 Task: Find connections with filter location Zhijiang with filter topic #managementwith filter profile language Spanish with filter current company Columbia Asia Hospitals Pvt. Ltd. with filter school Rajasthan Technical University with filter industry Real Estate Agents and Brokers with filter service category Wedding Planning with filter keywords title Operations Director
Action: Mouse moved to (312, 249)
Screenshot: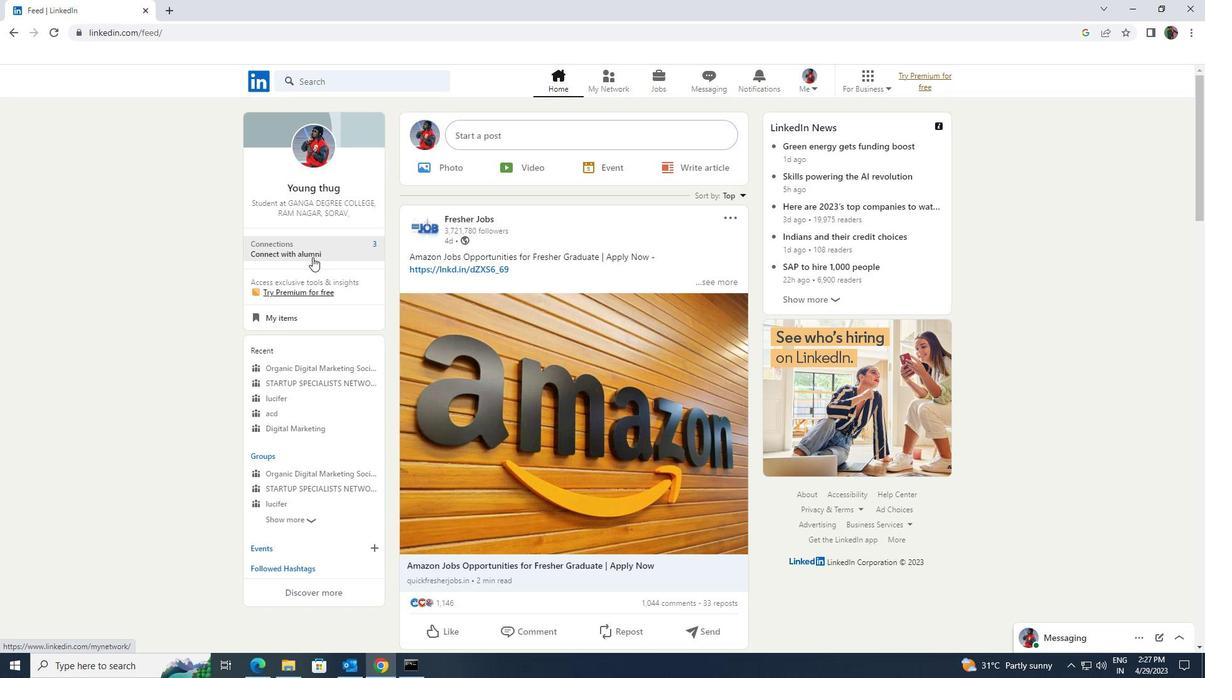 
Action: Mouse pressed left at (312, 249)
Screenshot: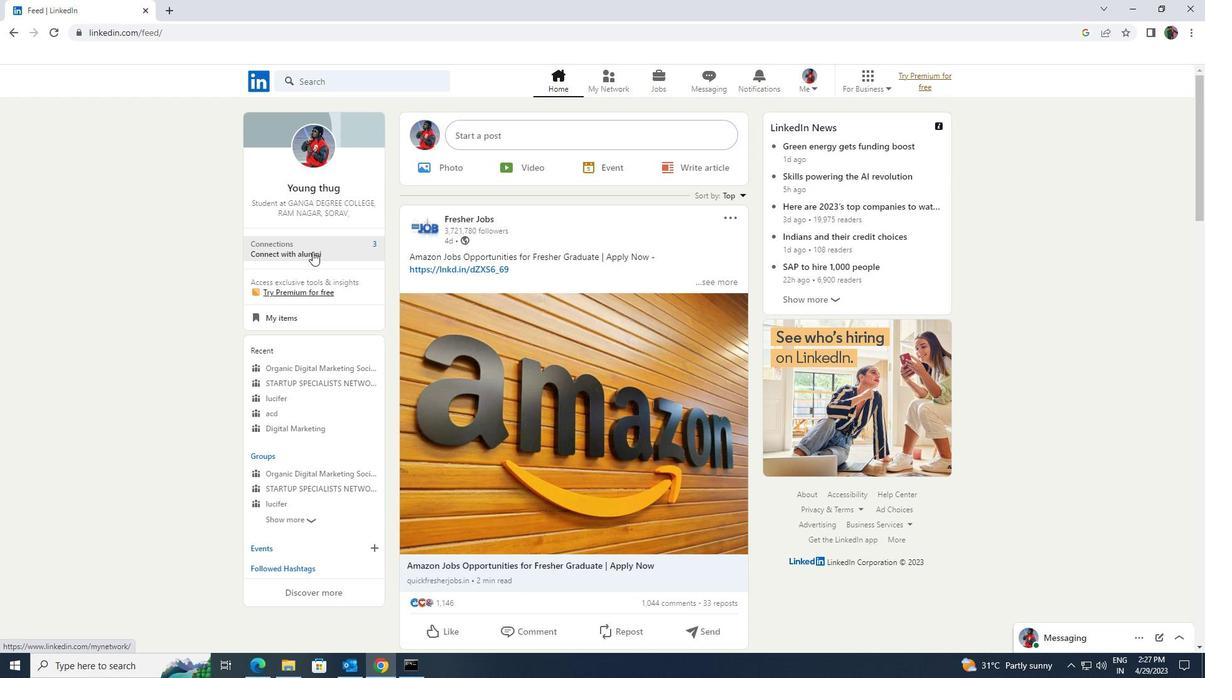 
Action: Mouse moved to (319, 139)
Screenshot: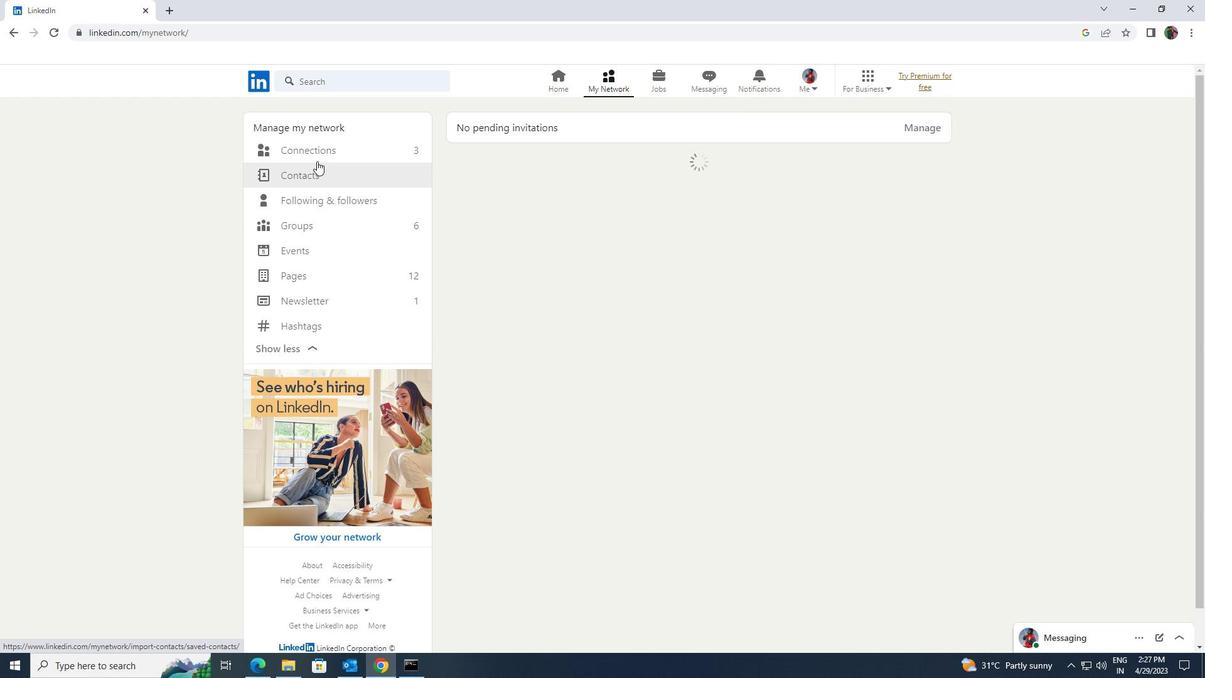 
Action: Mouse pressed left at (319, 139)
Screenshot: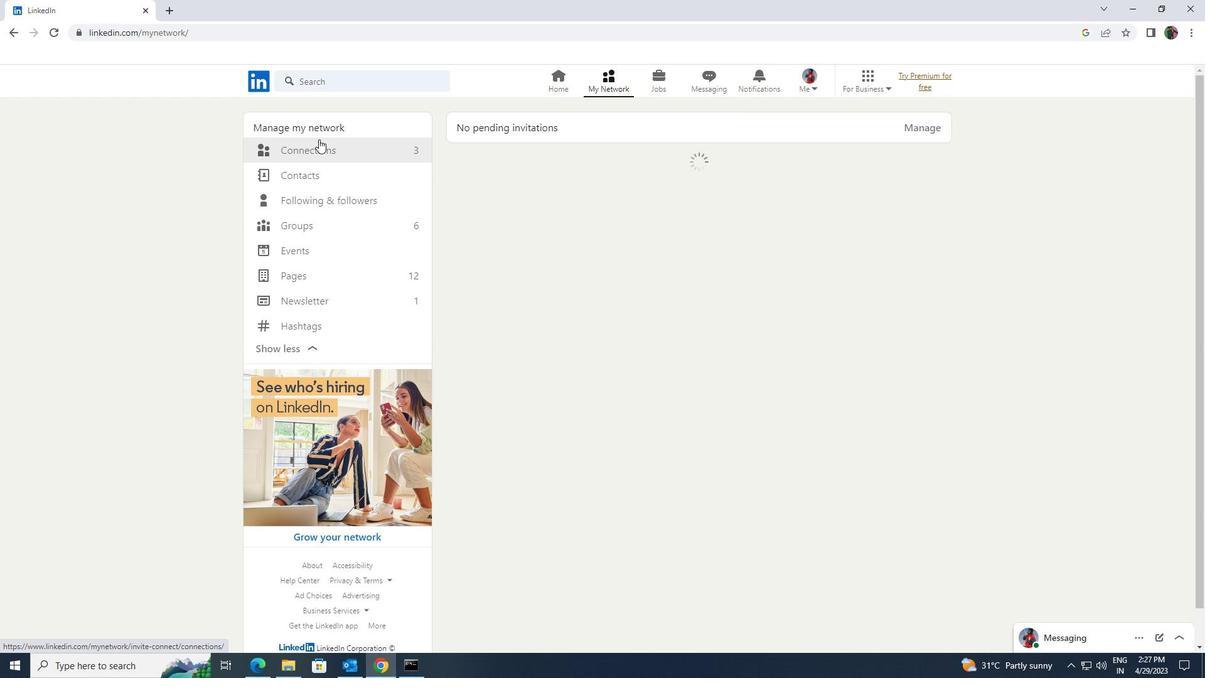 
Action: Mouse moved to (320, 148)
Screenshot: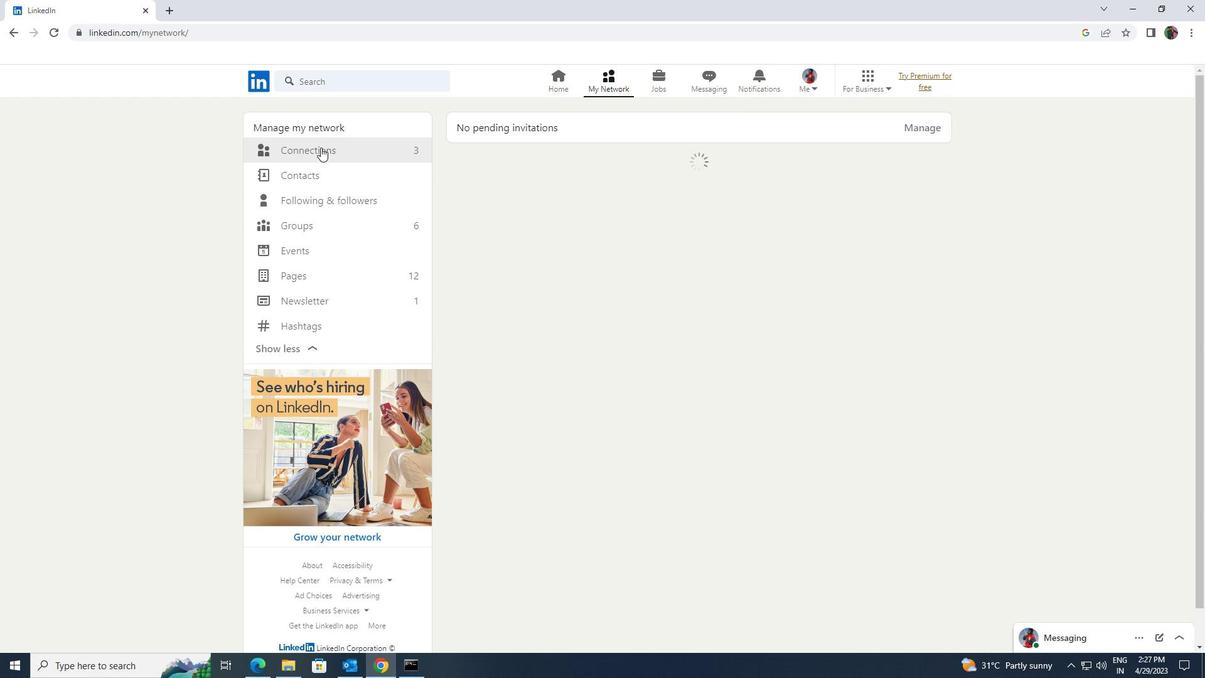 
Action: Mouse pressed left at (320, 148)
Screenshot: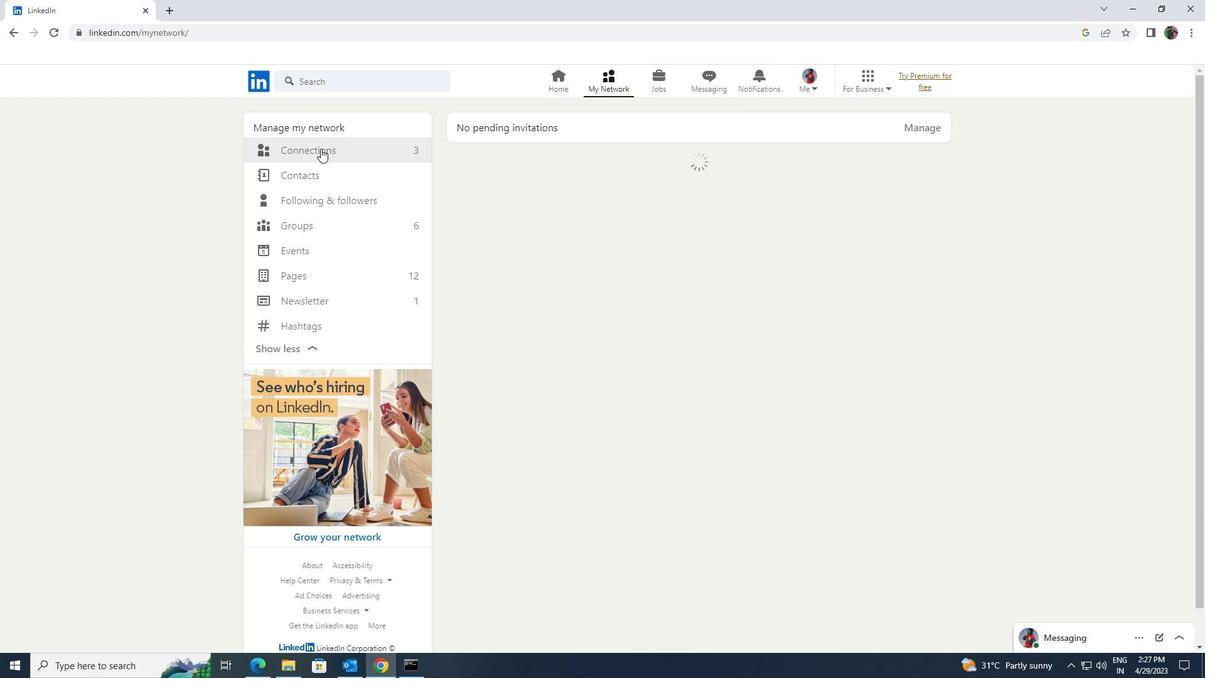 
Action: Mouse pressed left at (320, 148)
Screenshot: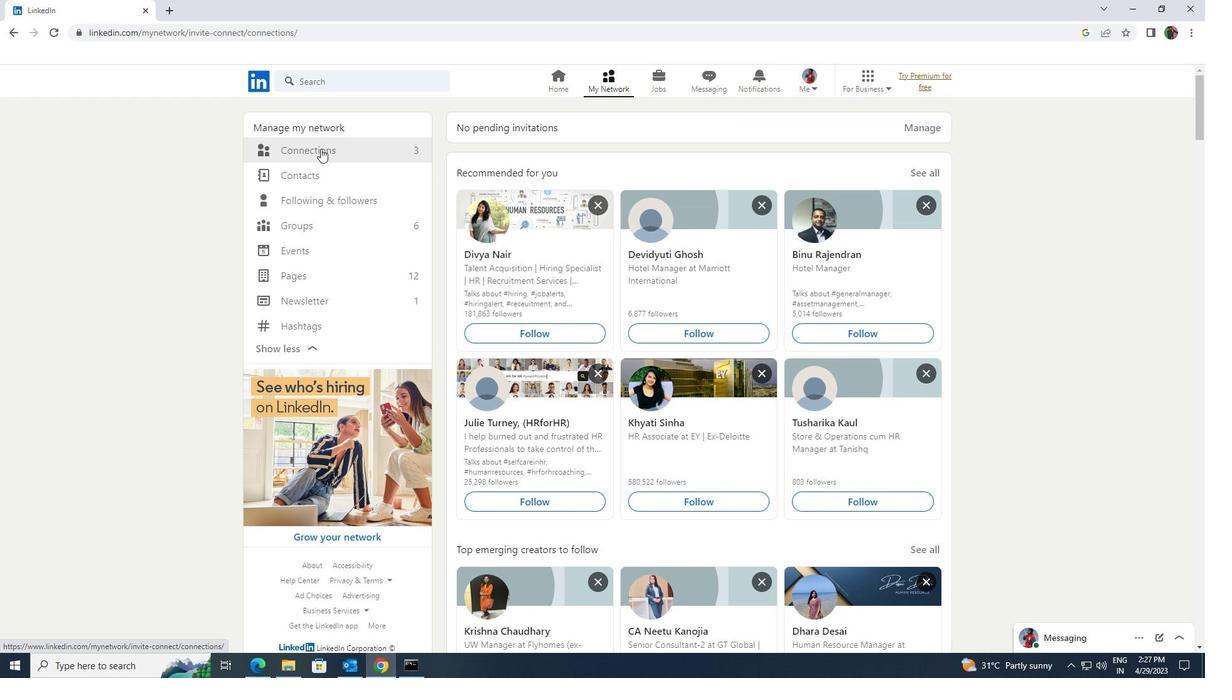 
Action: Mouse moved to (683, 152)
Screenshot: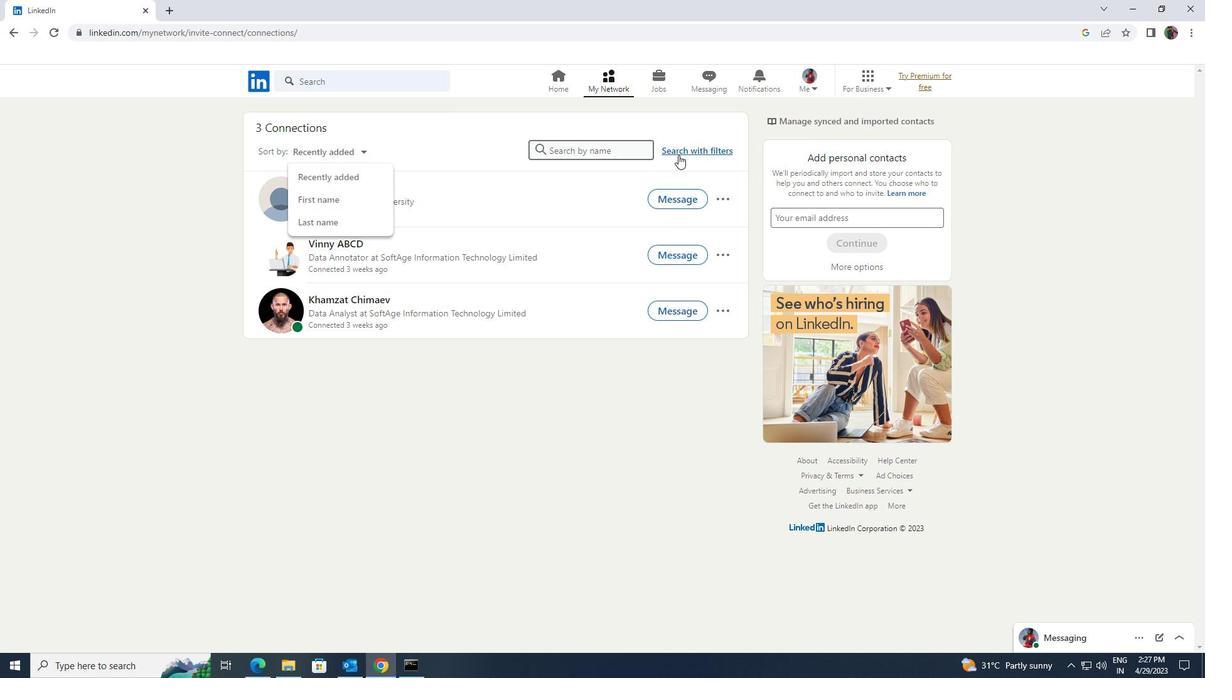 
Action: Mouse pressed left at (683, 152)
Screenshot: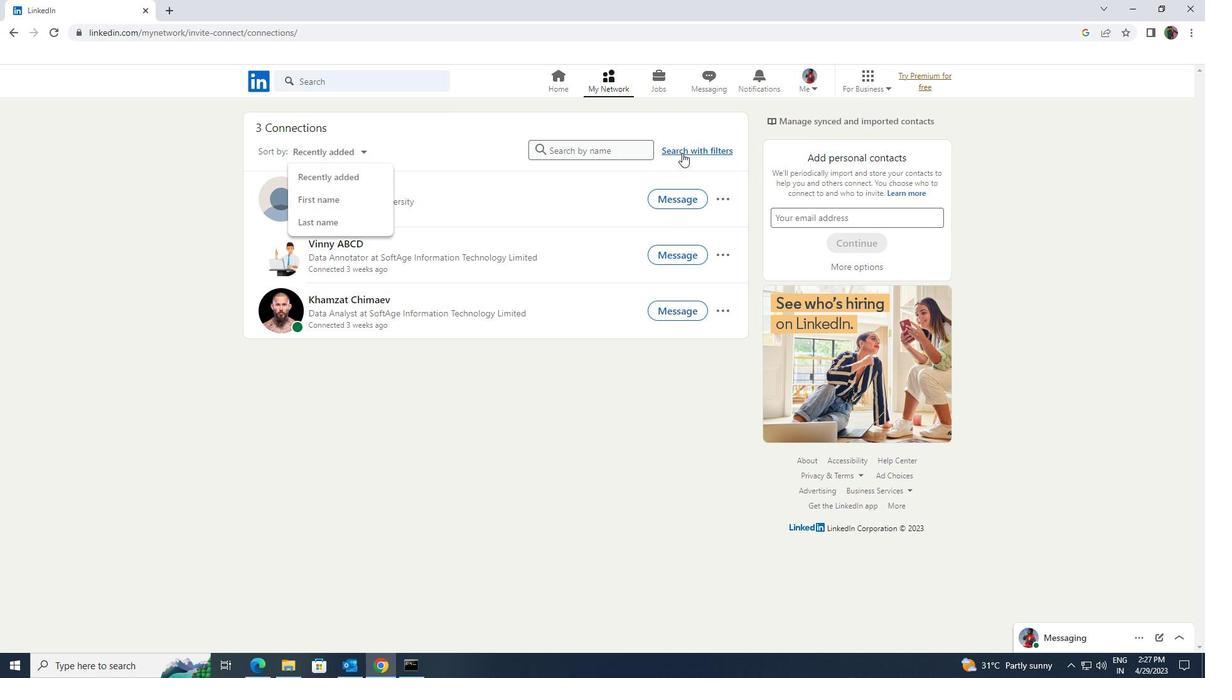 
Action: Mouse moved to (640, 116)
Screenshot: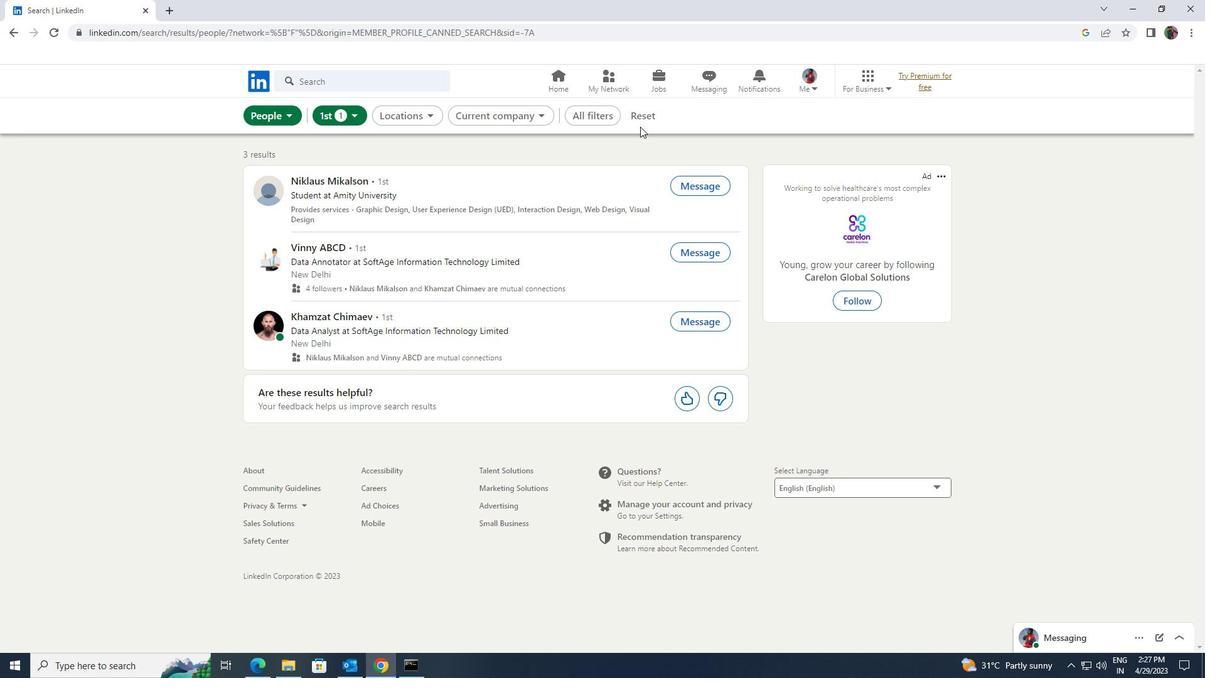 
Action: Mouse pressed left at (640, 116)
Screenshot: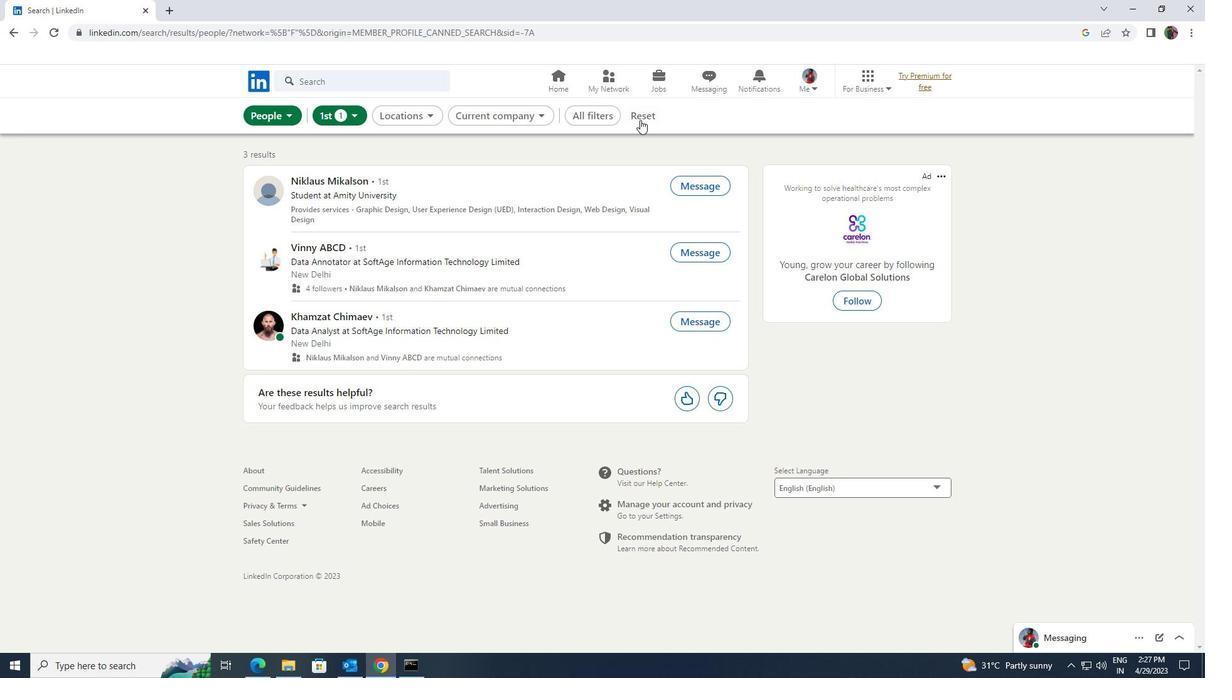 
Action: Mouse moved to (629, 115)
Screenshot: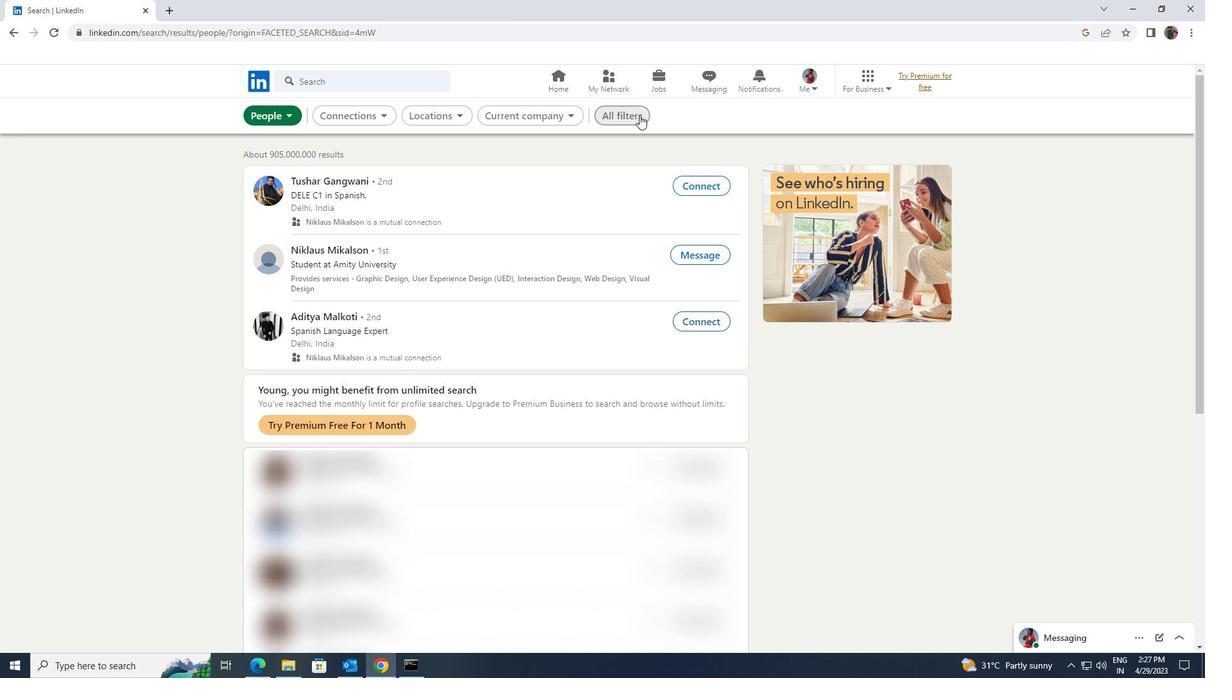 
Action: Mouse pressed left at (629, 115)
Screenshot: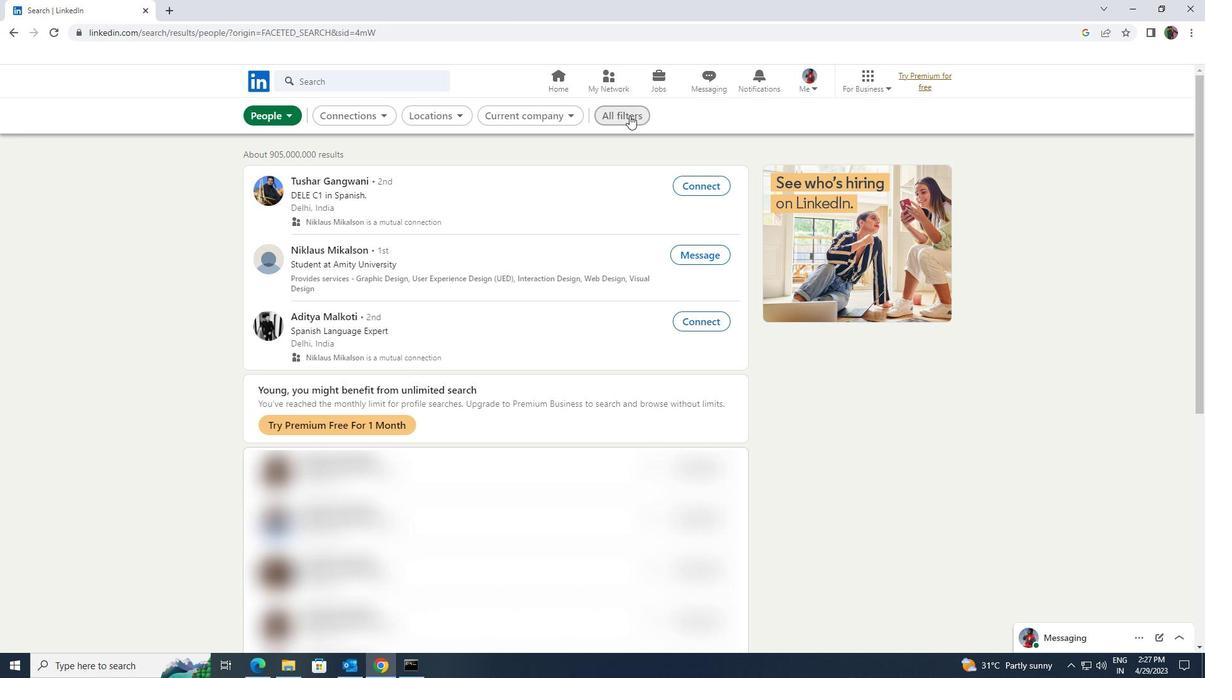 
Action: Mouse moved to (984, 384)
Screenshot: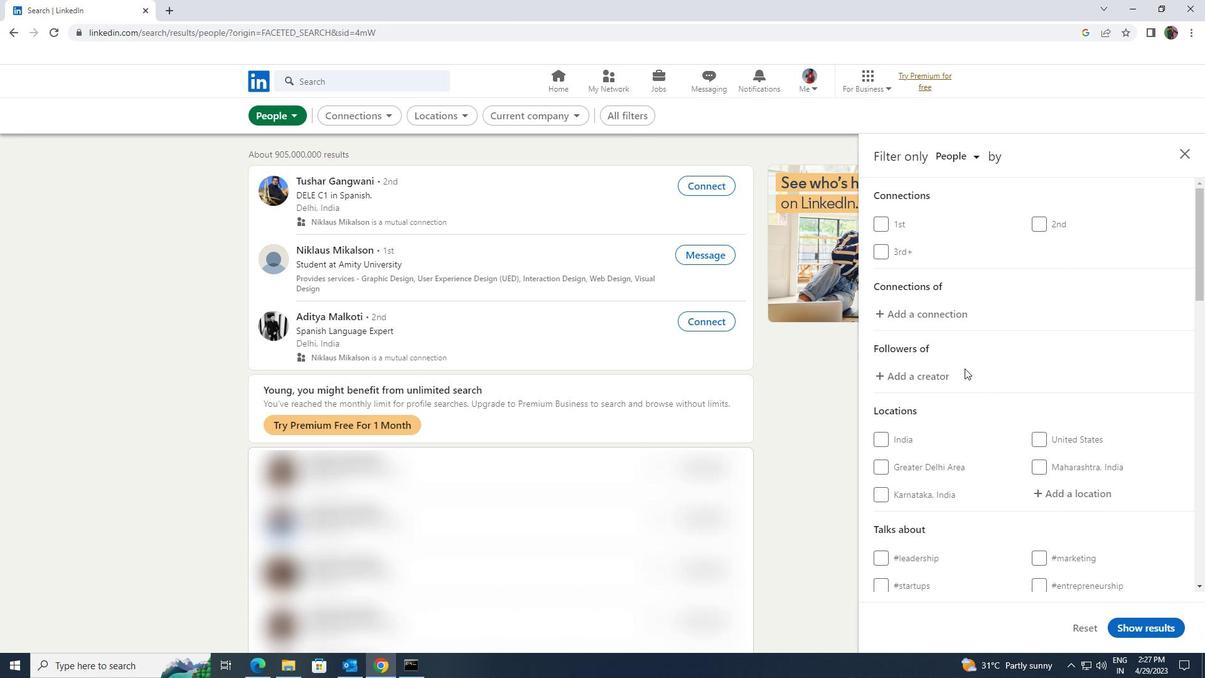 
Action: Mouse scrolled (984, 384) with delta (0, 0)
Screenshot: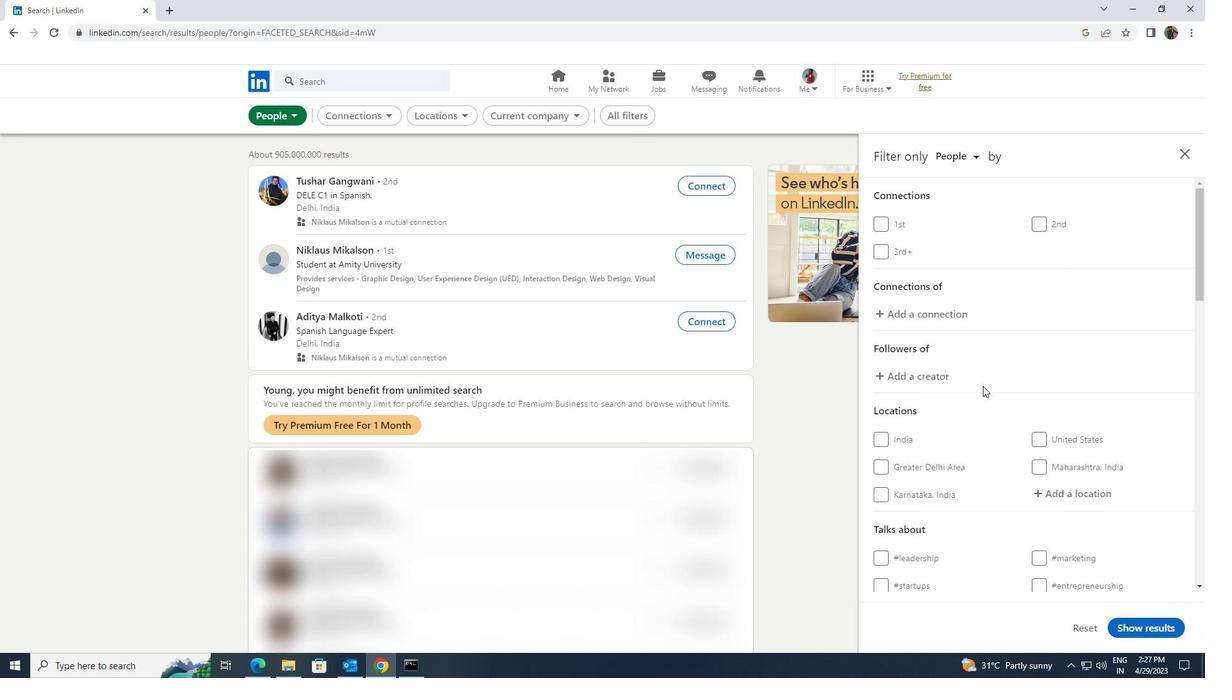 
Action: Mouse moved to (1035, 424)
Screenshot: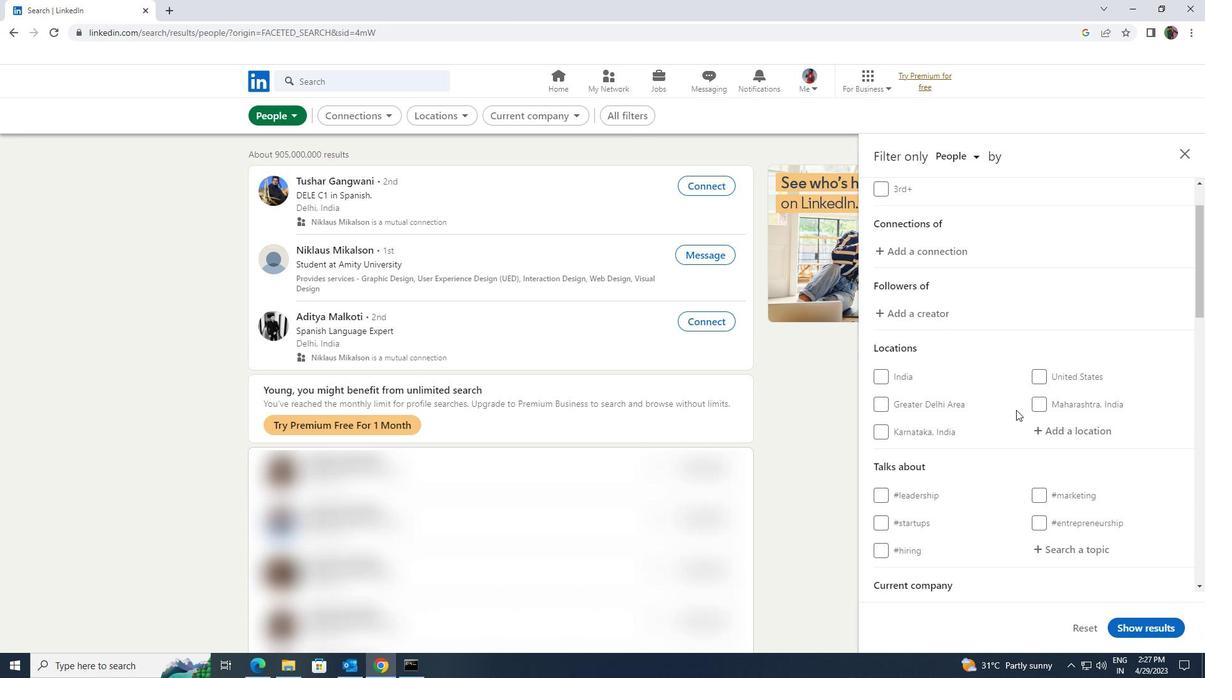 
Action: Mouse pressed left at (1035, 424)
Screenshot: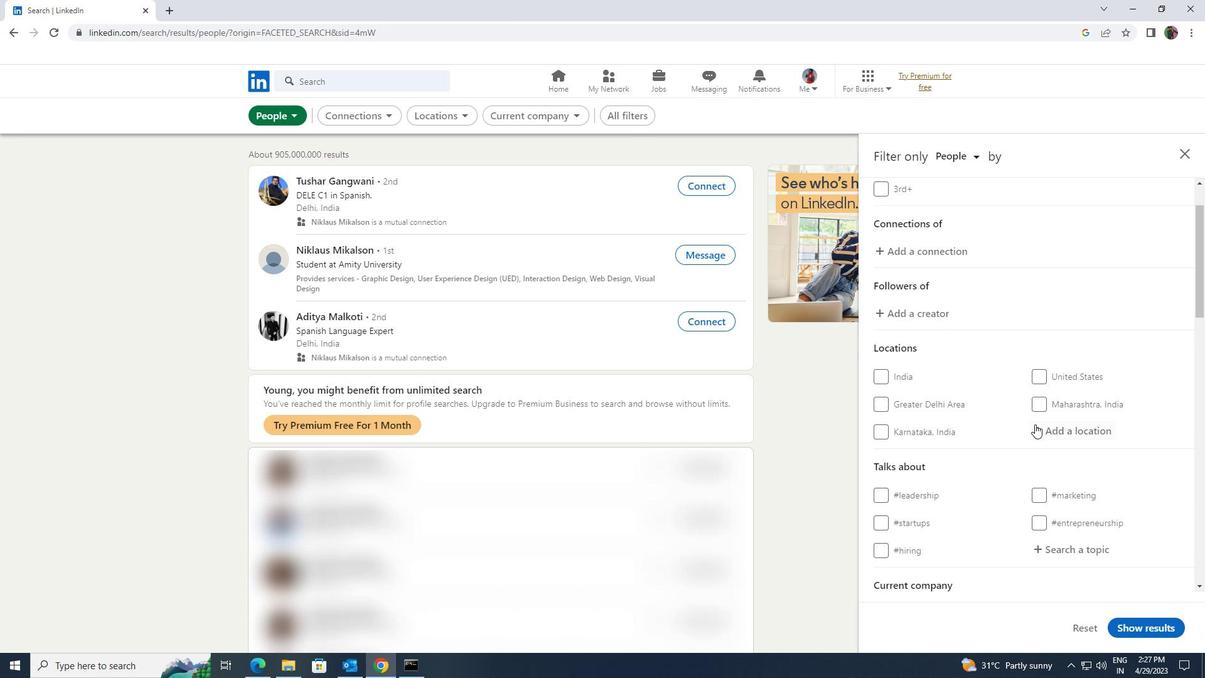 
Action: Key pressed <Key.shift>ZHIJI<Key.backspace><Key.backspace>JIANG<Key.enter>
Screenshot: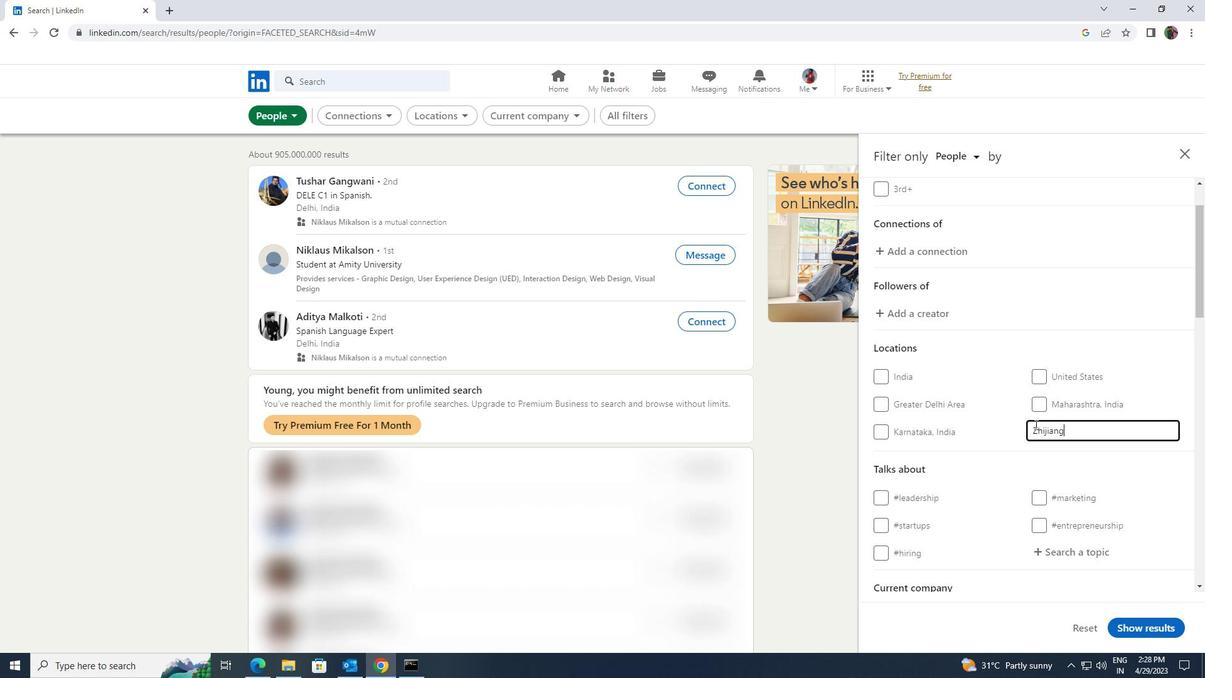 
Action: Mouse moved to (1058, 552)
Screenshot: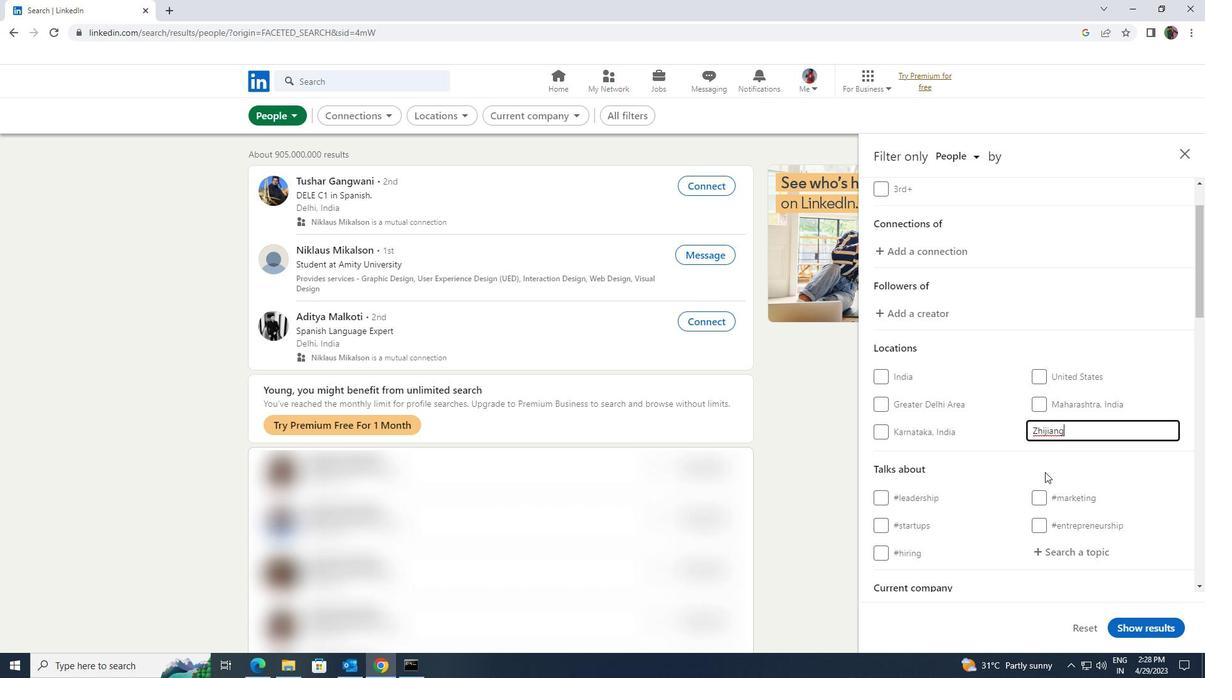 
Action: Mouse pressed left at (1058, 552)
Screenshot: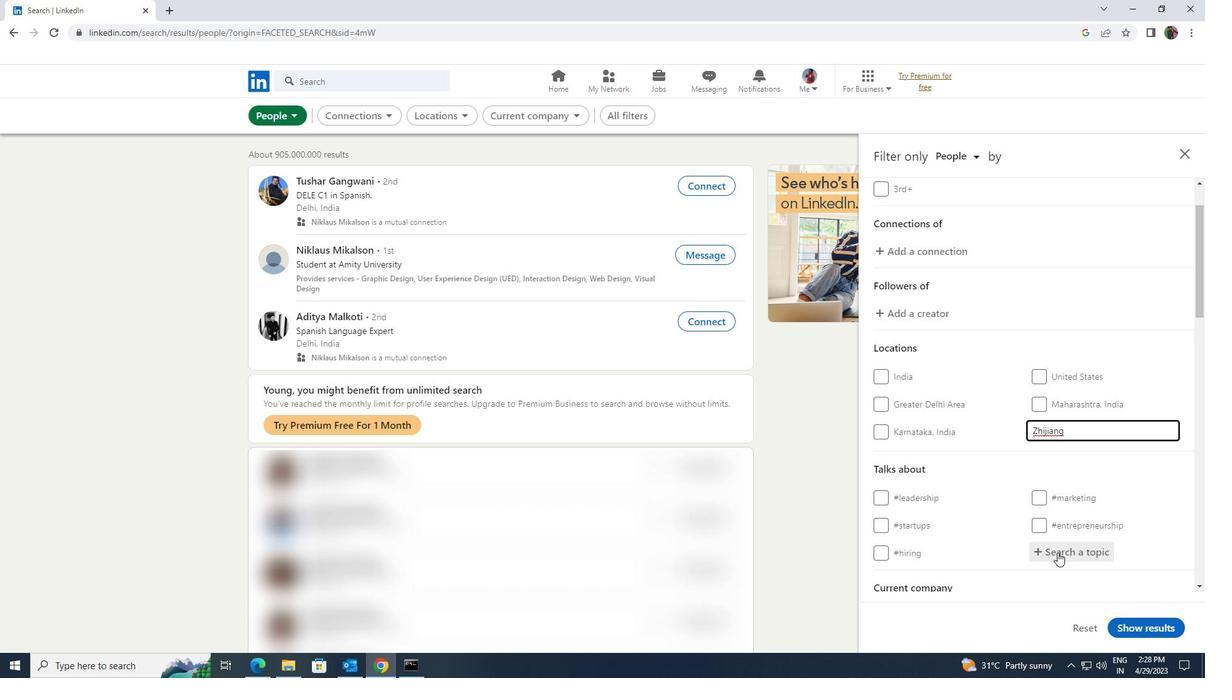 
Action: Key pressed MANAGEMENT
Screenshot: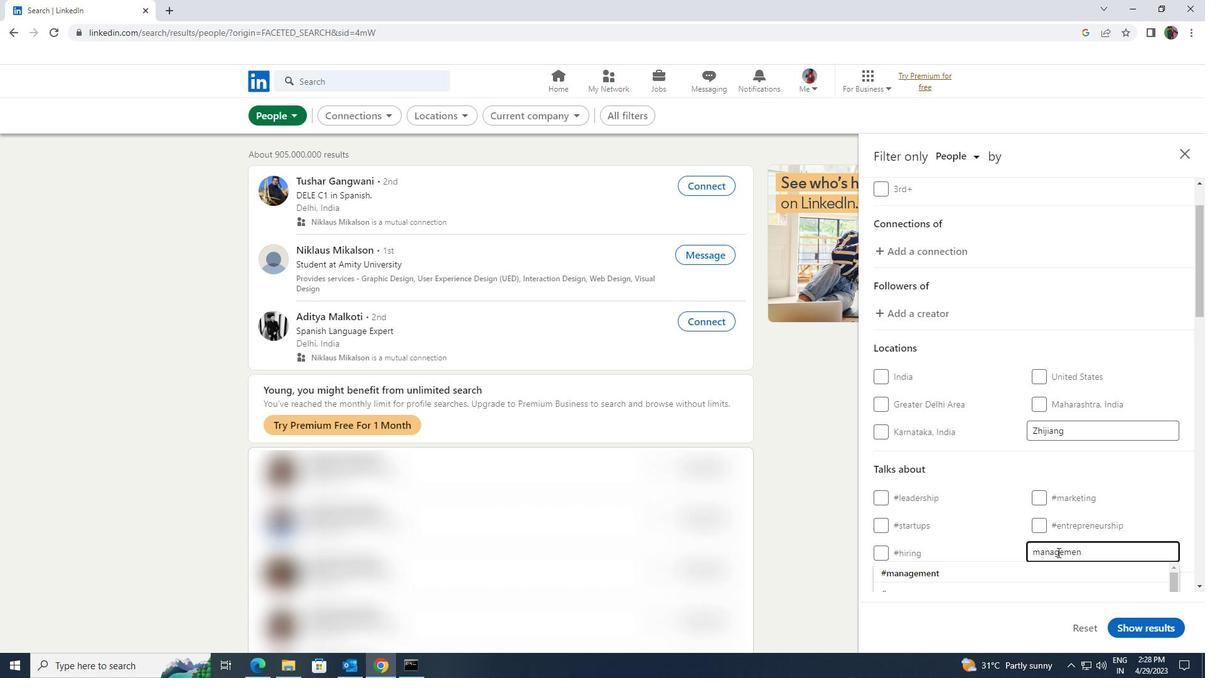 
Action: Mouse moved to (1033, 571)
Screenshot: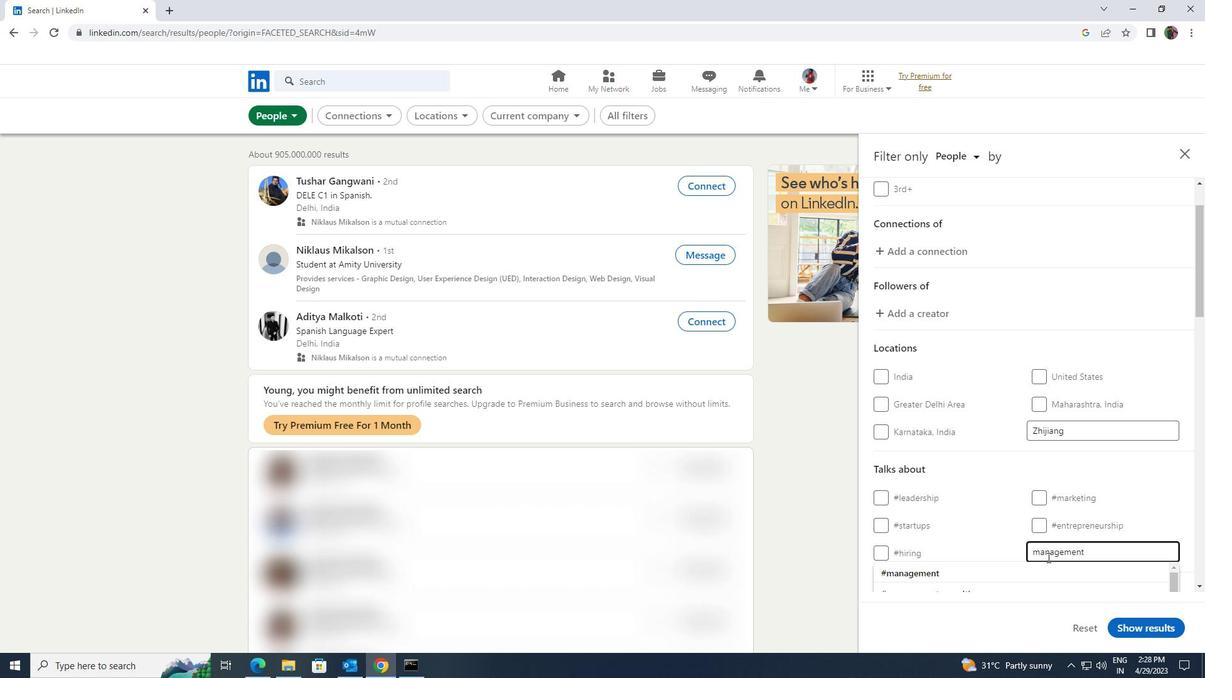 
Action: Mouse pressed left at (1033, 571)
Screenshot: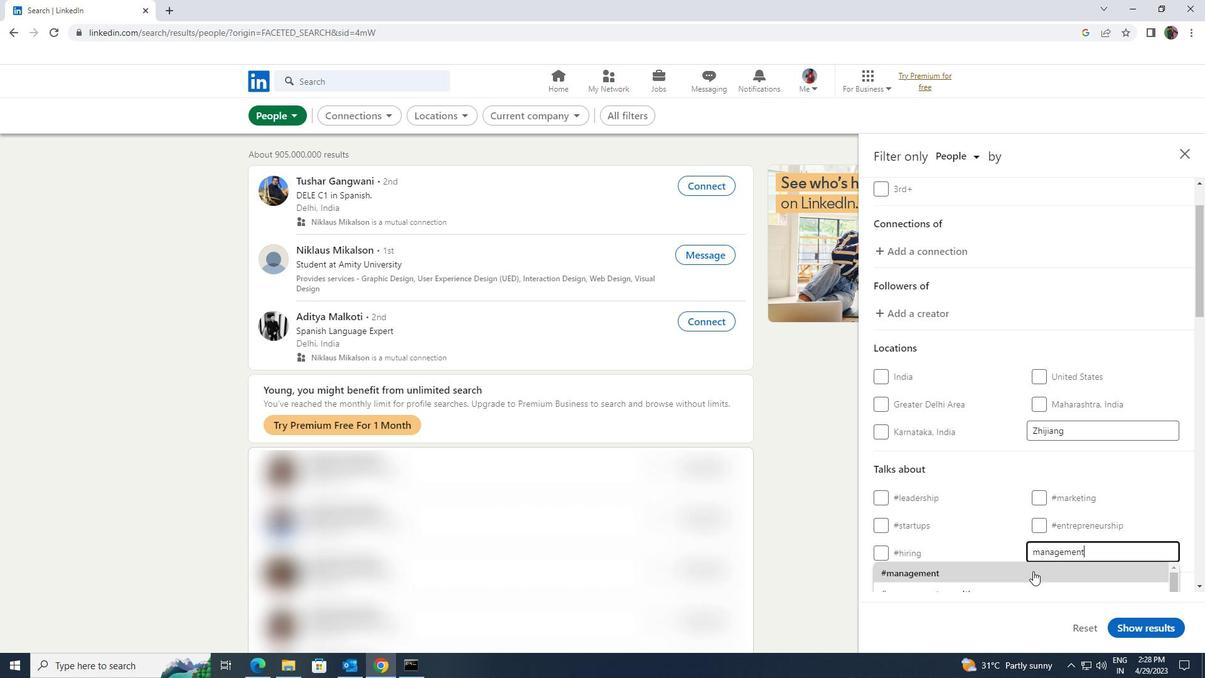 
Action: Mouse scrolled (1033, 570) with delta (0, 0)
Screenshot: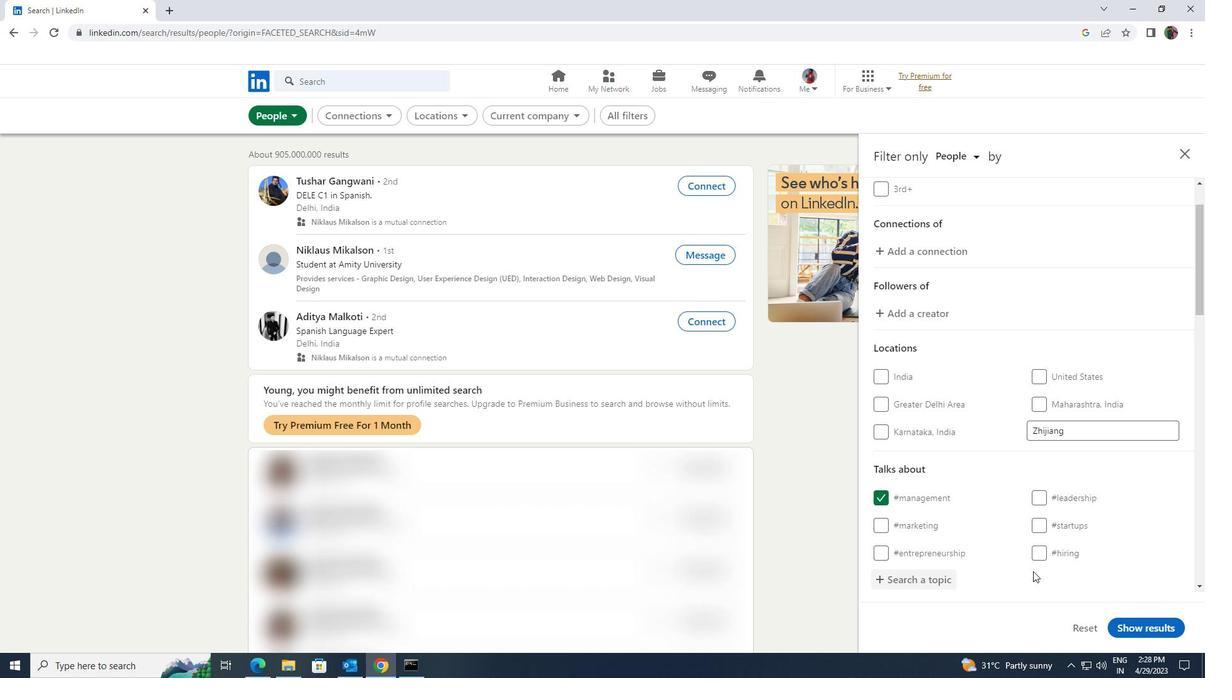 
Action: Mouse scrolled (1033, 570) with delta (0, 0)
Screenshot: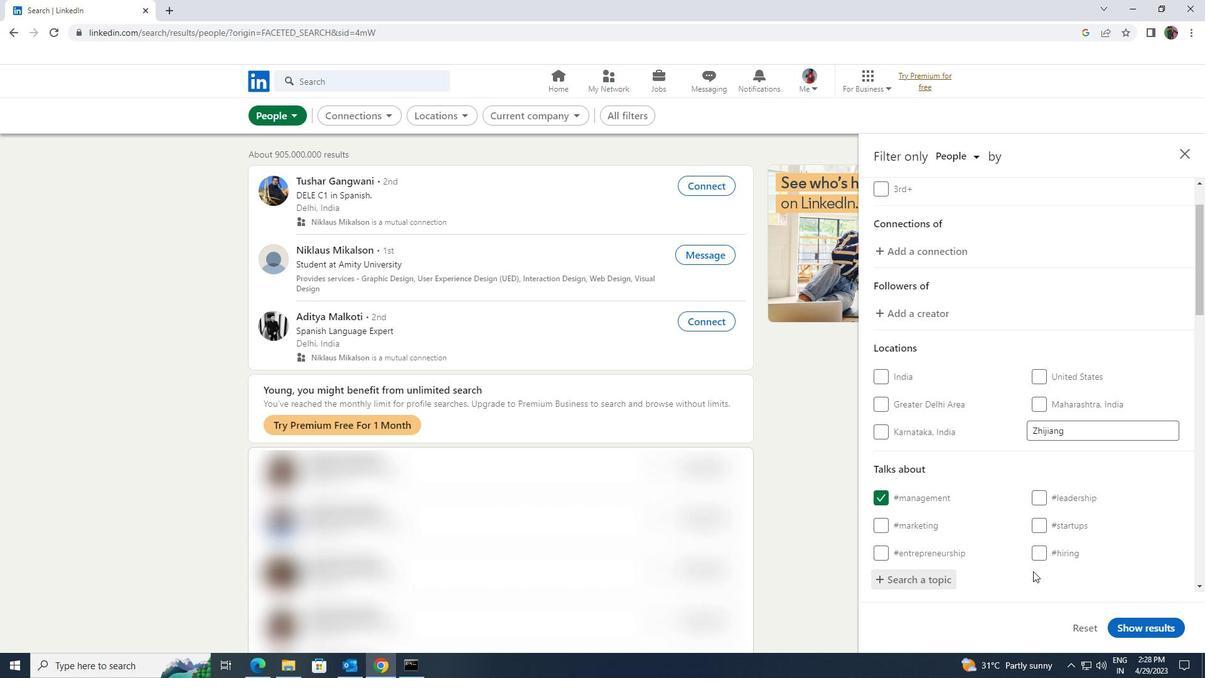 
Action: Mouse scrolled (1033, 570) with delta (0, 0)
Screenshot: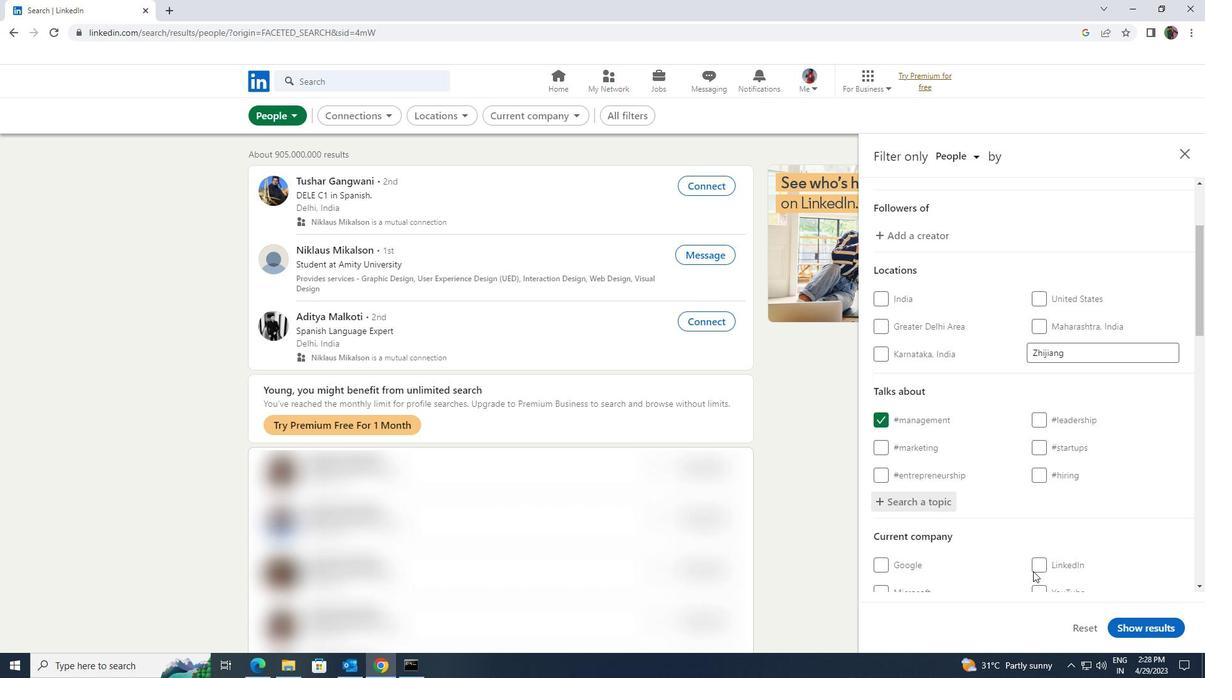 
Action: Mouse scrolled (1033, 570) with delta (0, 0)
Screenshot: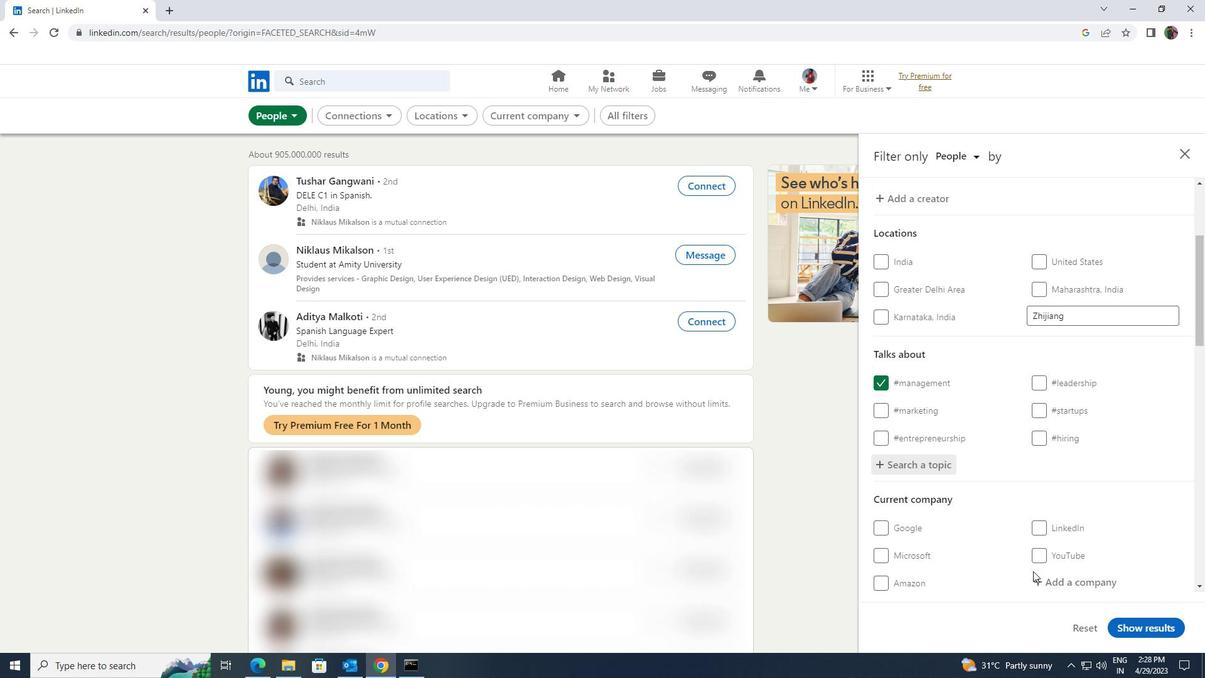 
Action: Mouse scrolled (1033, 570) with delta (0, 0)
Screenshot: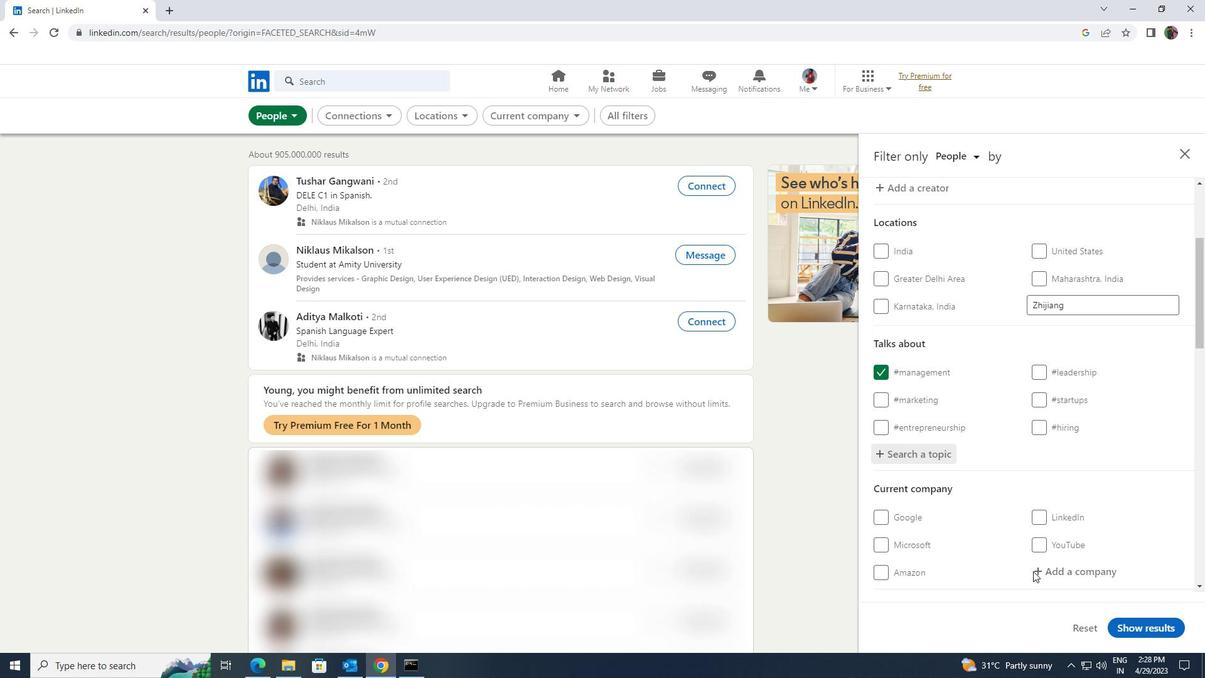
Action: Mouse moved to (1033, 572)
Screenshot: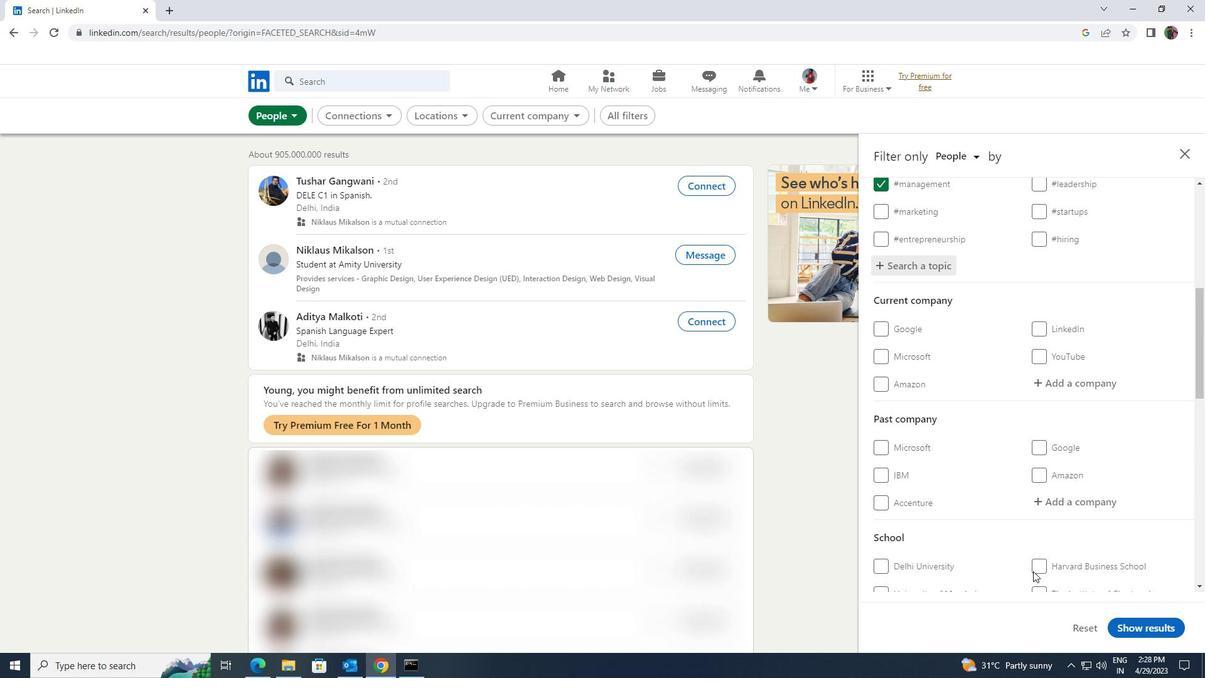 
Action: Mouse scrolled (1033, 571) with delta (0, 0)
Screenshot: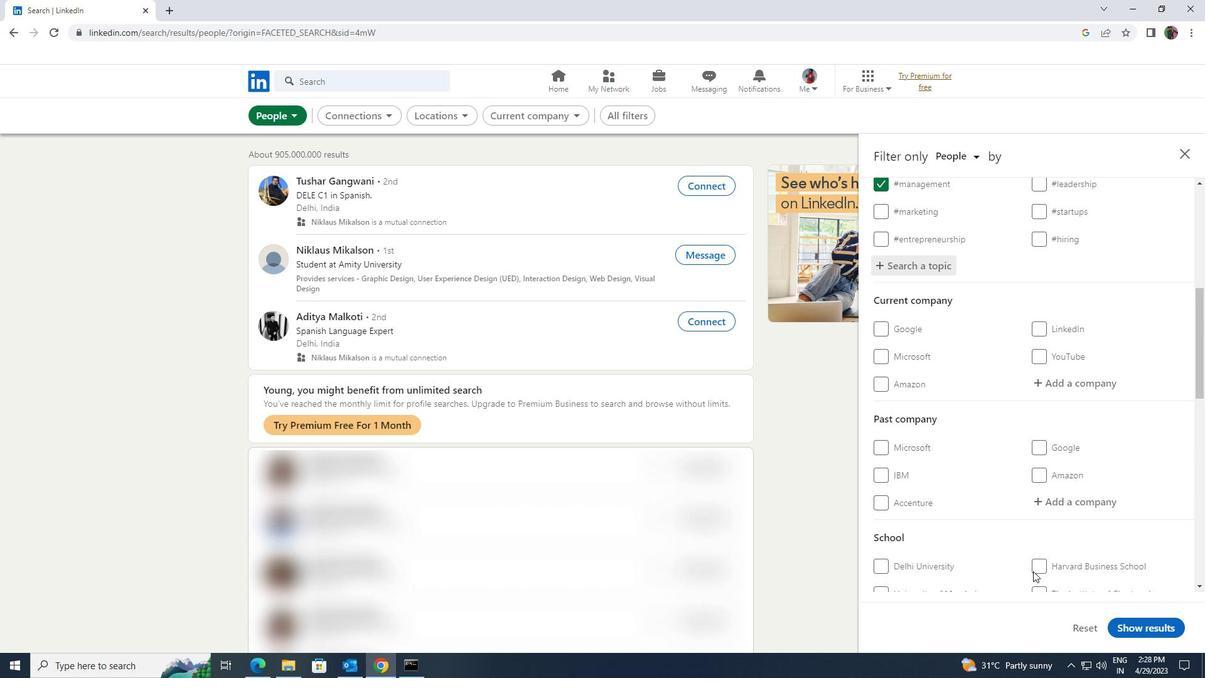 
Action: Mouse scrolled (1033, 571) with delta (0, 0)
Screenshot: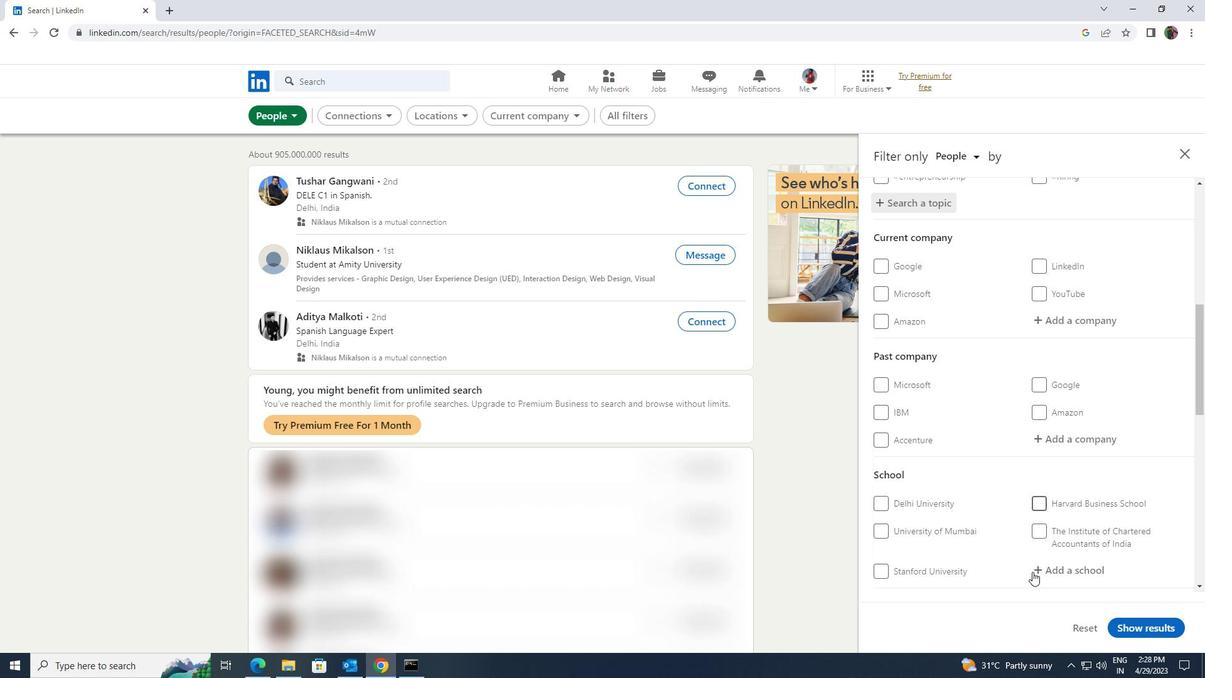 
Action: Mouse moved to (1031, 573)
Screenshot: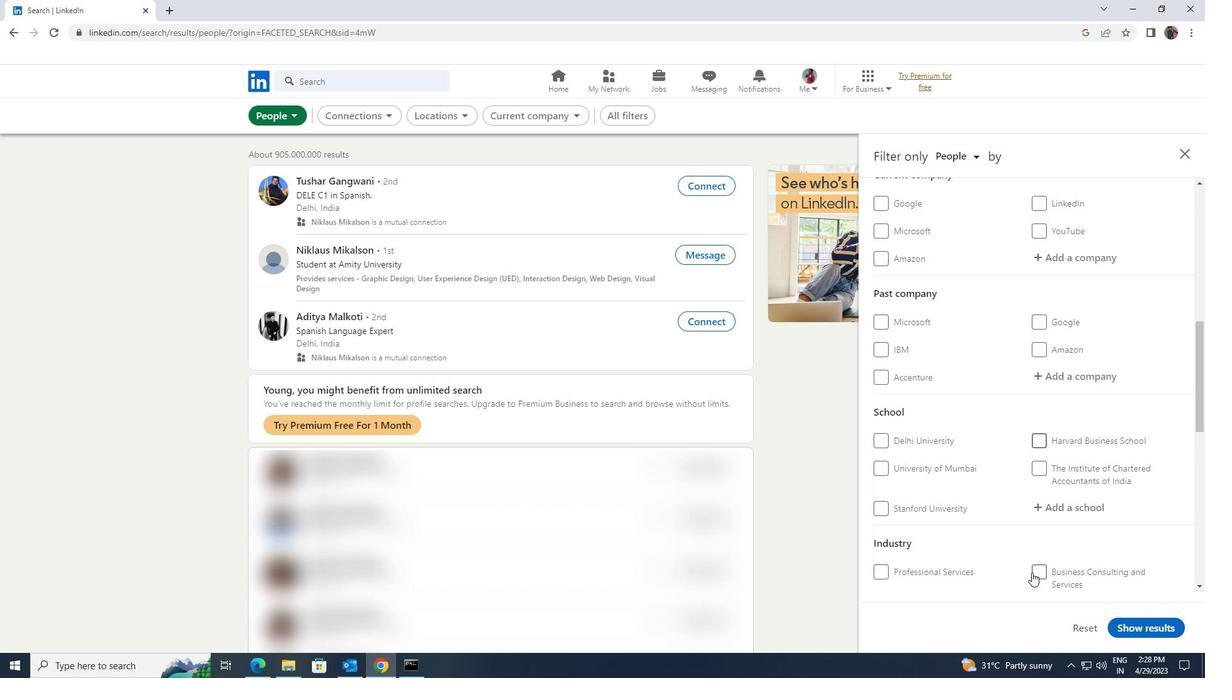 
Action: Mouse scrolled (1031, 572) with delta (0, 0)
Screenshot: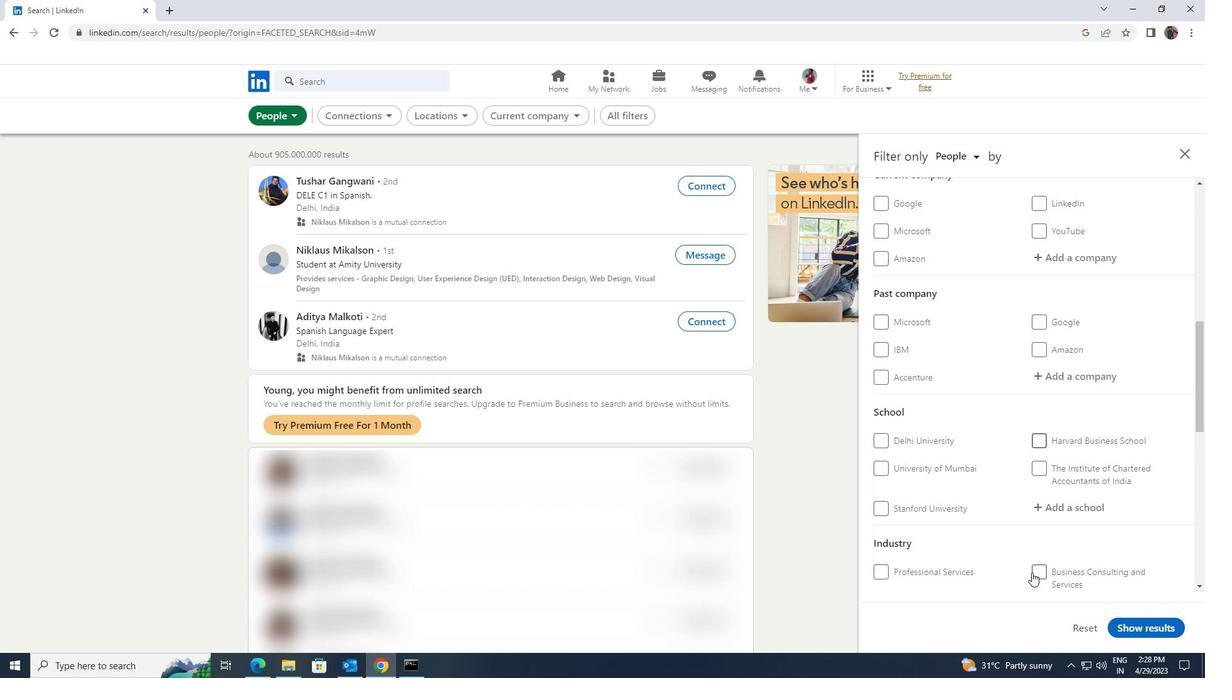 
Action: Mouse scrolled (1031, 572) with delta (0, 0)
Screenshot: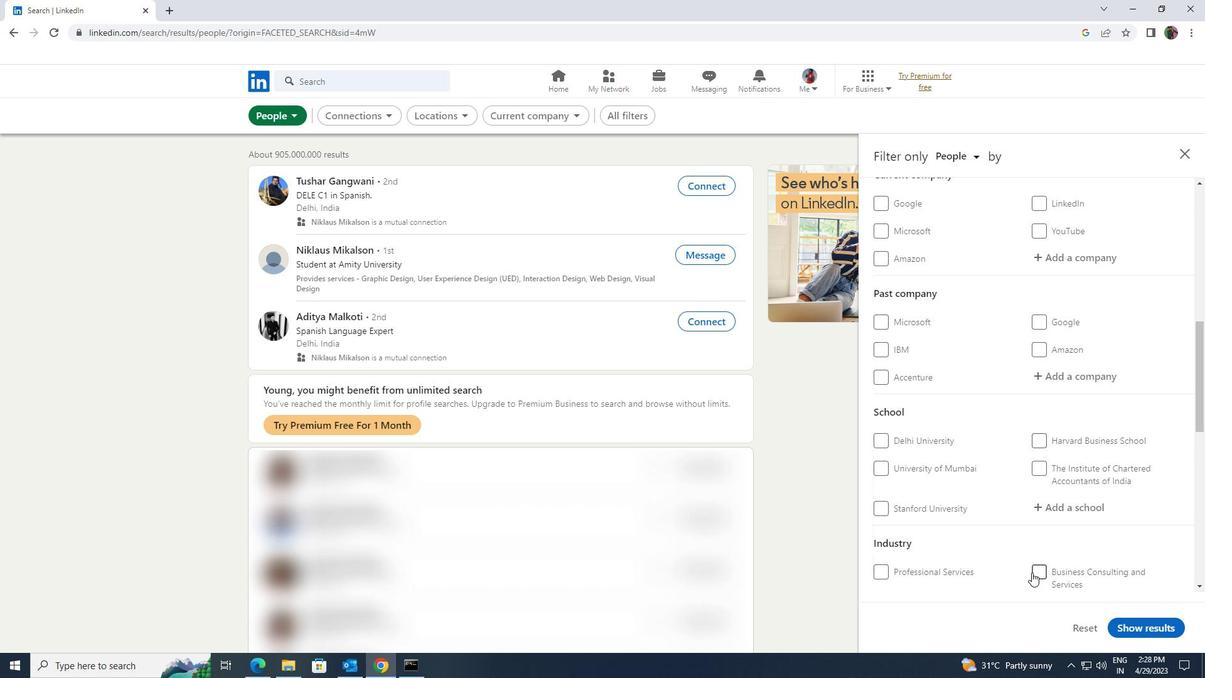 
Action: Mouse moved to (1031, 566)
Screenshot: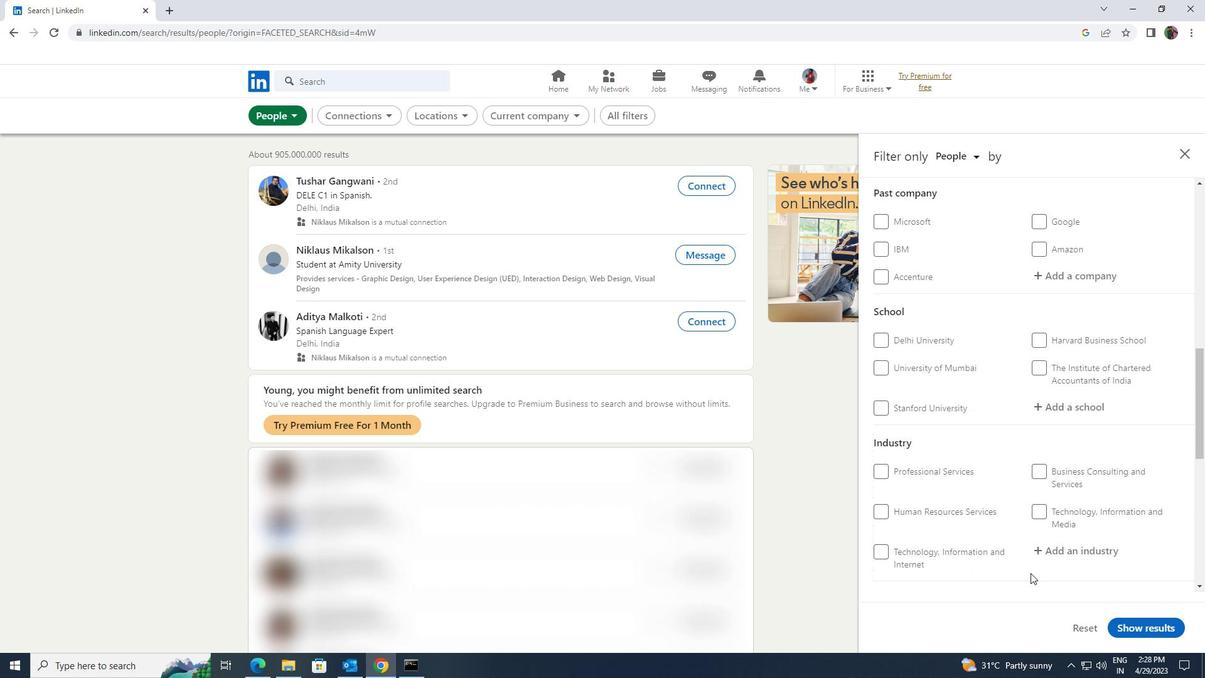 
Action: Mouse scrolled (1031, 565) with delta (0, 0)
Screenshot: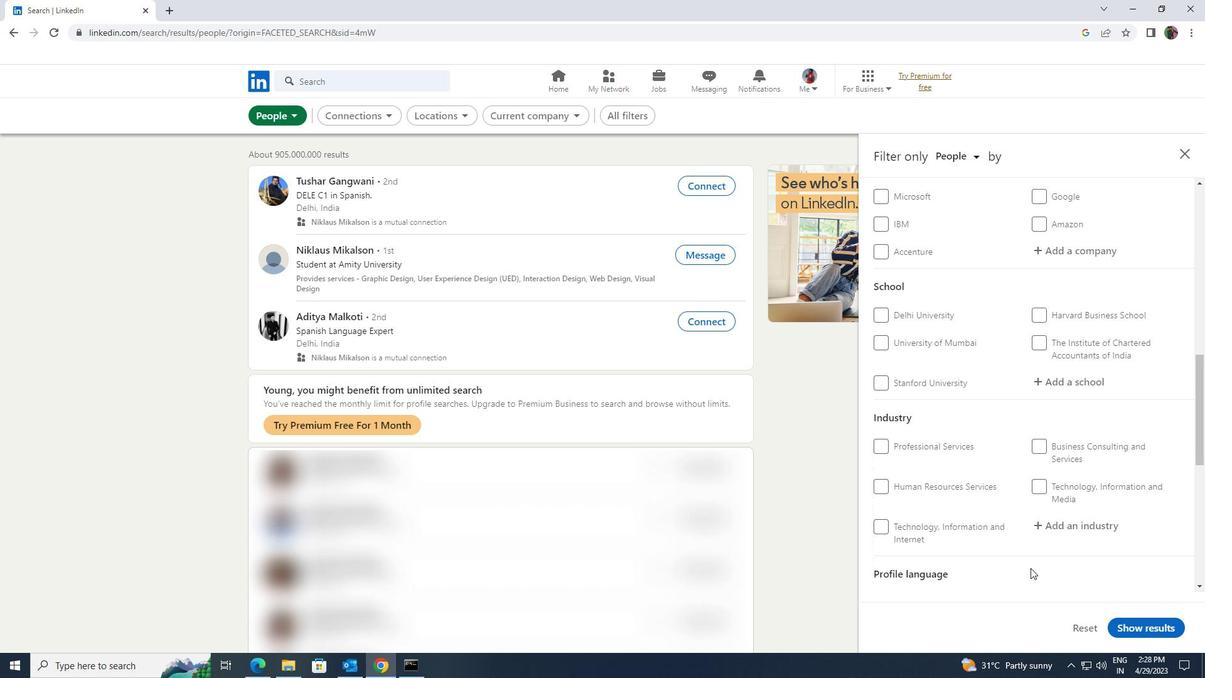 
Action: Mouse moved to (1032, 562)
Screenshot: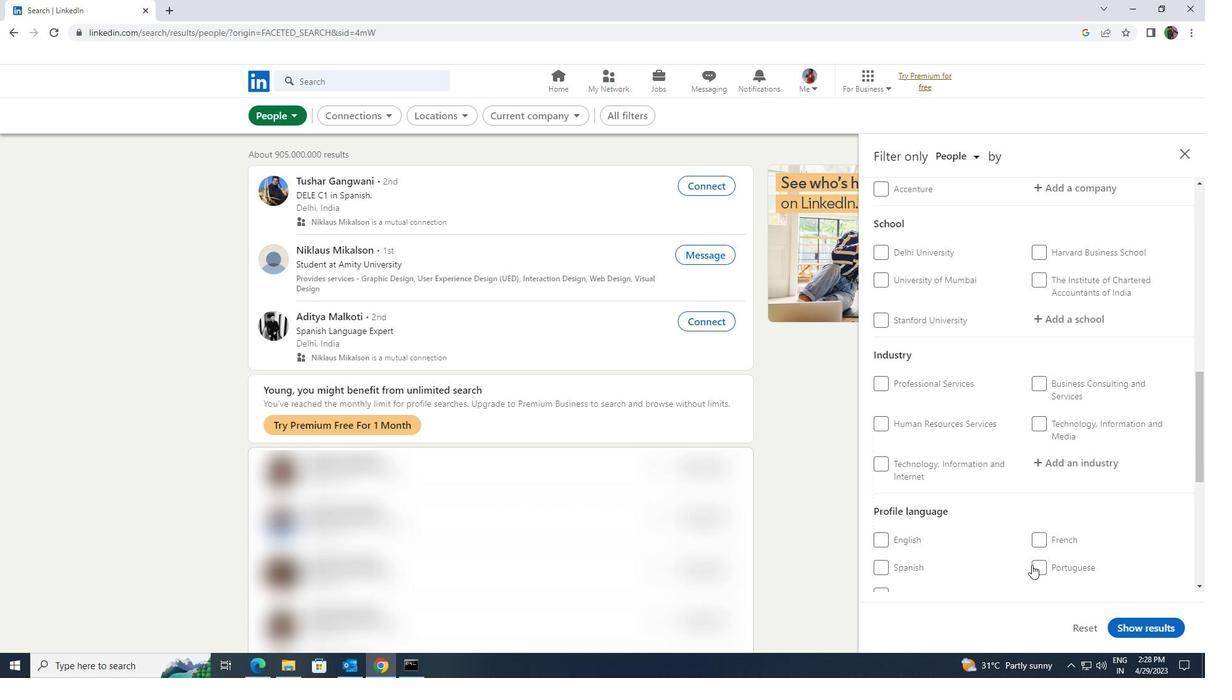 
Action: Mouse scrolled (1032, 562) with delta (0, 0)
Screenshot: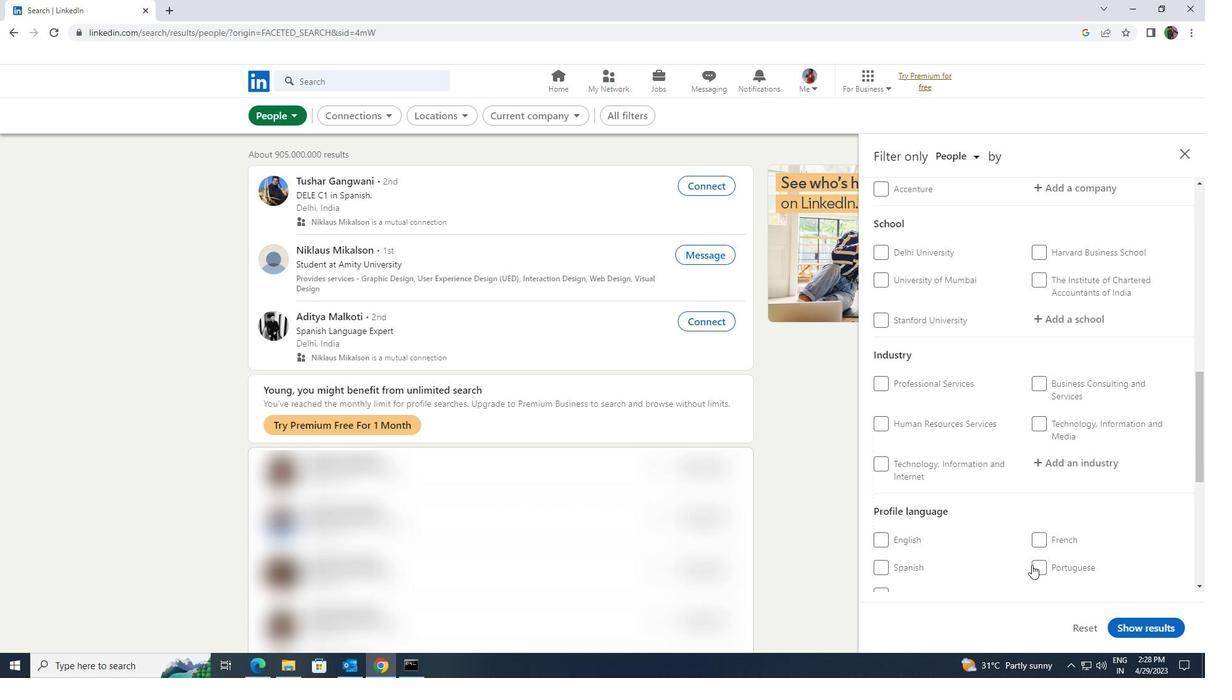 
Action: Mouse scrolled (1032, 561) with delta (0, 0)
Screenshot: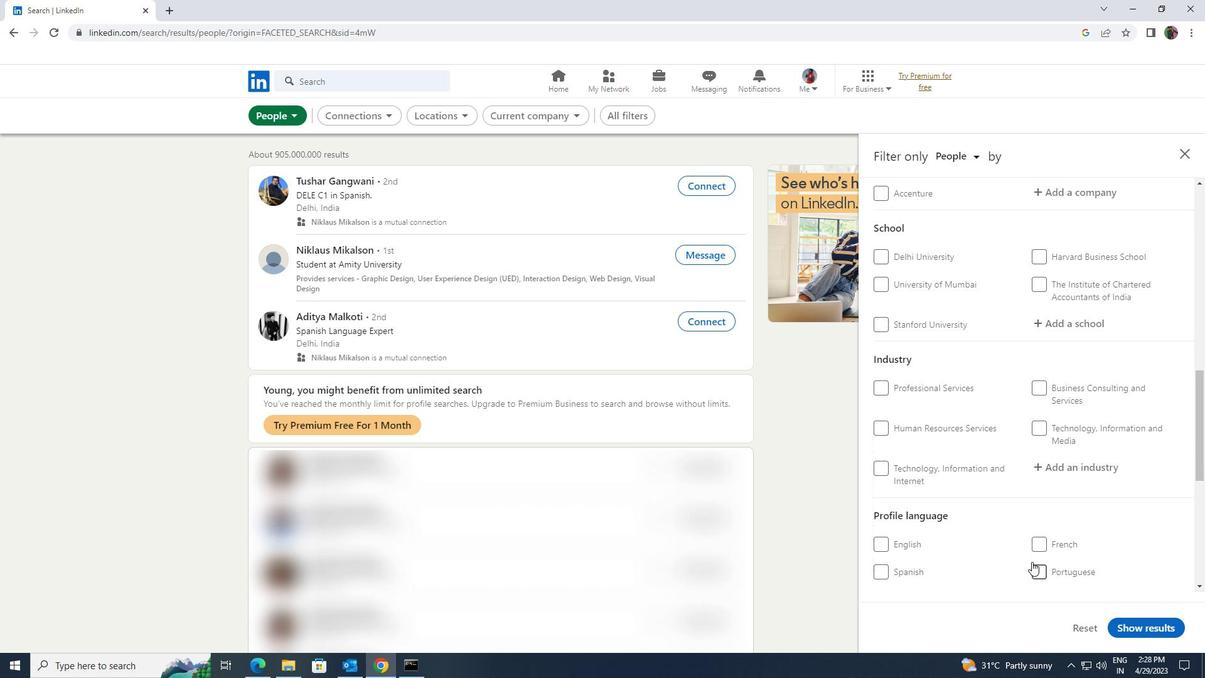 
Action: Mouse scrolled (1032, 561) with delta (0, 0)
Screenshot: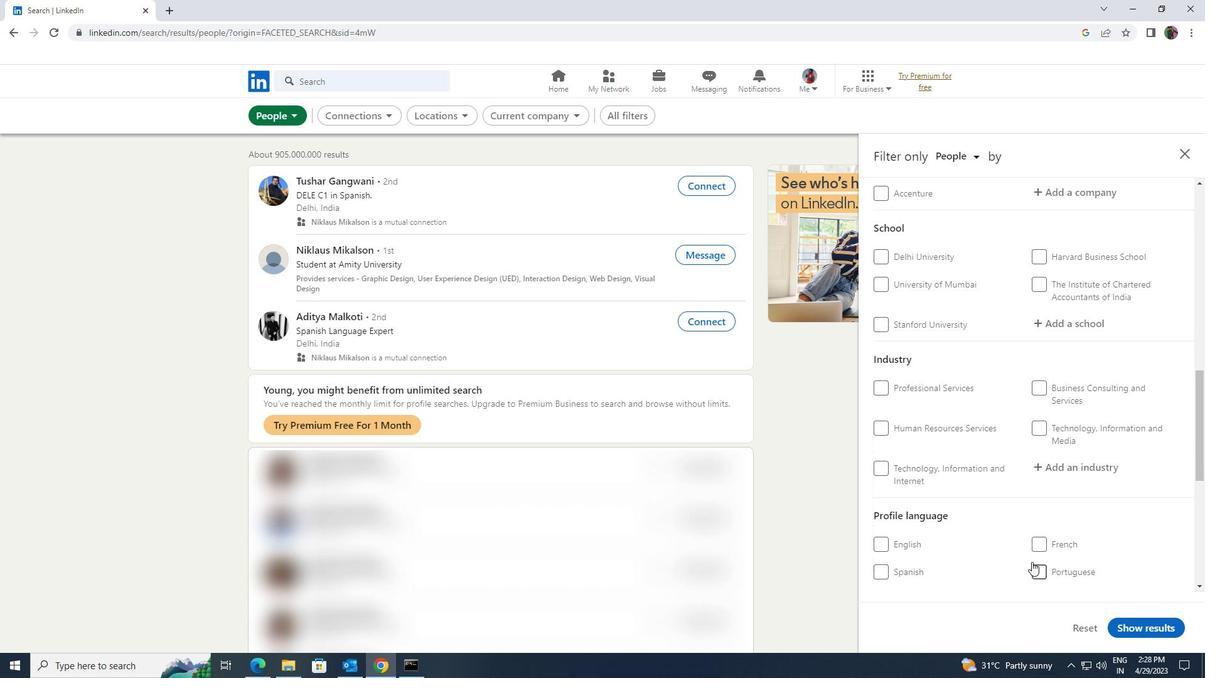 
Action: Mouse moved to (890, 509)
Screenshot: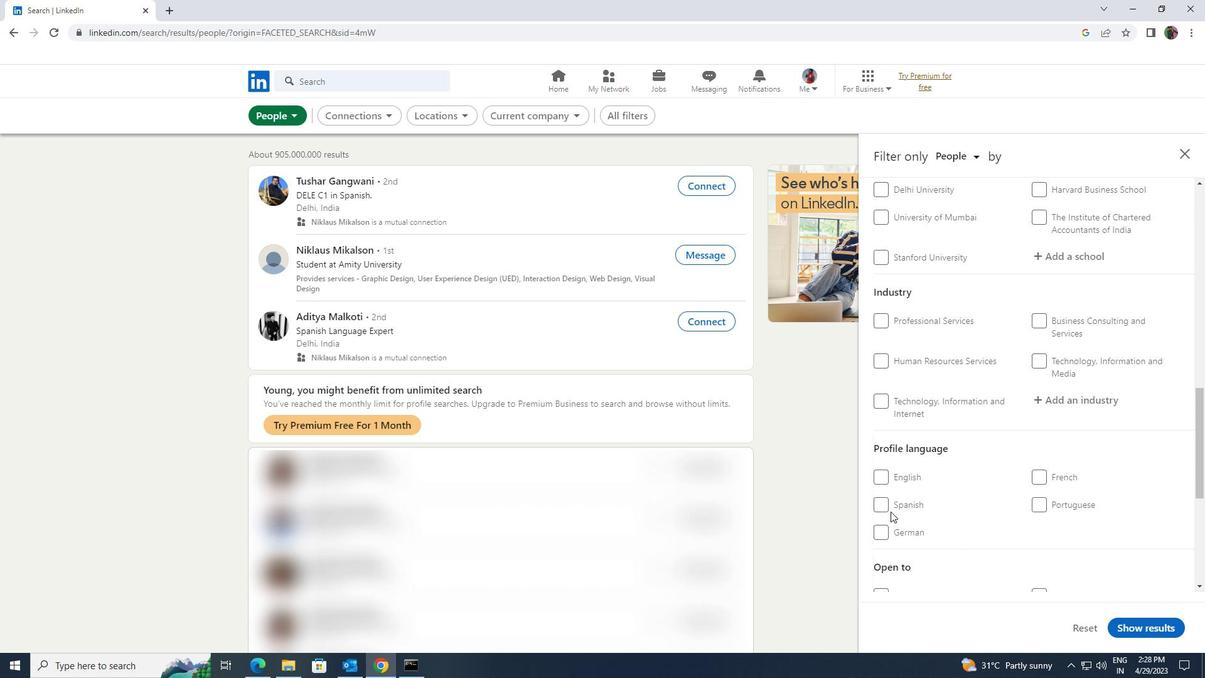 
Action: Mouse pressed left at (890, 509)
Screenshot: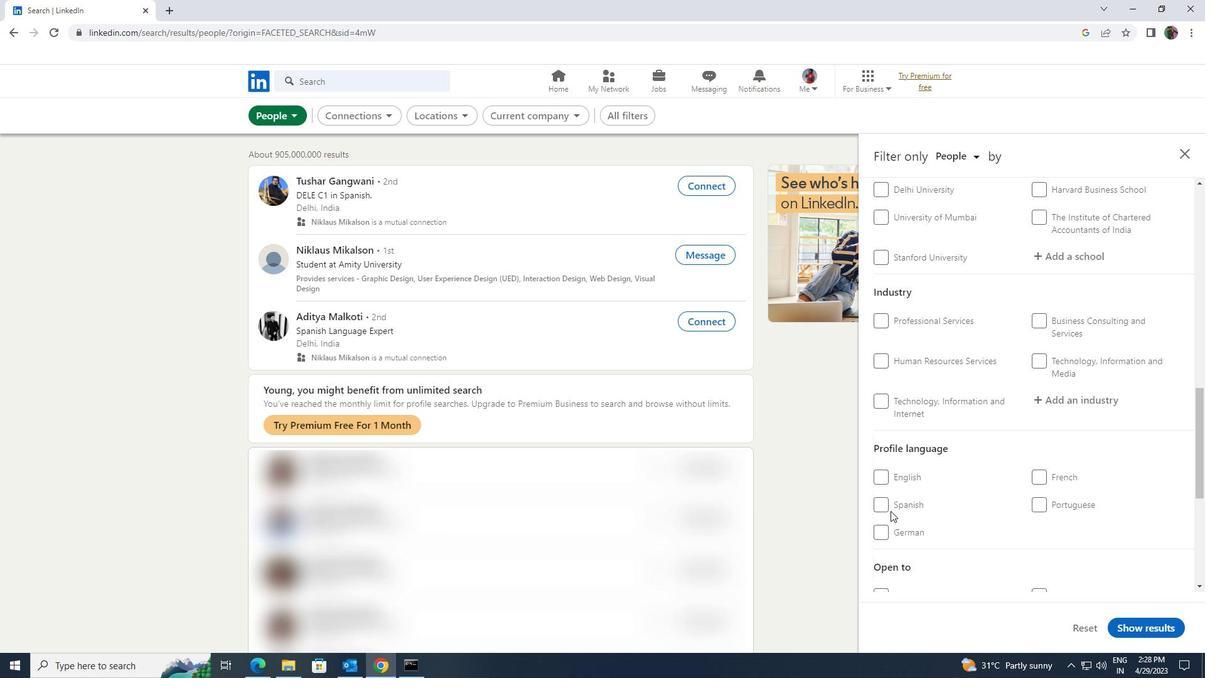 
Action: Mouse moved to (937, 509)
Screenshot: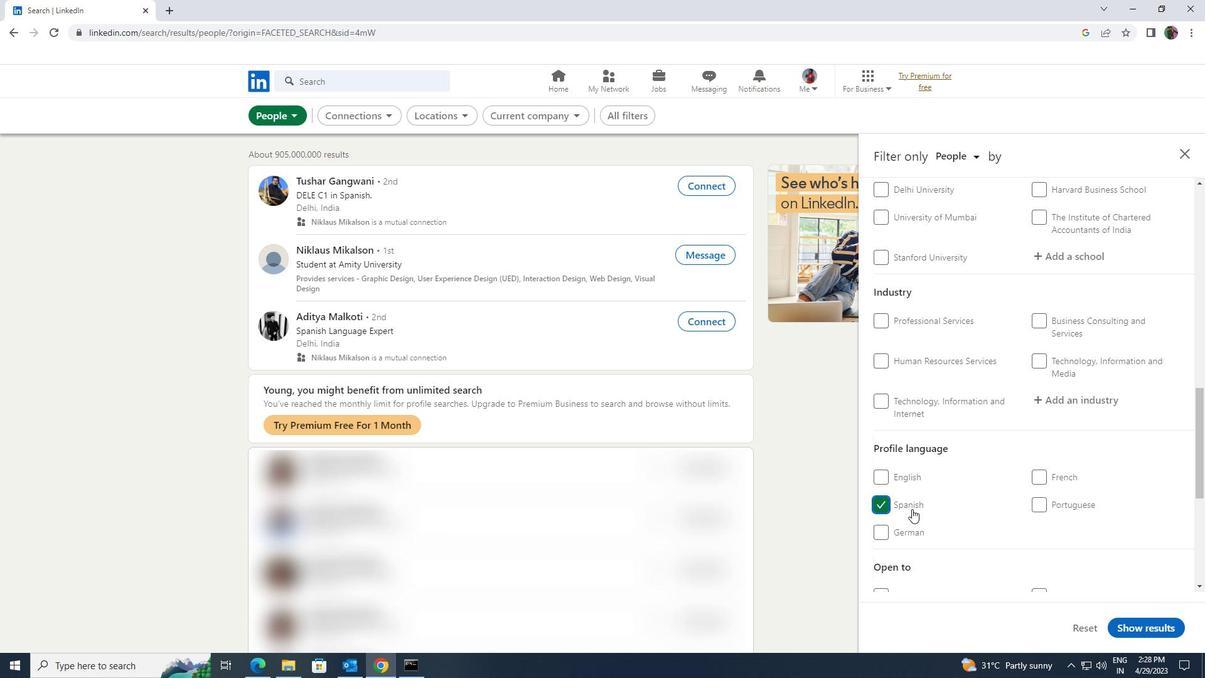 
Action: Mouse scrolled (937, 509) with delta (0, 0)
Screenshot: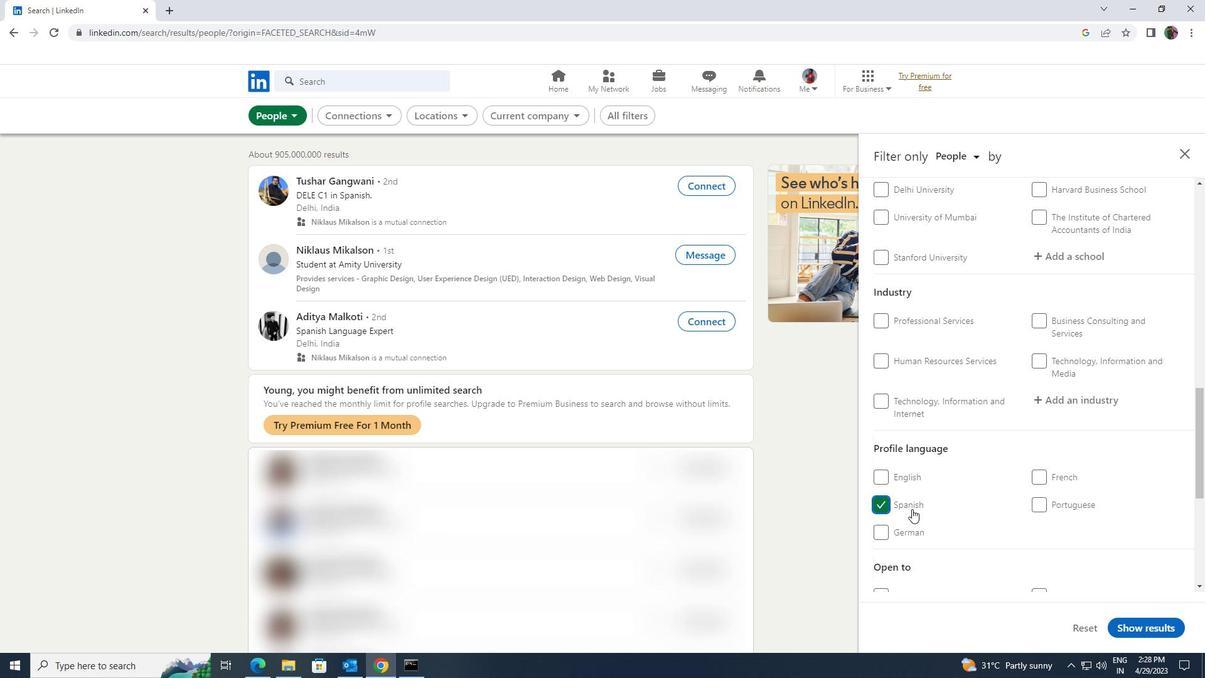 
Action: Mouse scrolled (937, 509) with delta (0, 0)
Screenshot: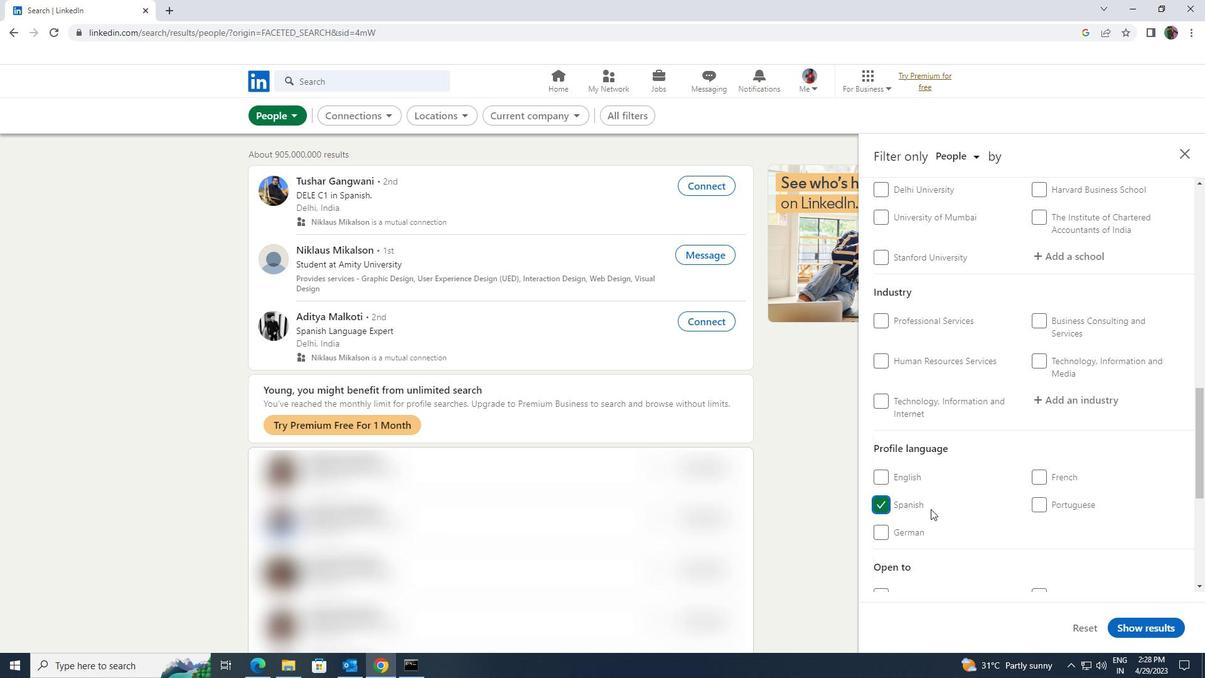 
Action: Mouse moved to (937, 509)
Screenshot: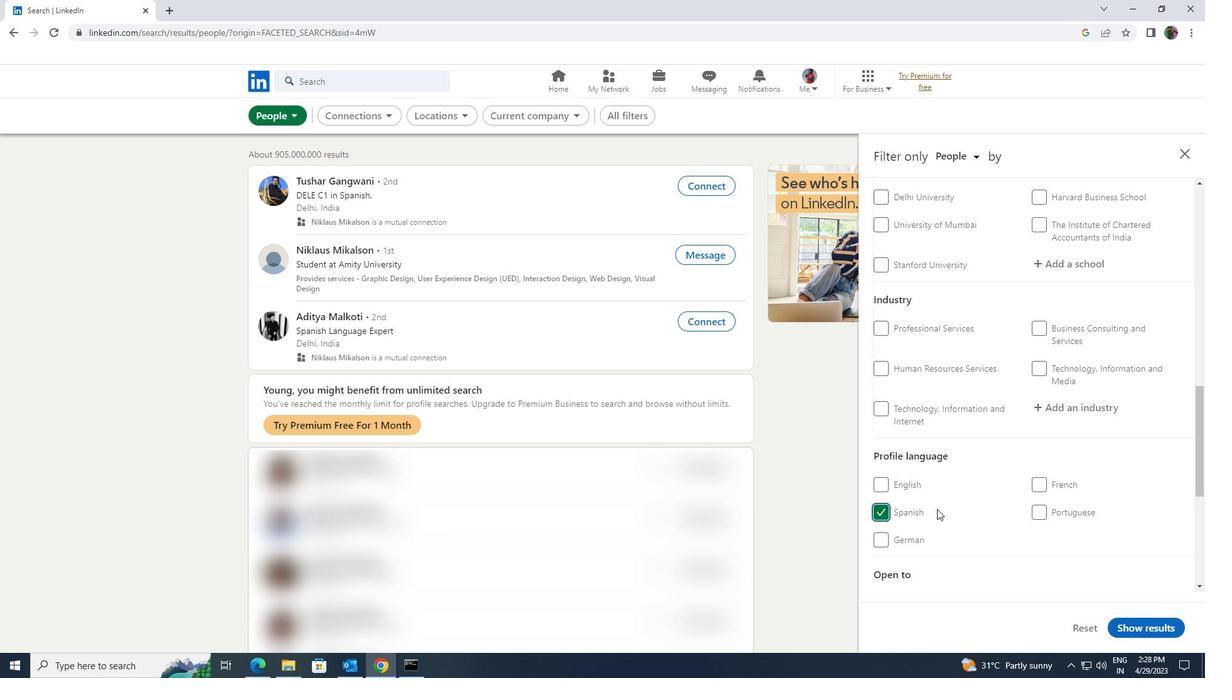
Action: Mouse scrolled (937, 509) with delta (0, 0)
Screenshot: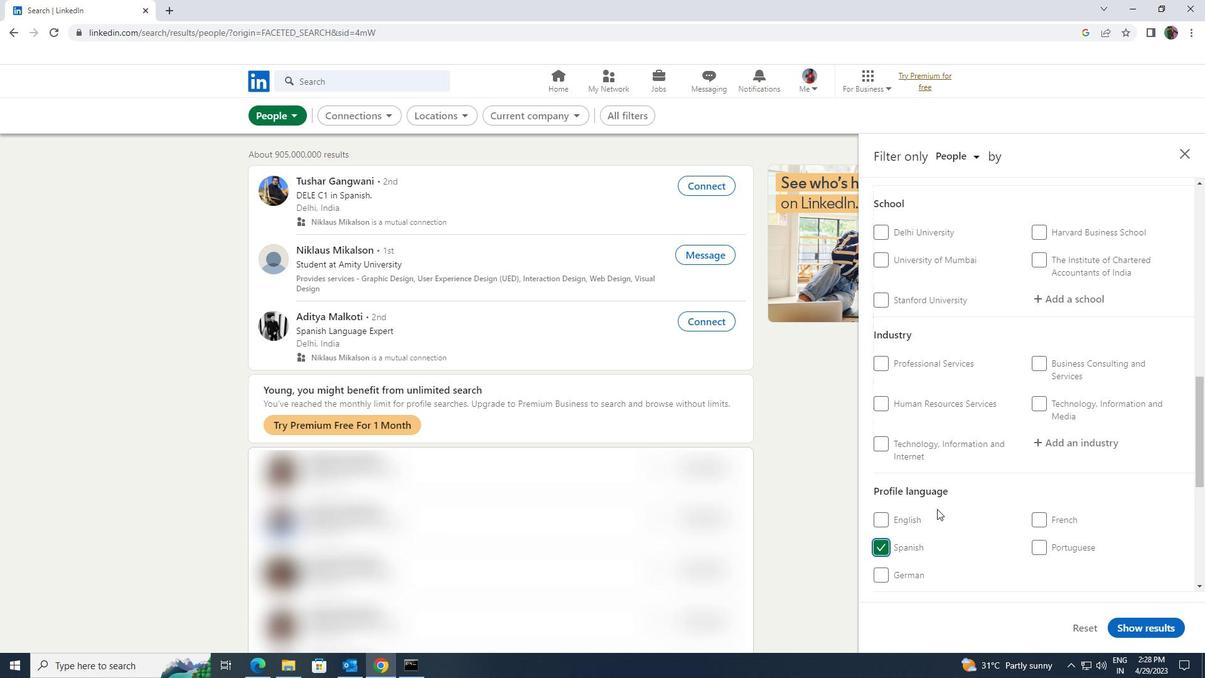 
Action: Mouse scrolled (937, 509) with delta (0, 0)
Screenshot: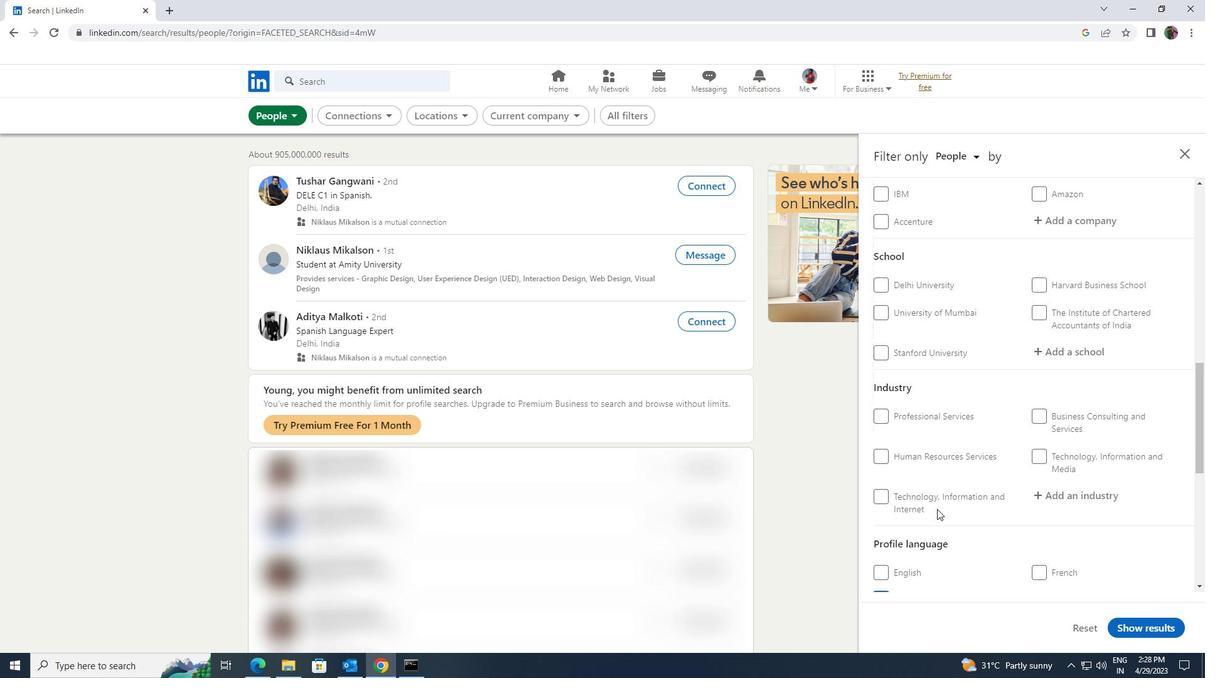 
Action: Mouse scrolled (937, 509) with delta (0, 0)
Screenshot: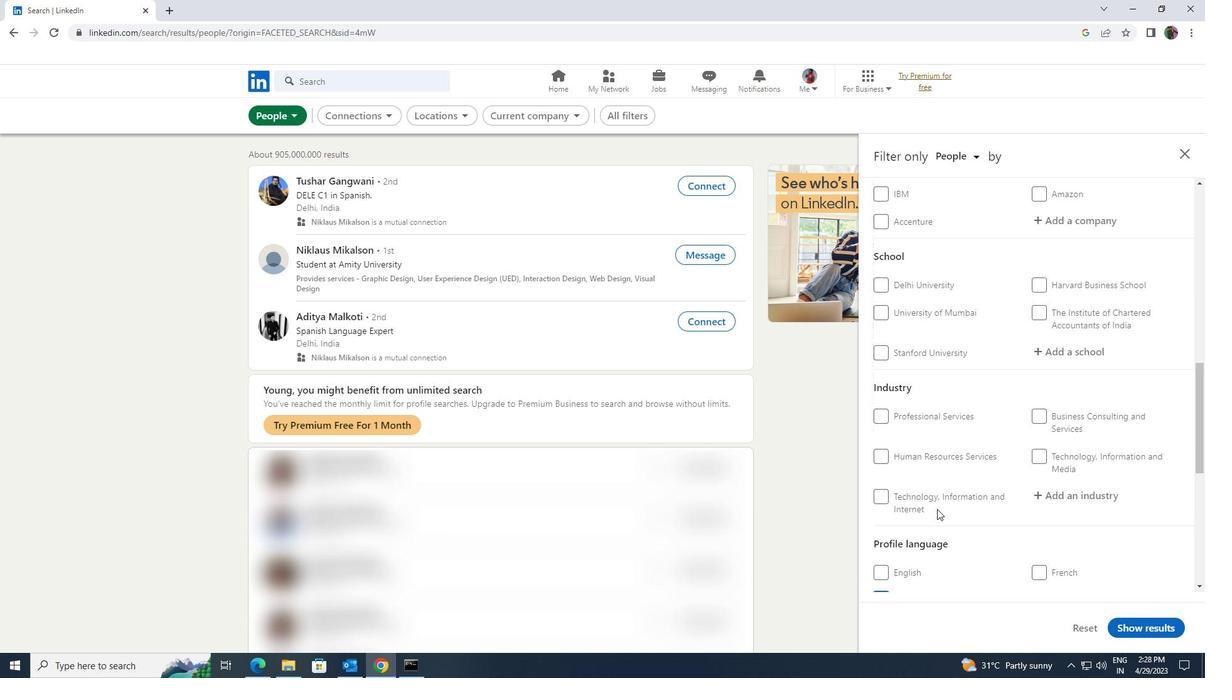 
Action: Mouse moved to (938, 509)
Screenshot: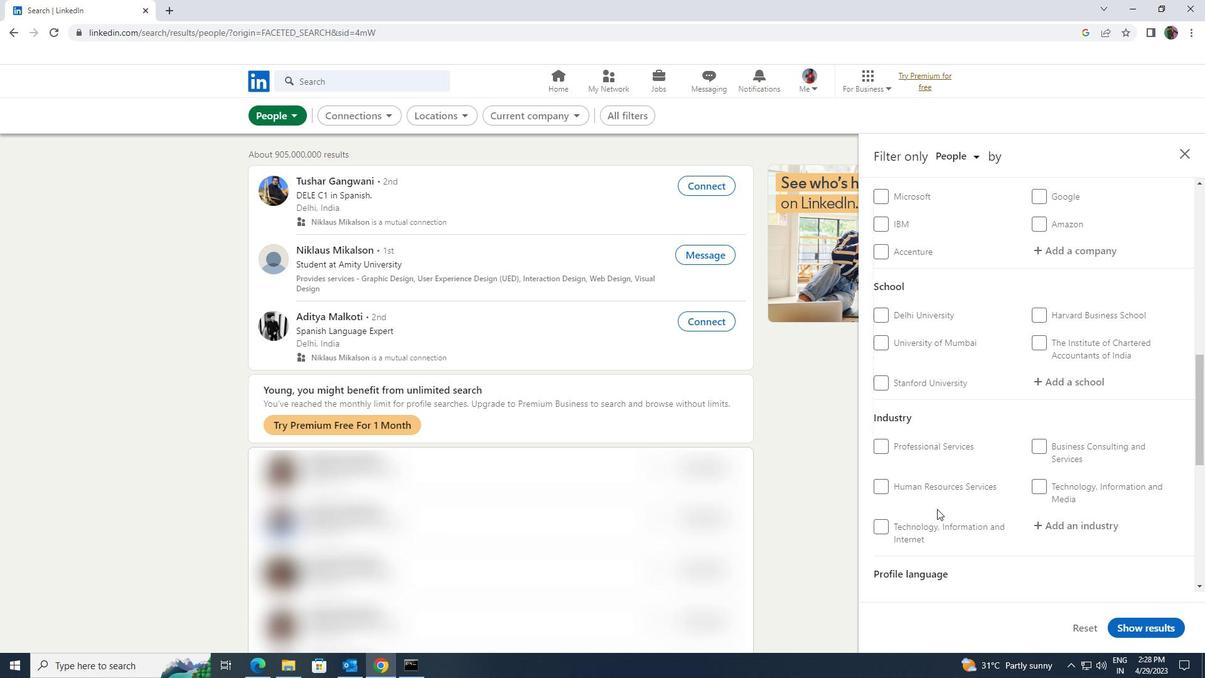 
Action: Mouse scrolled (938, 510) with delta (0, 0)
Screenshot: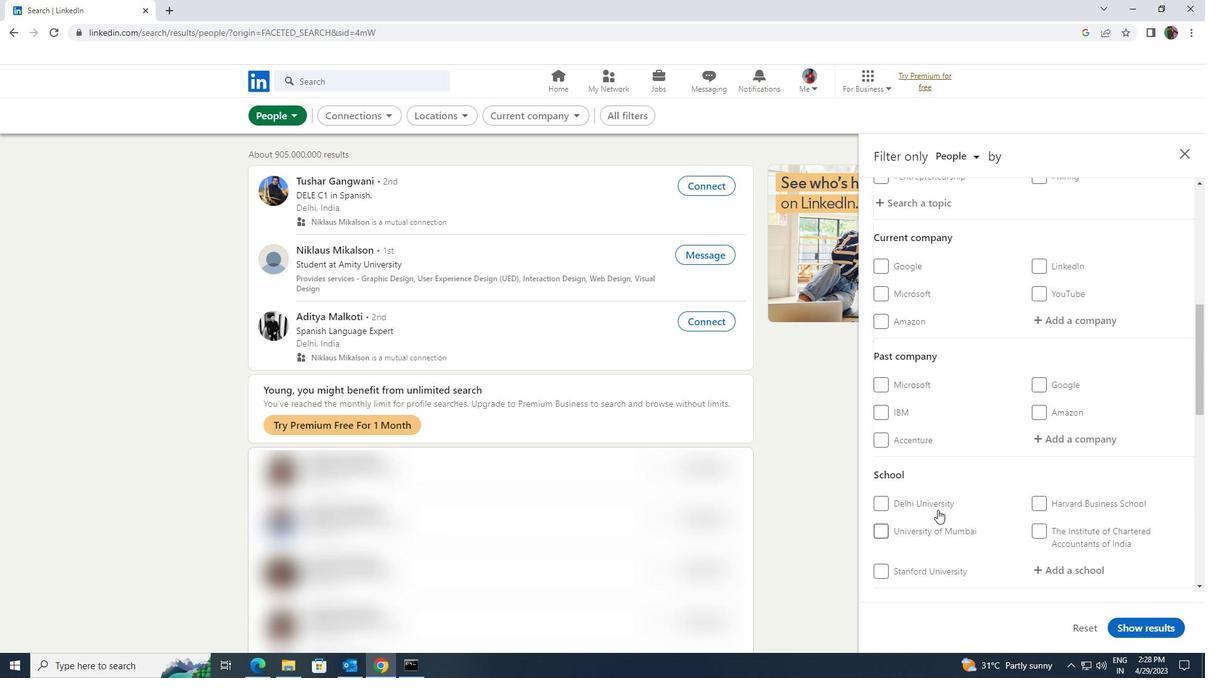 
Action: Mouse scrolled (938, 510) with delta (0, 0)
Screenshot: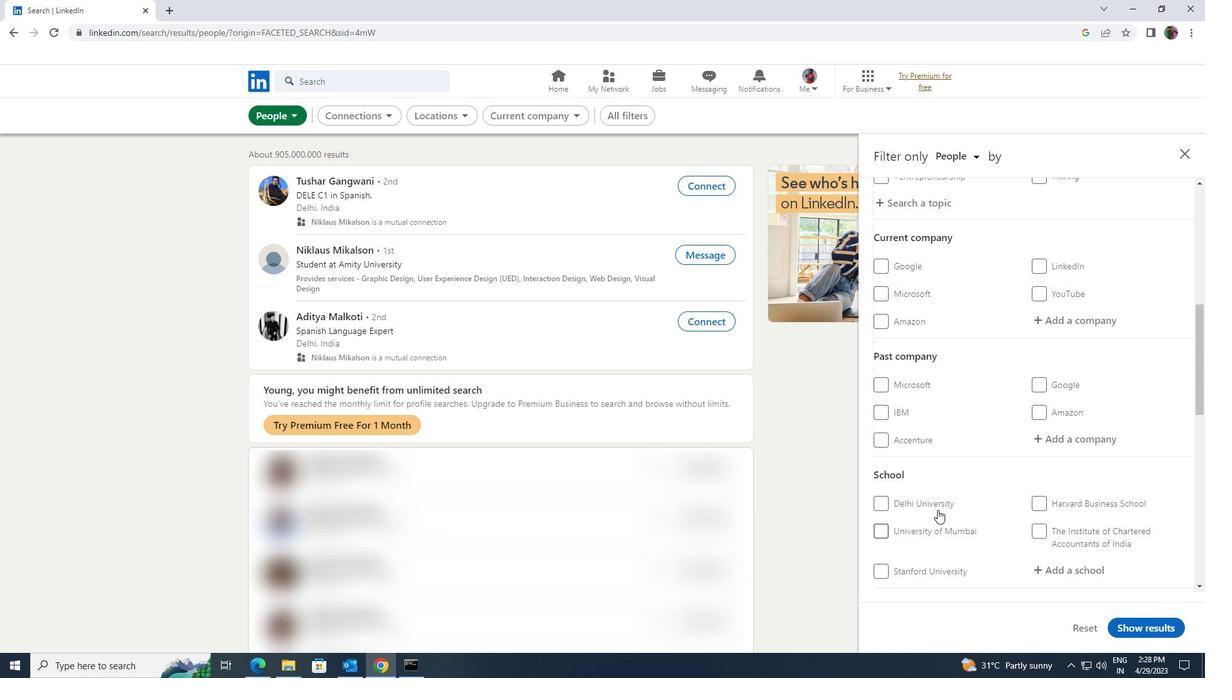 
Action: Mouse moved to (1049, 448)
Screenshot: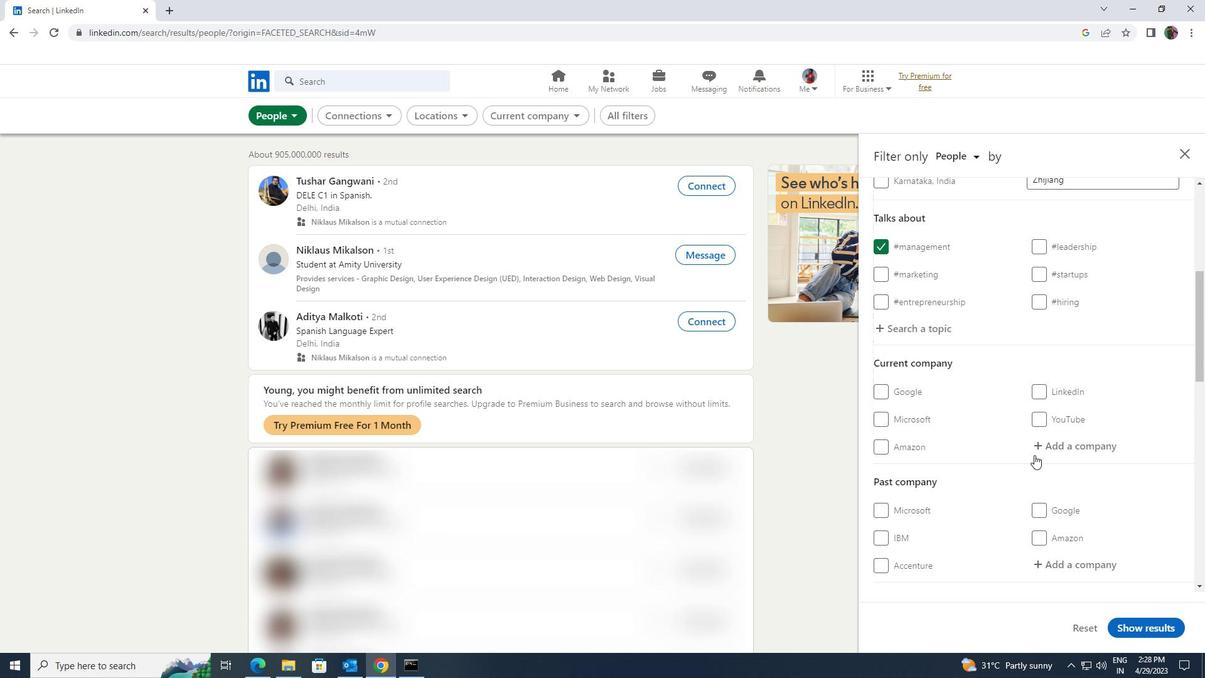 
Action: Mouse pressed left at (1049, 448)
Screenshot: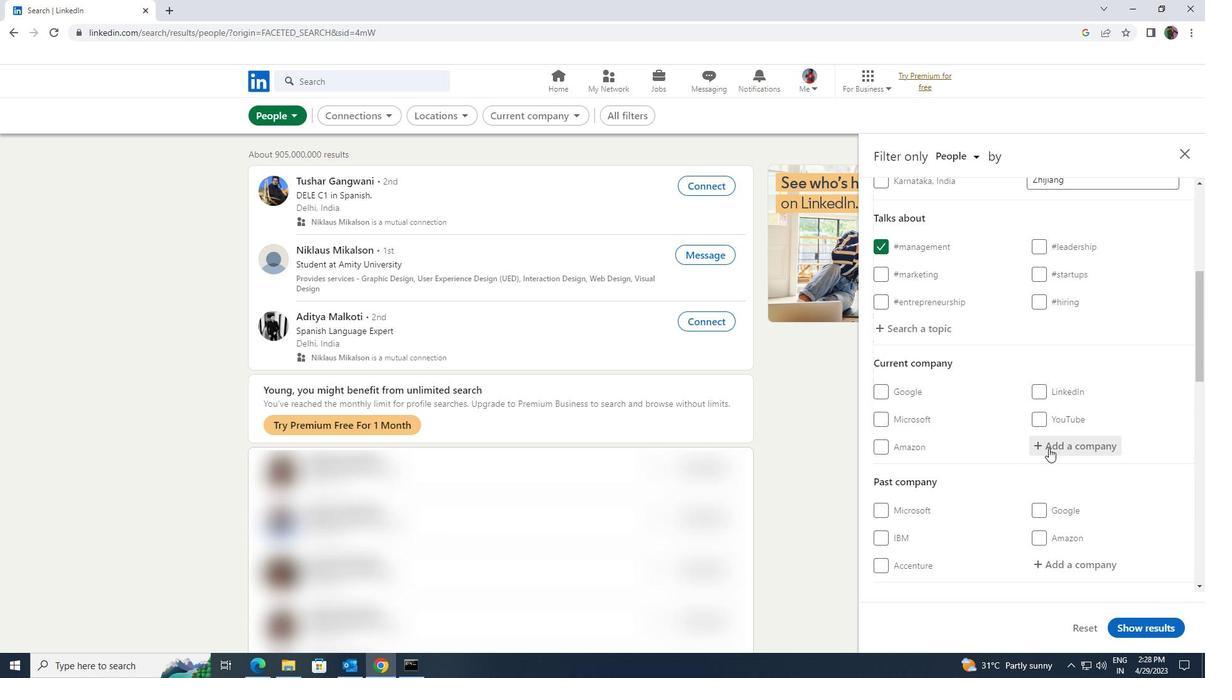 
Action: Mouse moved to (1047, 448)
Screenshot: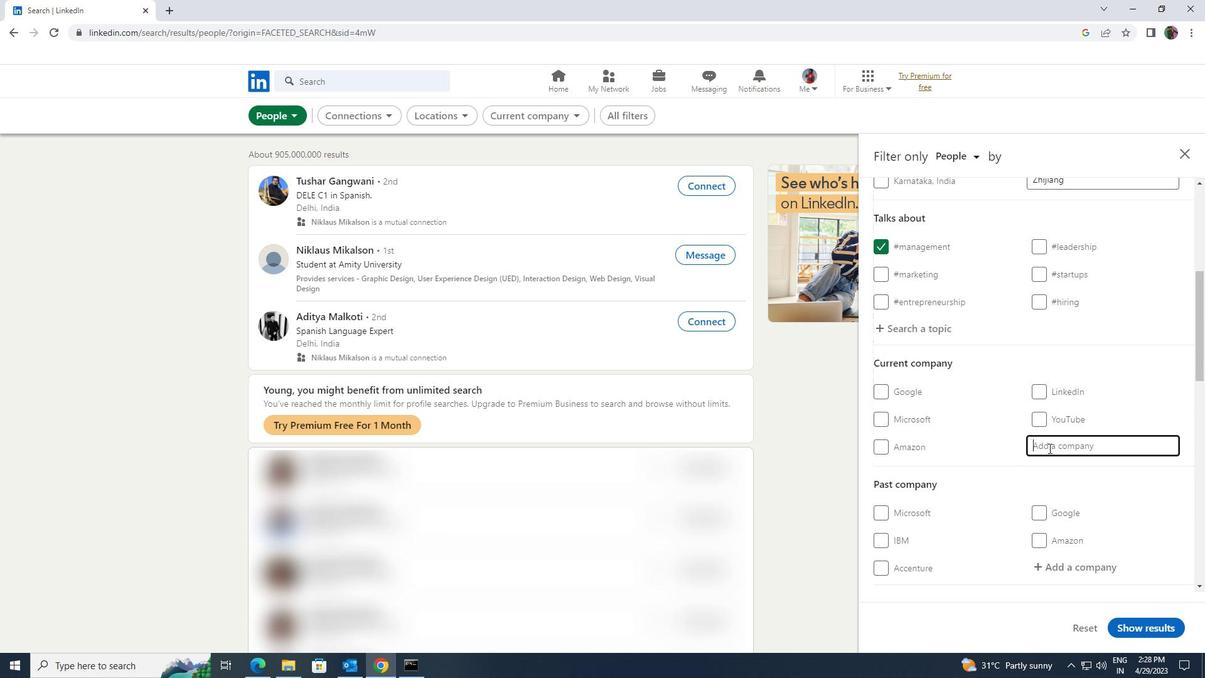 
Action: Key pressed <Key.shift>COLUMBIA<Key.space><Key.shift>UNIVERSITY<Key.space>OF<Key.space><Key.shift><Key.shift>HOSP
Screenshot: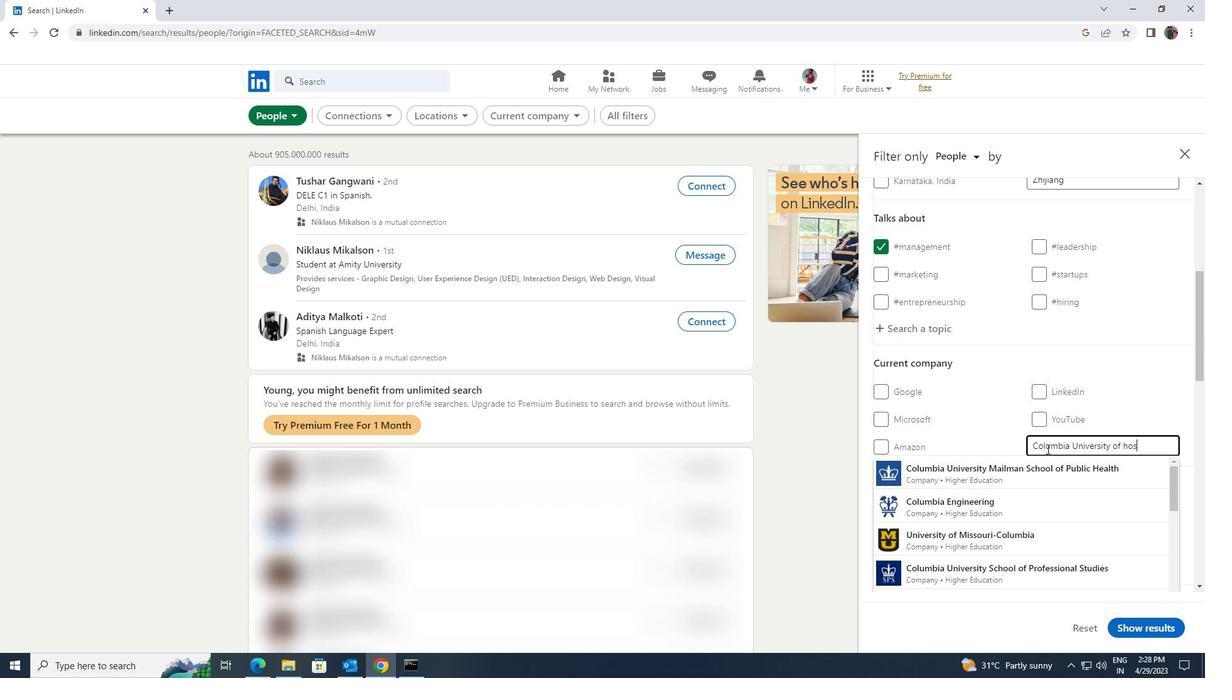 
Action: Mouse moved to (1041, 462)
Screenshot: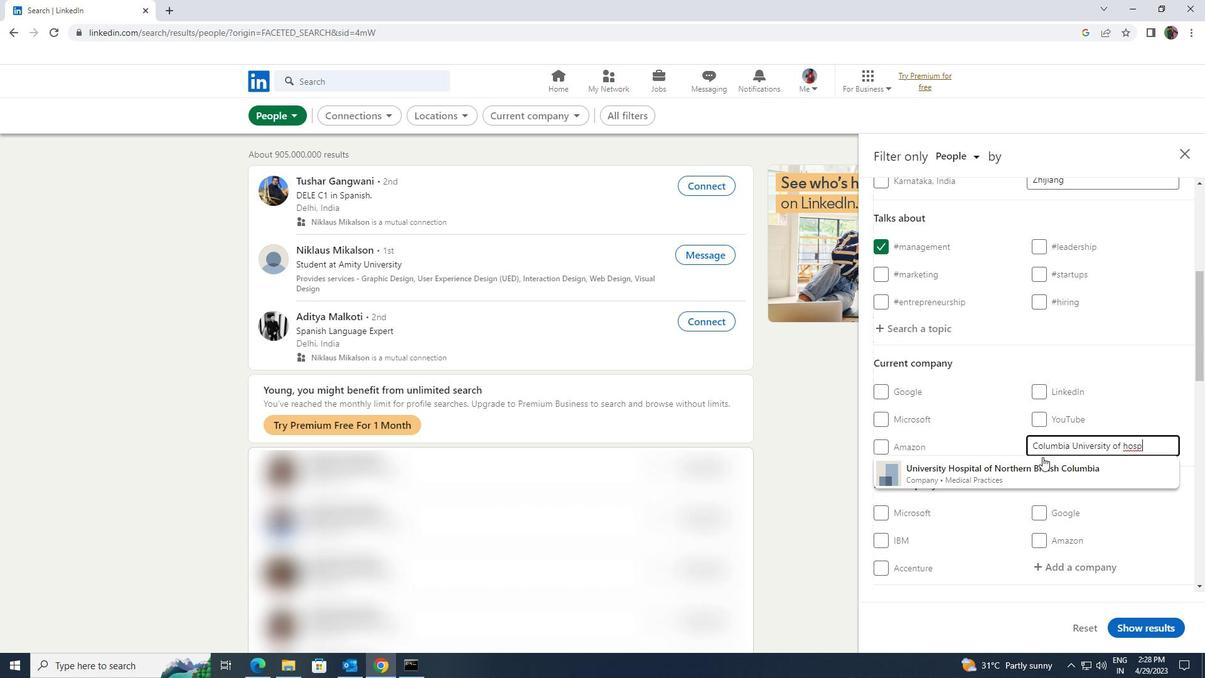 
Action: Mouse pressed left at (1041, 462)
Screenshot: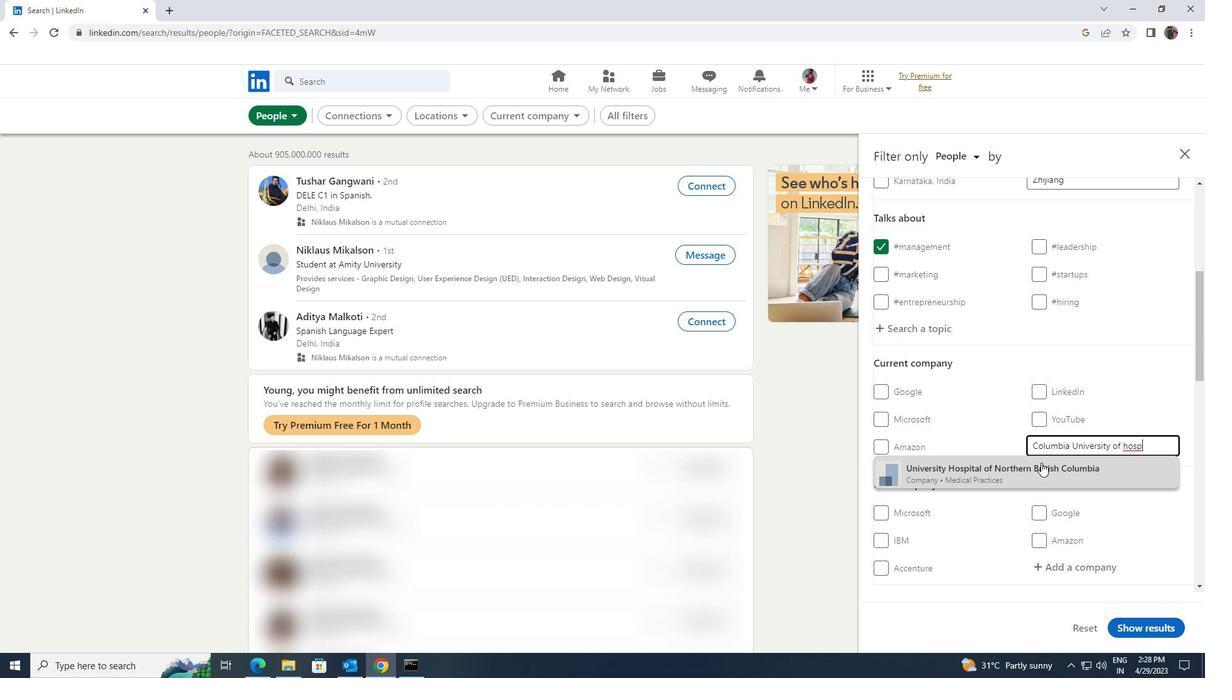 
Action: Mouse moved to (1039, 463)
Screenshot: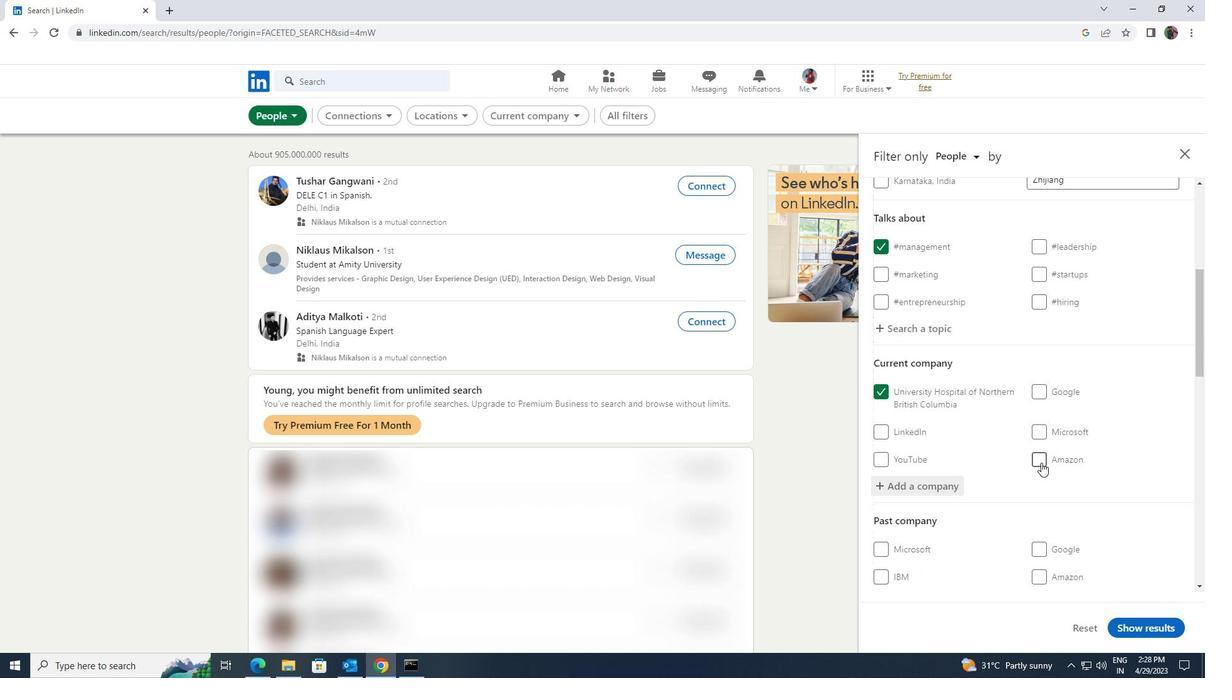 
Action: Mouse scrolled (1039, 462) with delta (0, 0)
Screenshot: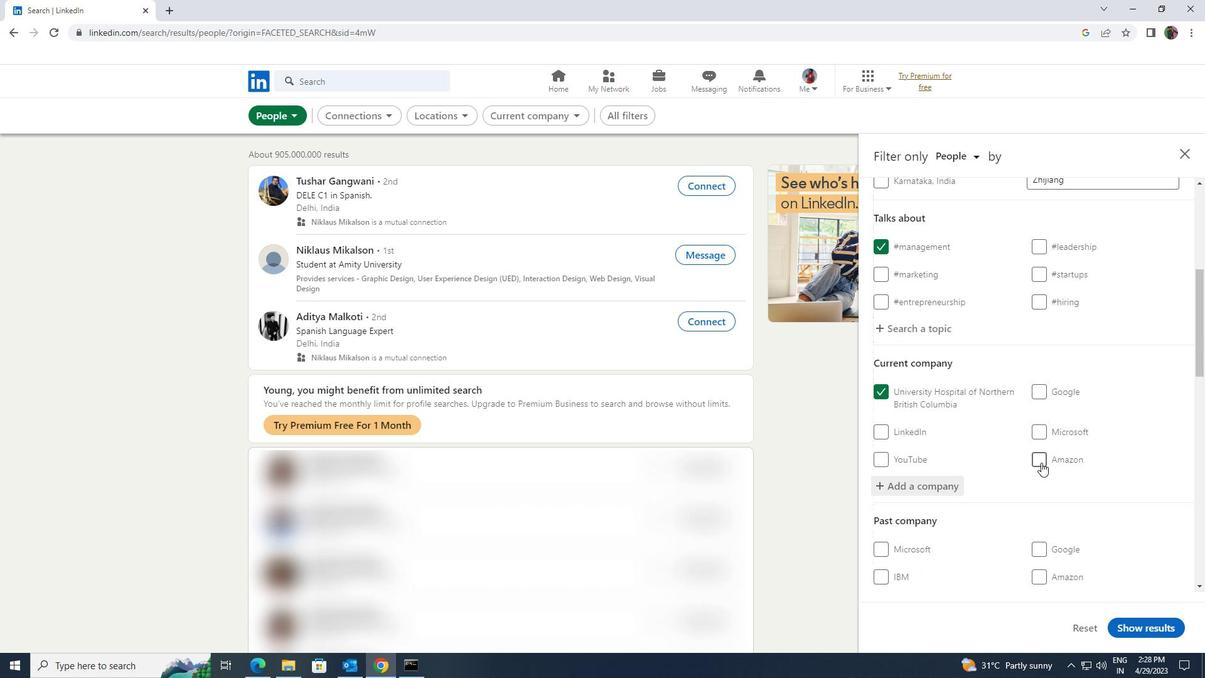 
Action: Mouse moved to (1034, 467)
Screenshot: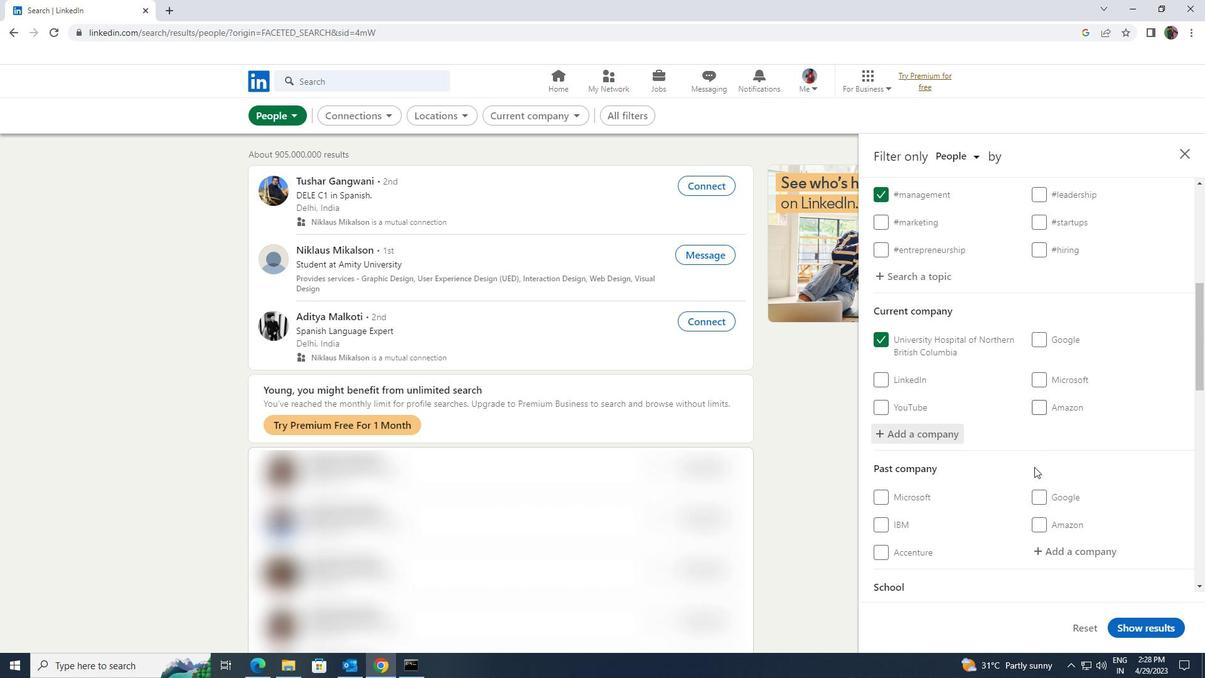 
Action: Mouse scrolled (1034, 466) with delta (0, 0)
Screenshot: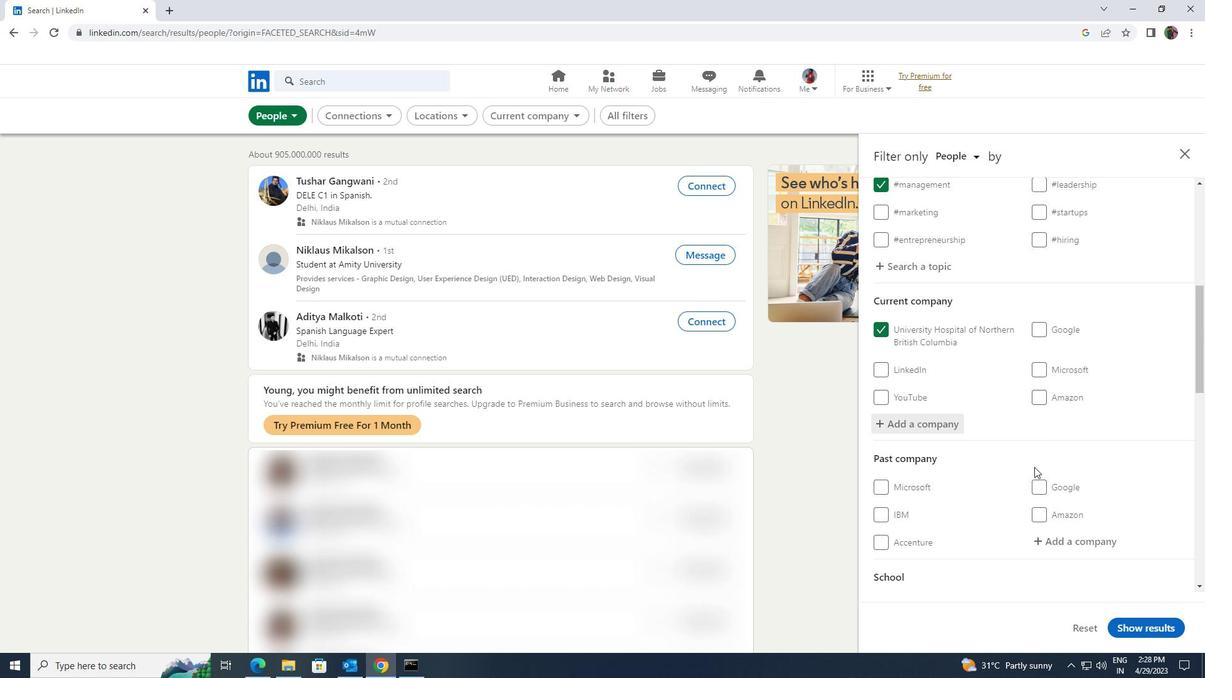 
Action: Mouse moved to (1033, 467)
Screenshot: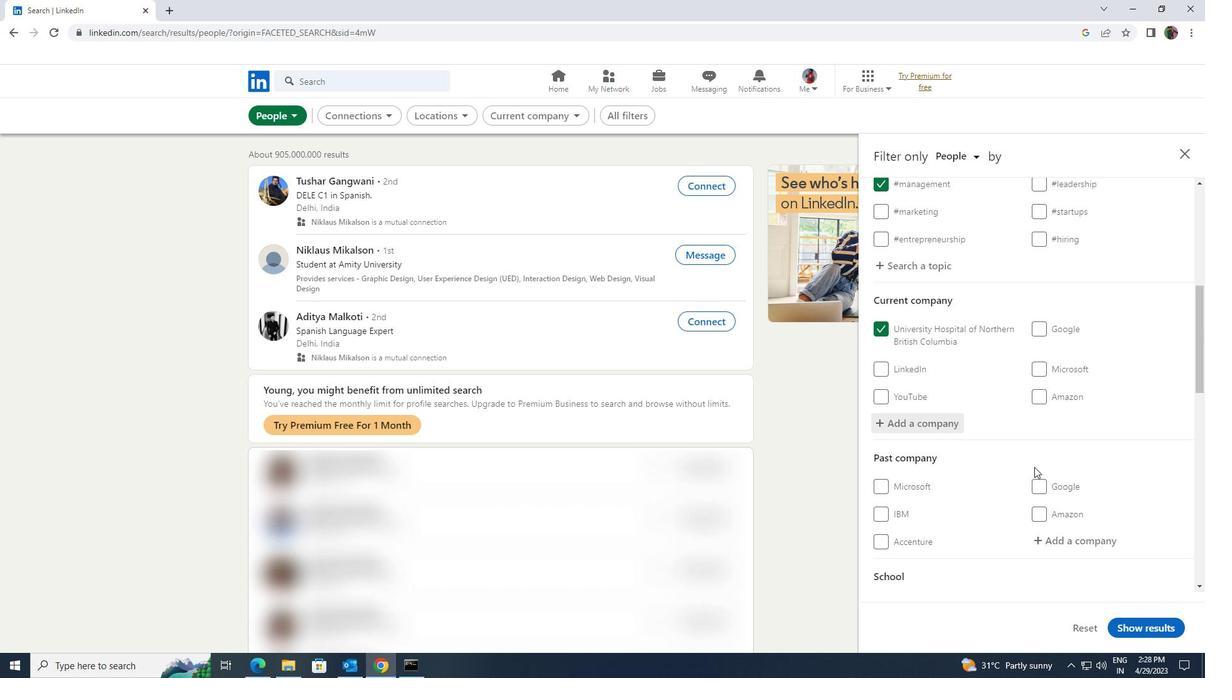 
Action: Mouse scrolled (1033, 467) with delta (0, 0)
Screenshot: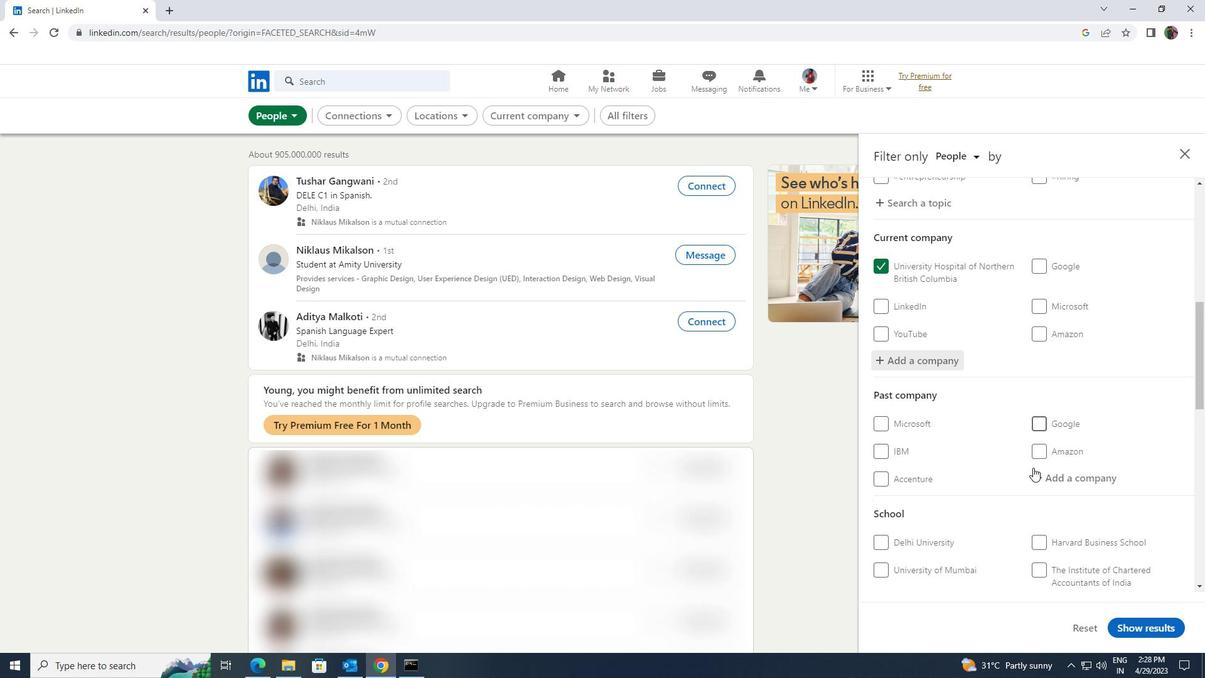 
Action: Mouse scrolled (1033, 467) with delta (0, 0)
Screenshot: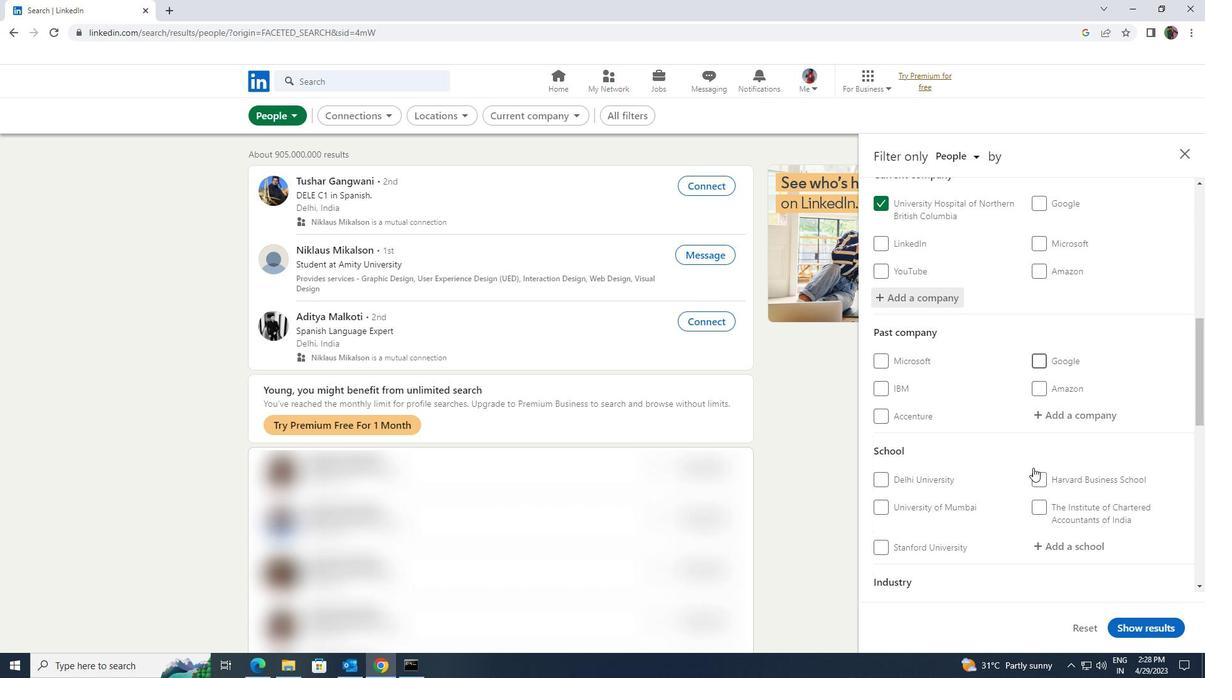 
Action: Mouse moved to (1036, 481)
Screenshot: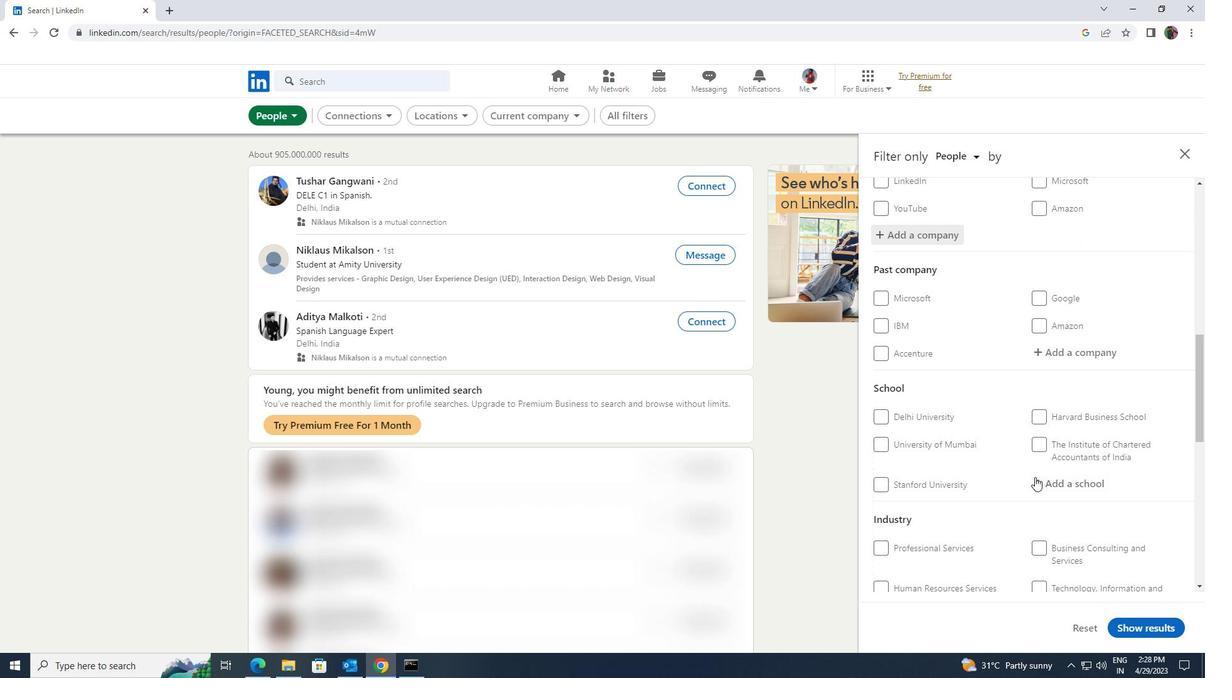 
Action: Mouse pressed left at (1036, 481)
Screenshot: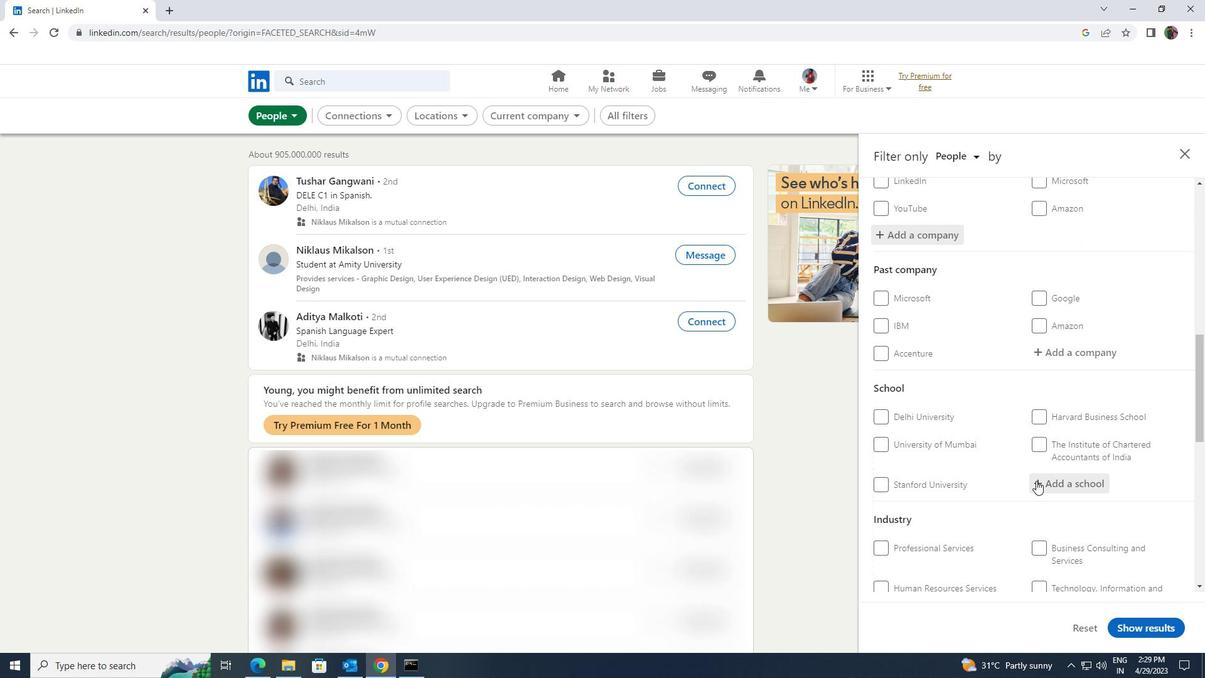 
Action: Mouse moved to (1037, 481)
Screenshot: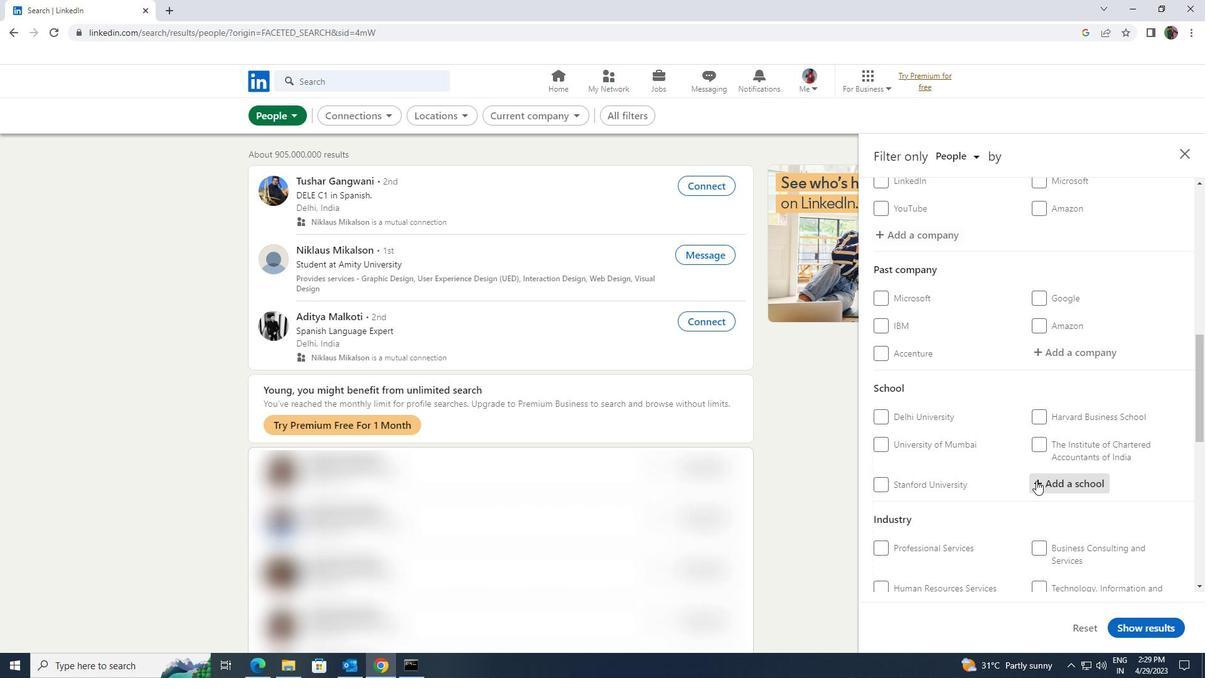 
Action: Key pressed <Key.shift>RAJASTHAN<Key.space><Key.shift>TECHNI
Screenshot: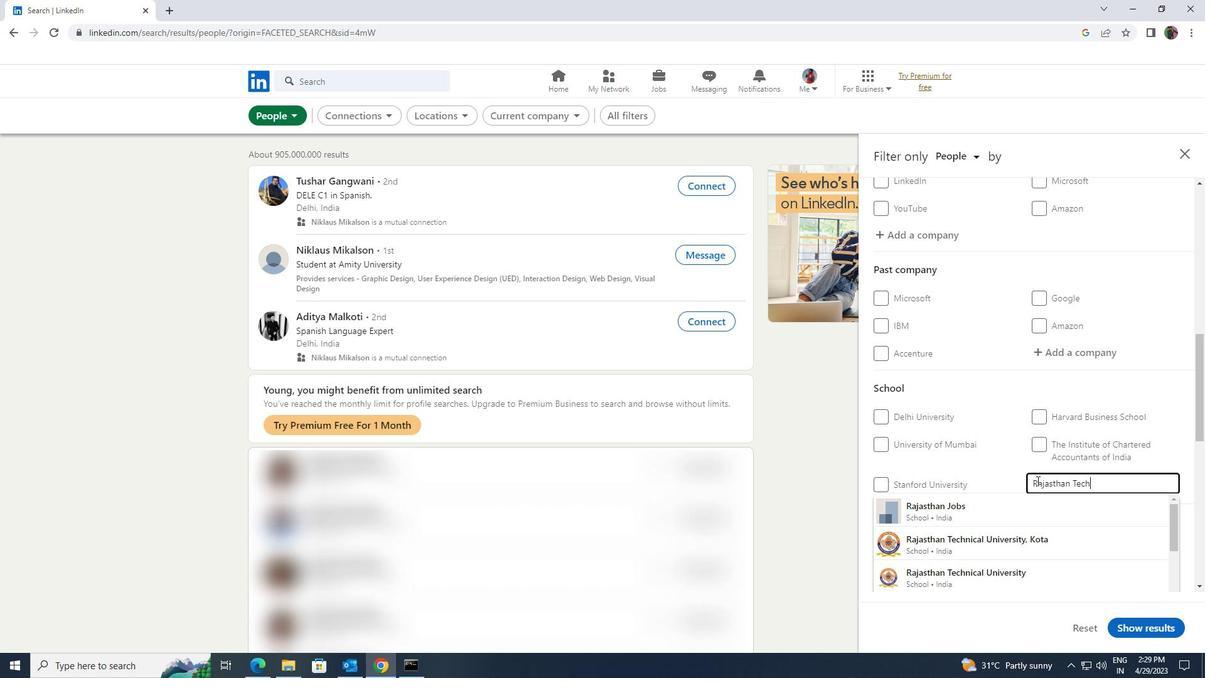 
Action: Mouse moved to (1010, 533)
Screenshot: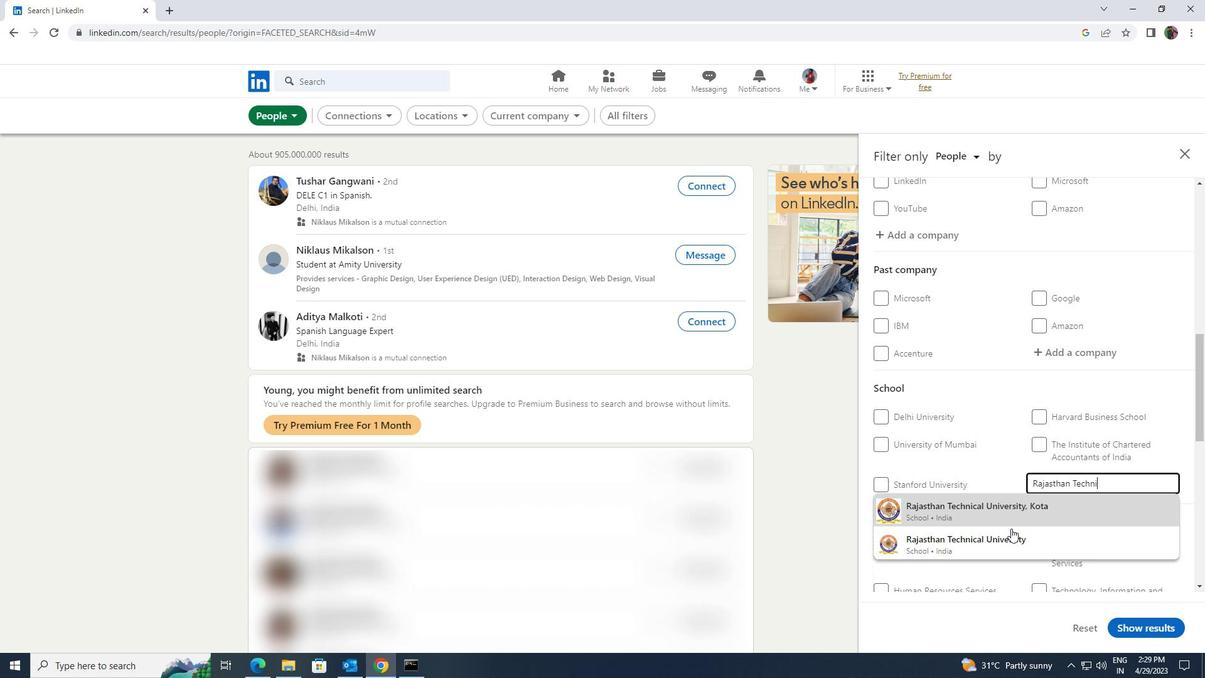 
Action: Mouse pressed left at (1010, 533)
Screenshot: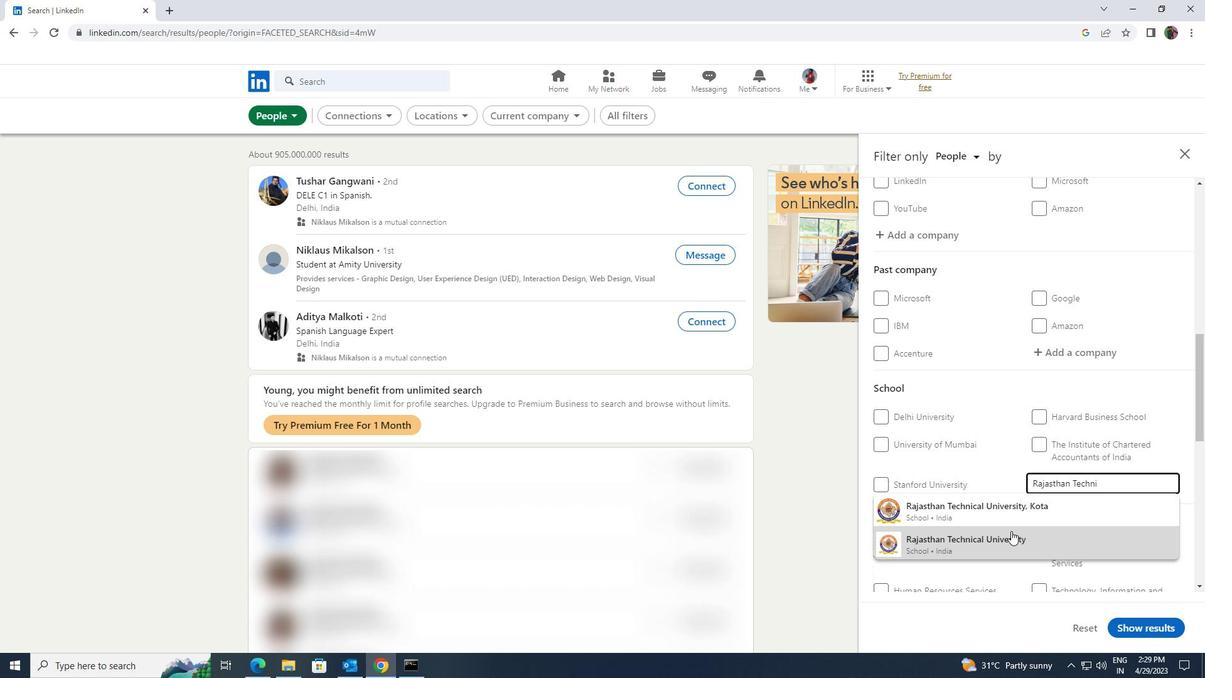 
Action: Mouse scrolled (1010, 533) with delta (0, 0)
Screenshot: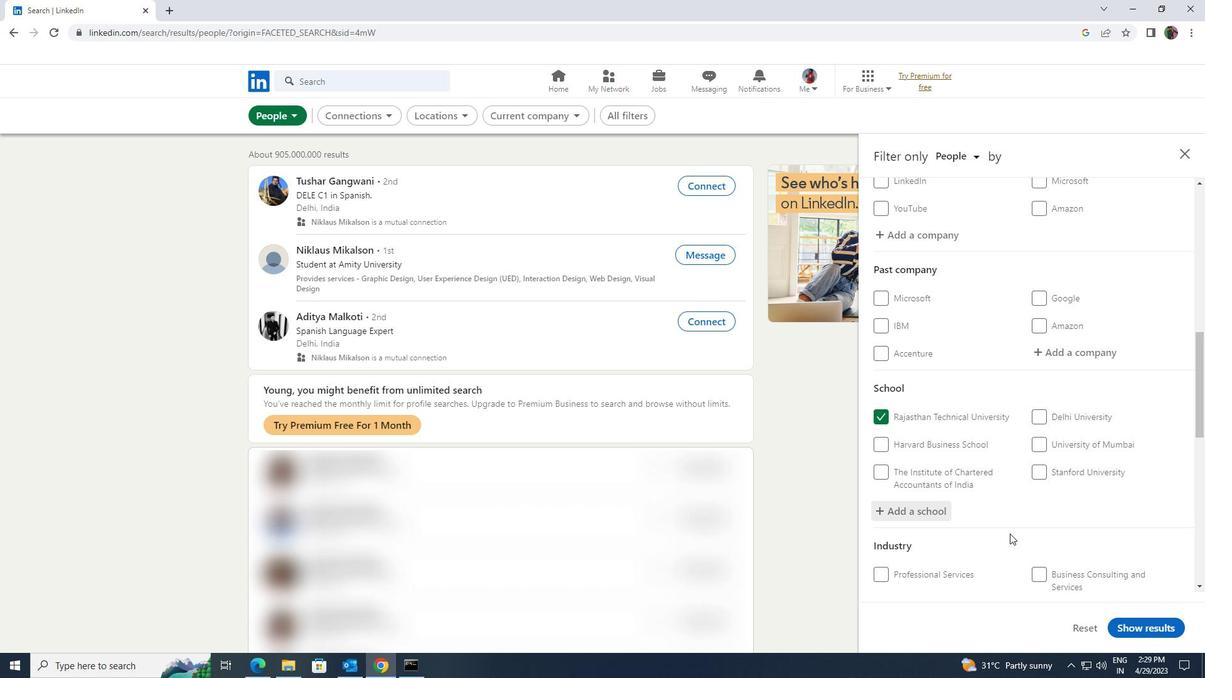 
Action: Mouse scrolled (1010, 533) with delta (0, 0)
Screenshot: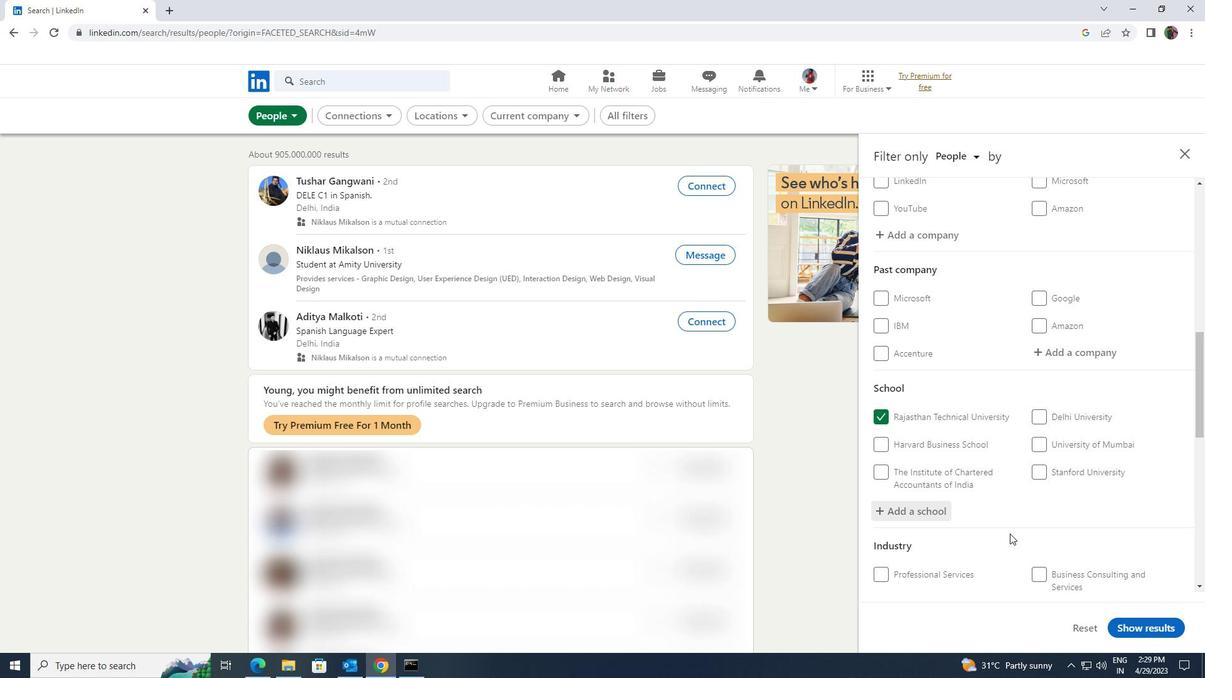 
Action: Mouse moved to (1053, 535)
Screenshot: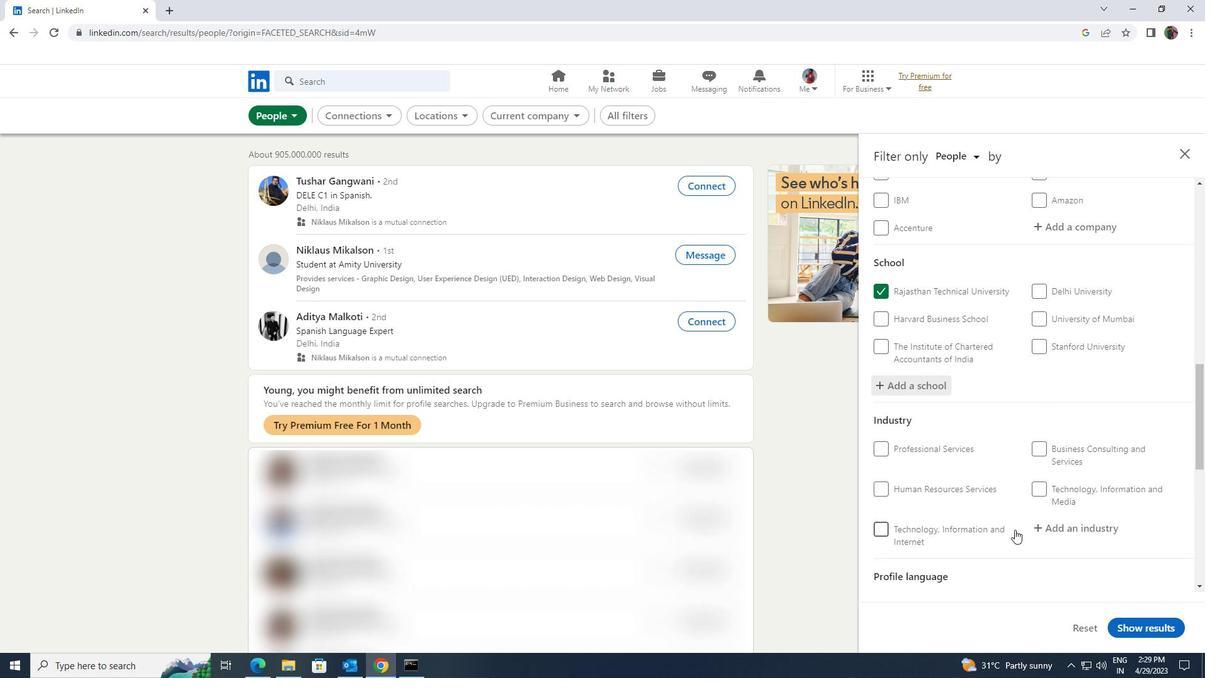 
Action: Mouse pressed left at (1053, 535)
Screenshot: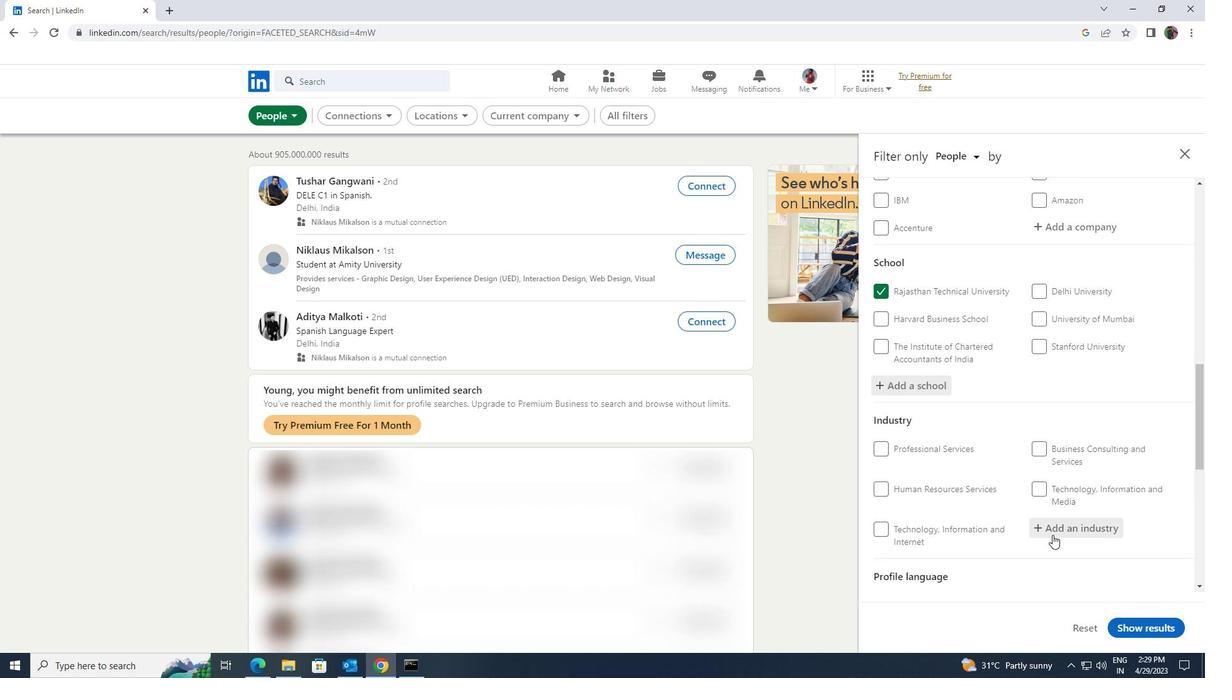 
Action: Mouse moved to (1049, 521)
Screenshot: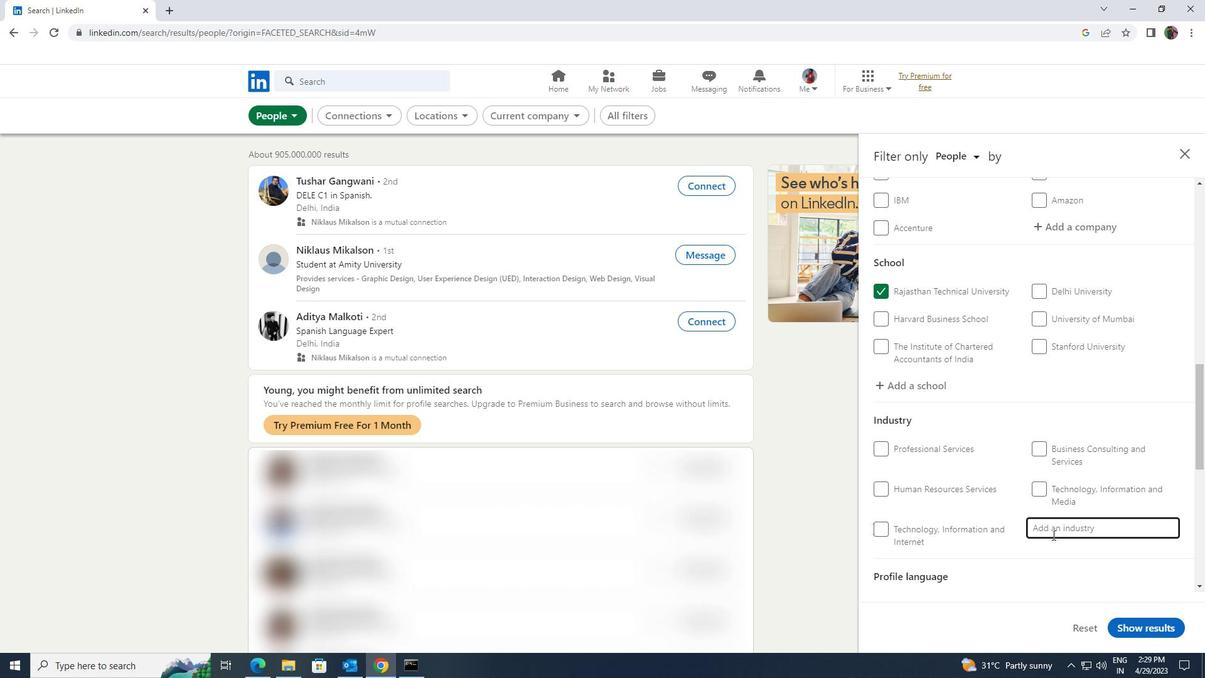 
Action: Key pressed <Key.shift>REAL<Key.space><Key.shift>ESTATE<Key.space><Key.shift>AG
Screenshot: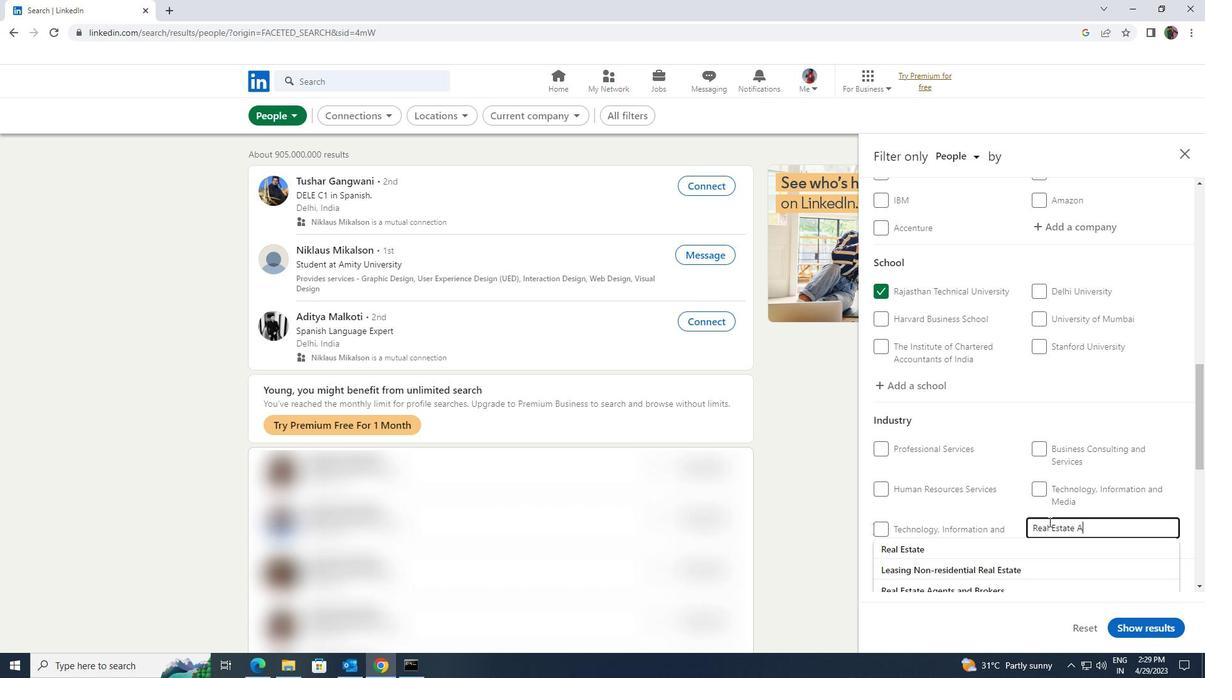 
Action: Mouse moved to (1038, 543)
Screenshot: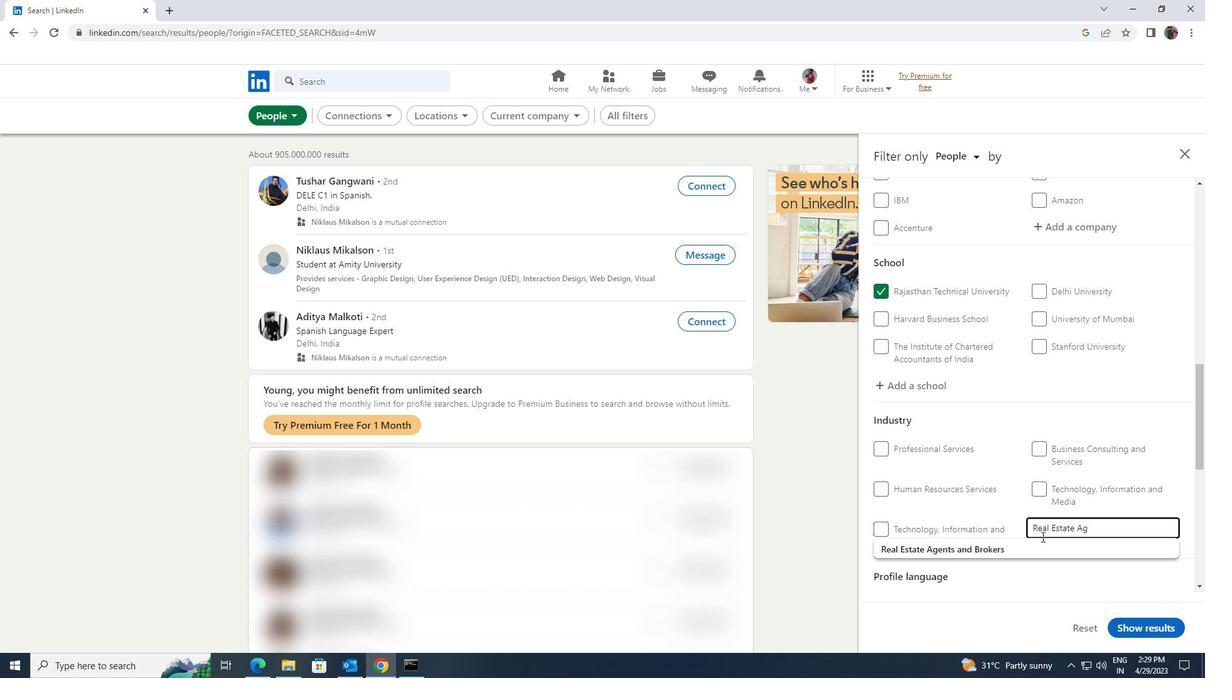 
Action: Mouse pressed left at (1038, 543)
Screenshot: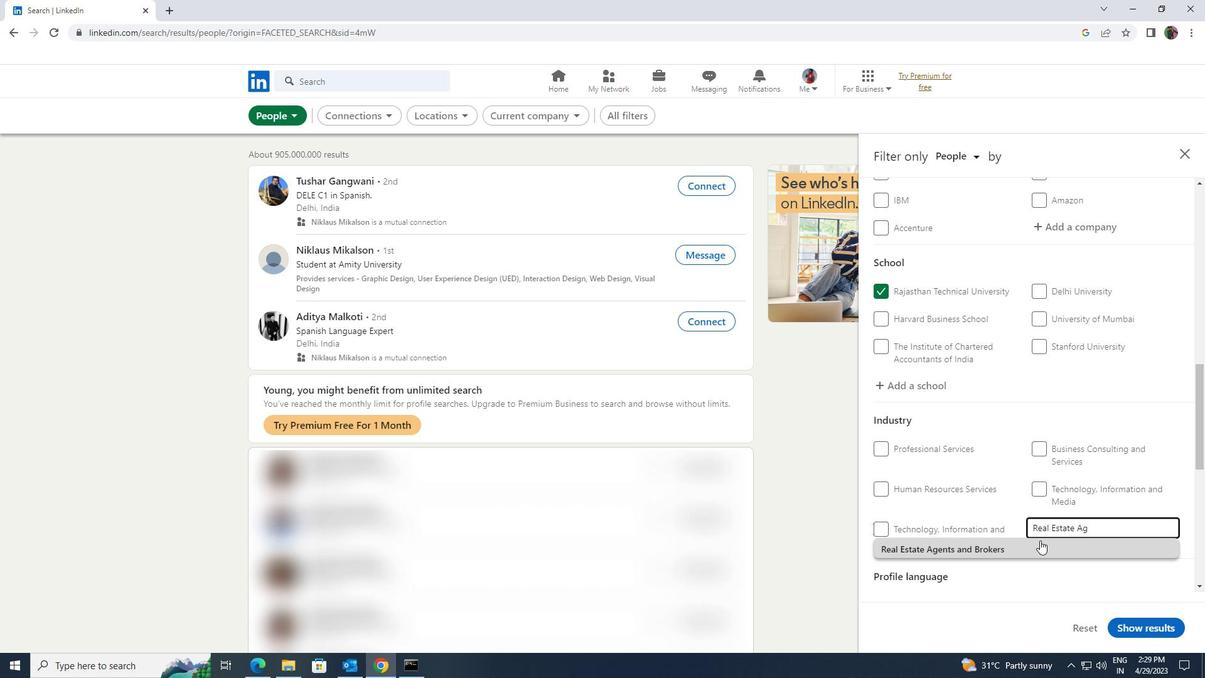 
Action: Mouse moved to (1039, 540)
Screenshot: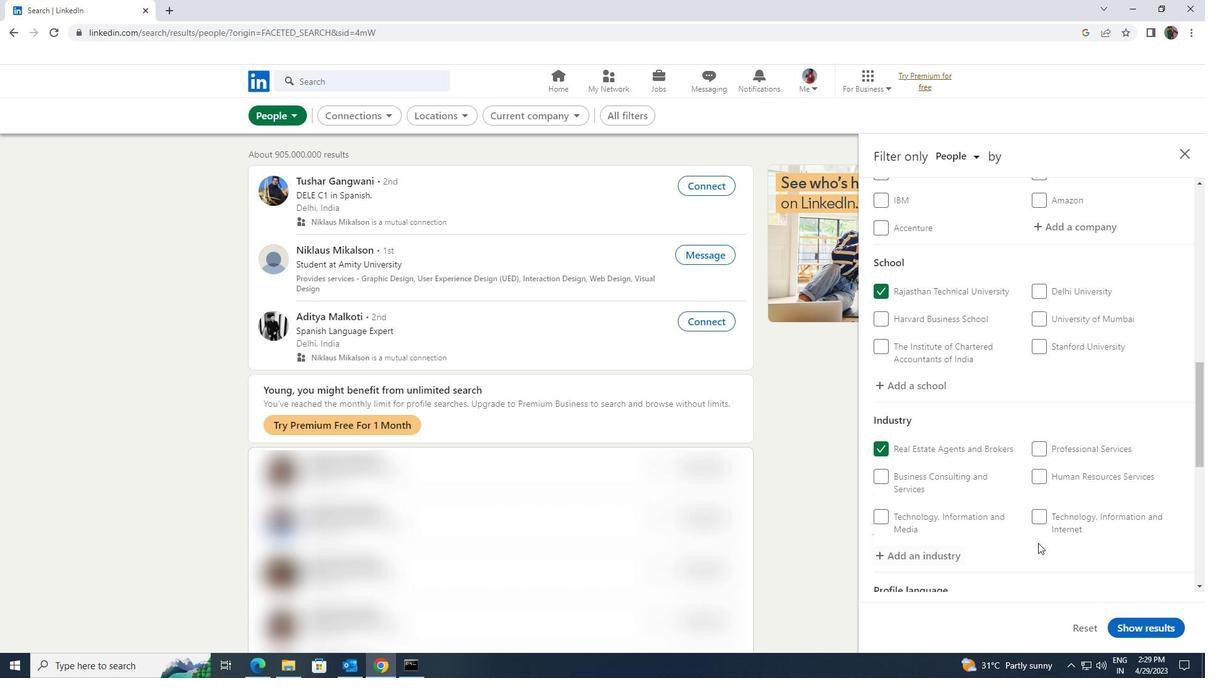 
Action: Mouse scrolled (1039, 539) with delta (0, 0)
Screenshot: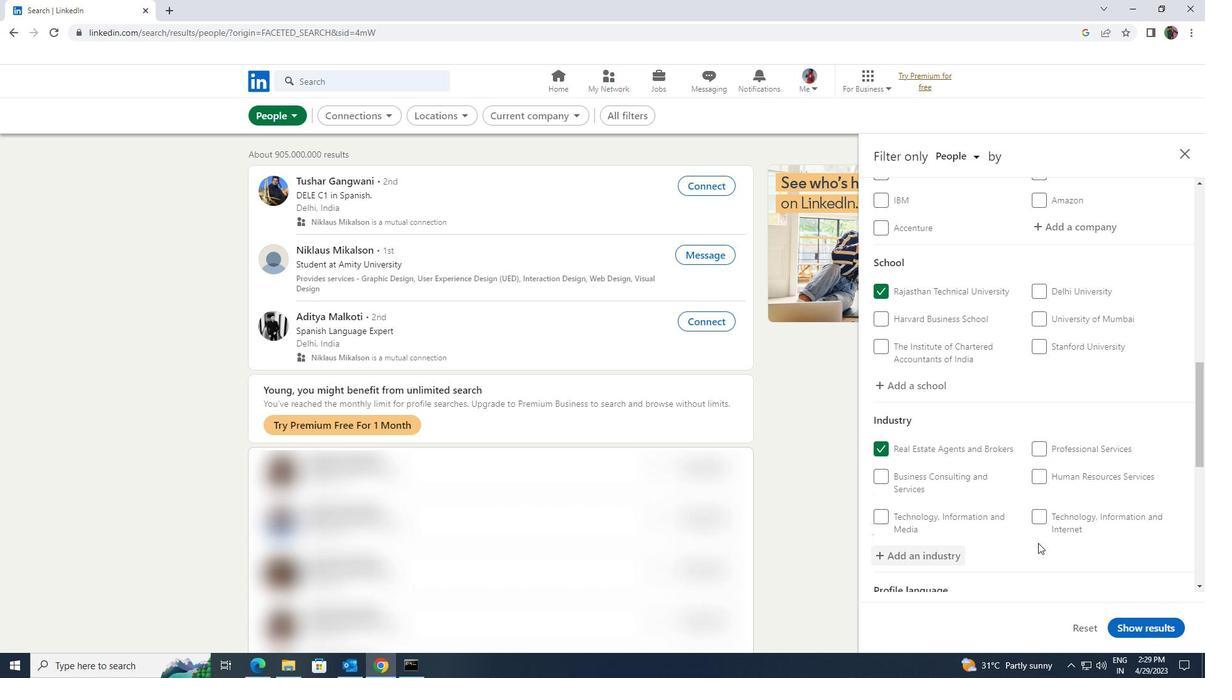 
Action: Mouse scrolled (1039, 539) with delta (0, 0)
Screenshot: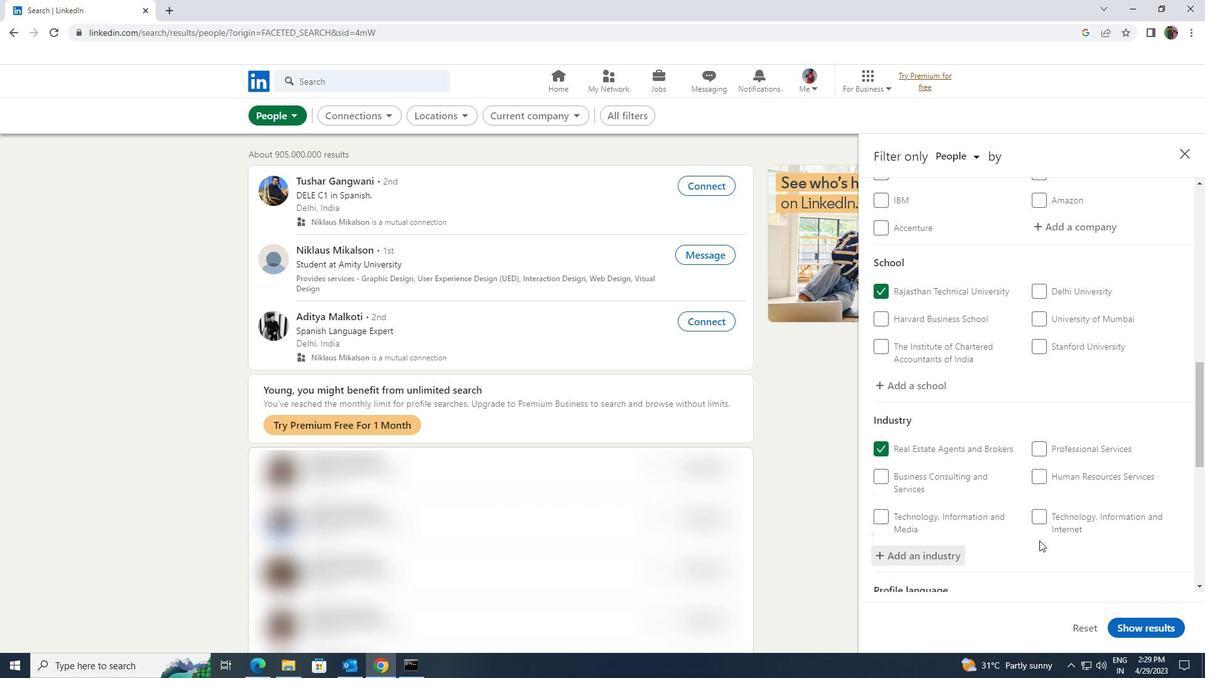 
Action: Mouse moved to (1041, 538)
Screenshot: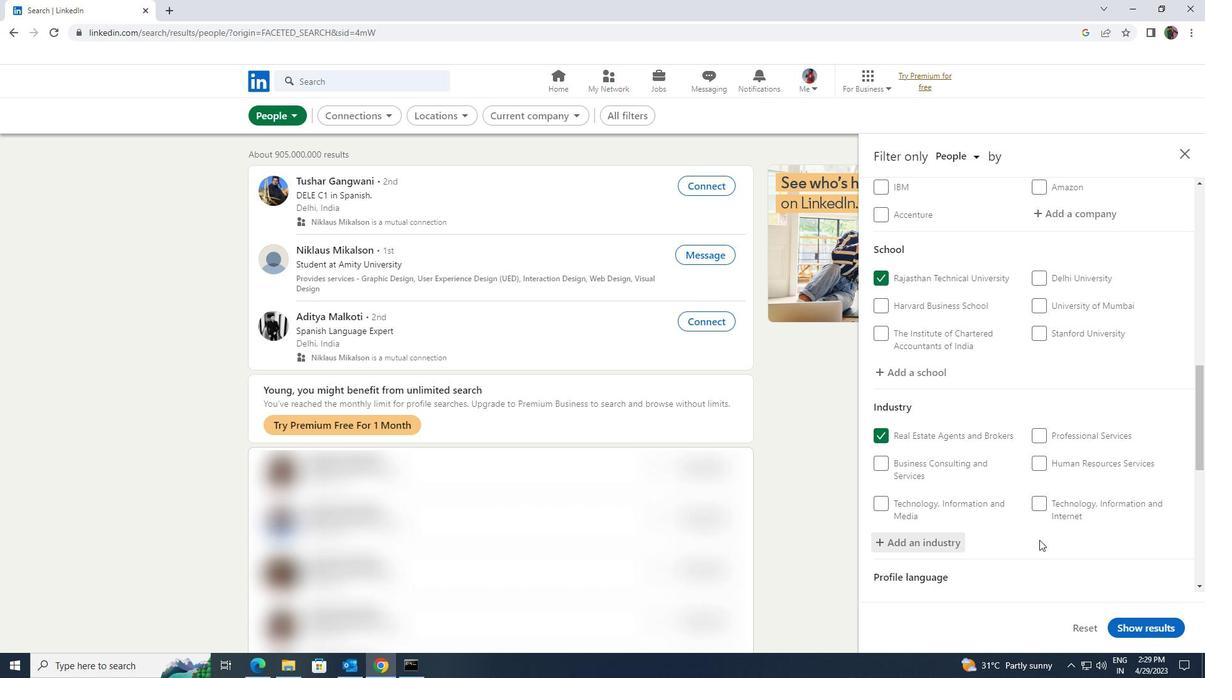 
Action: Mouse scrolled (1041, 537) with delta (0, 0)
Screenshot: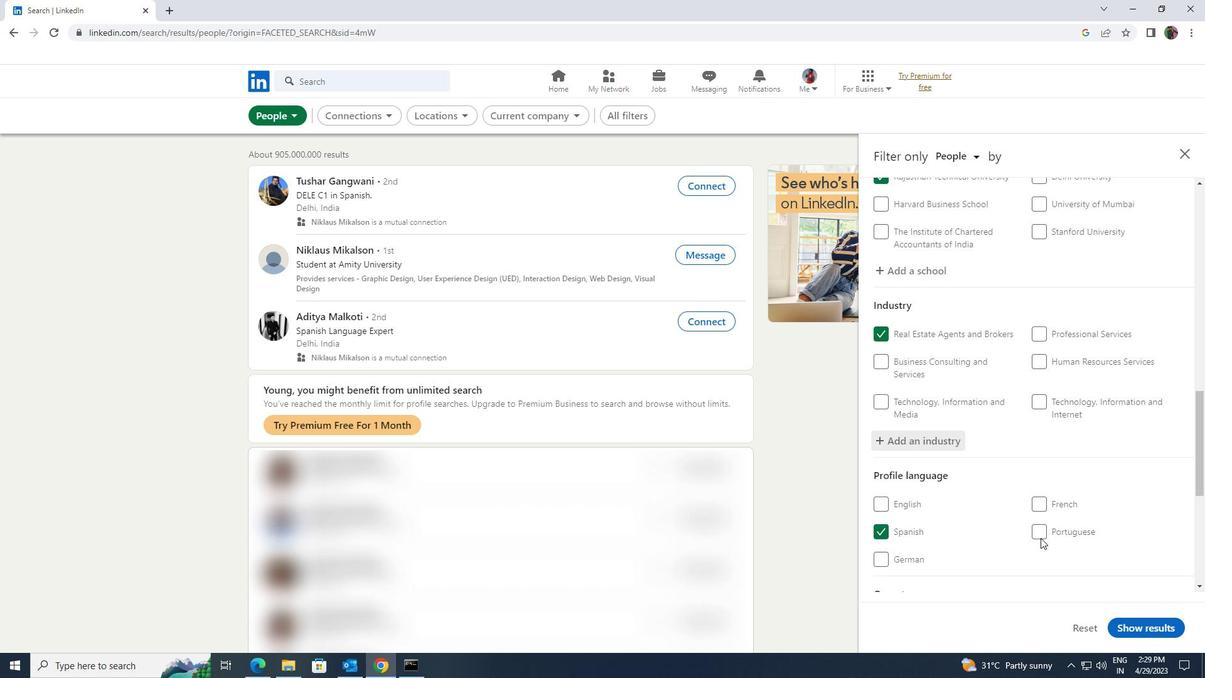 
Action: Mouse moved to (1041, 535)
Screenshot: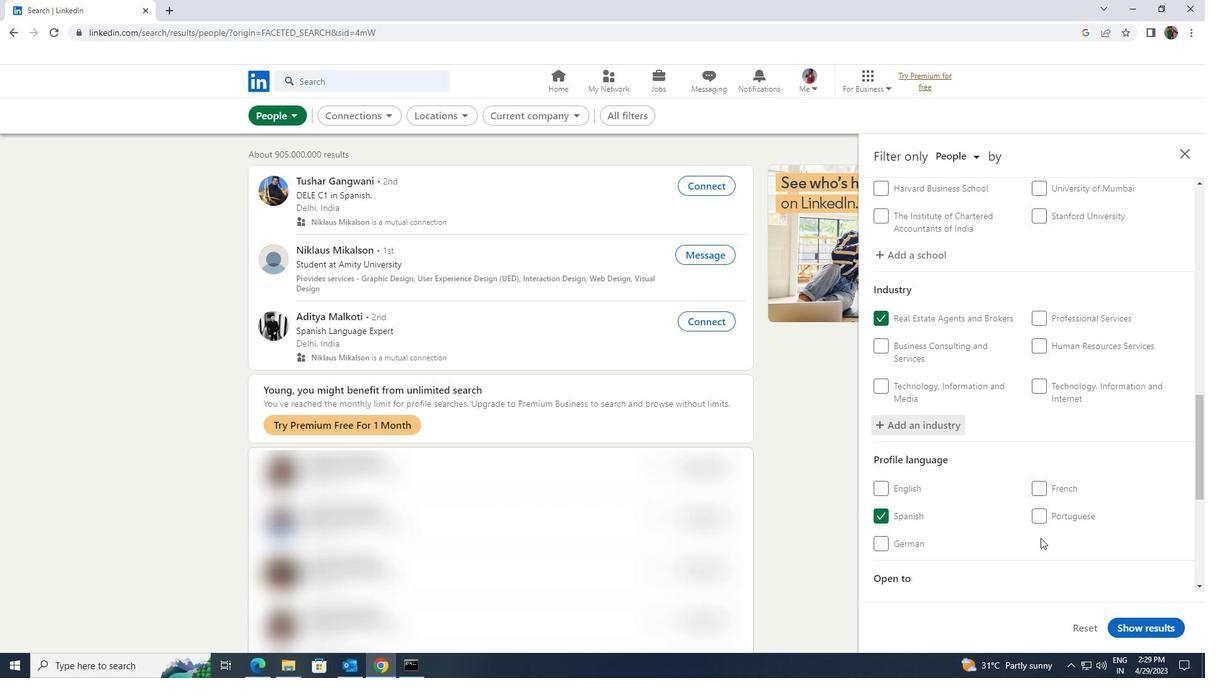 
Action: Mouse scrolled (1041, 535) with delta (0, 0)
Screenshot: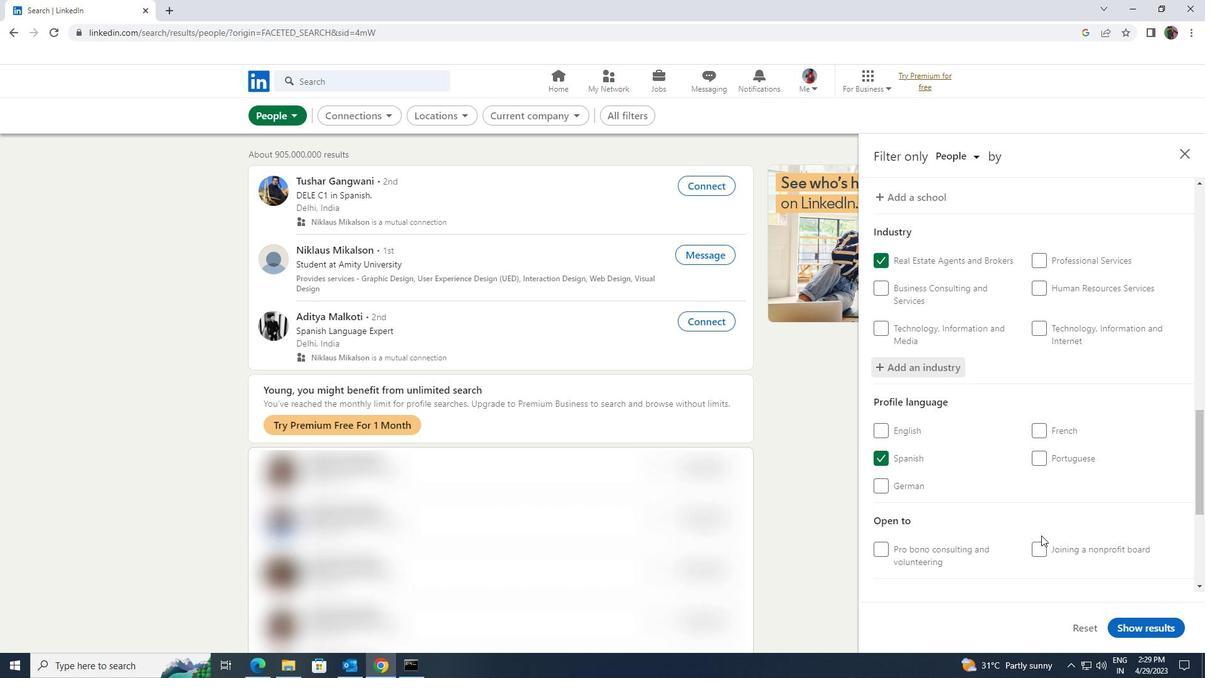 
Action: Mouse scrolled (1041, 535) with delta (0, 0)
Screenshot: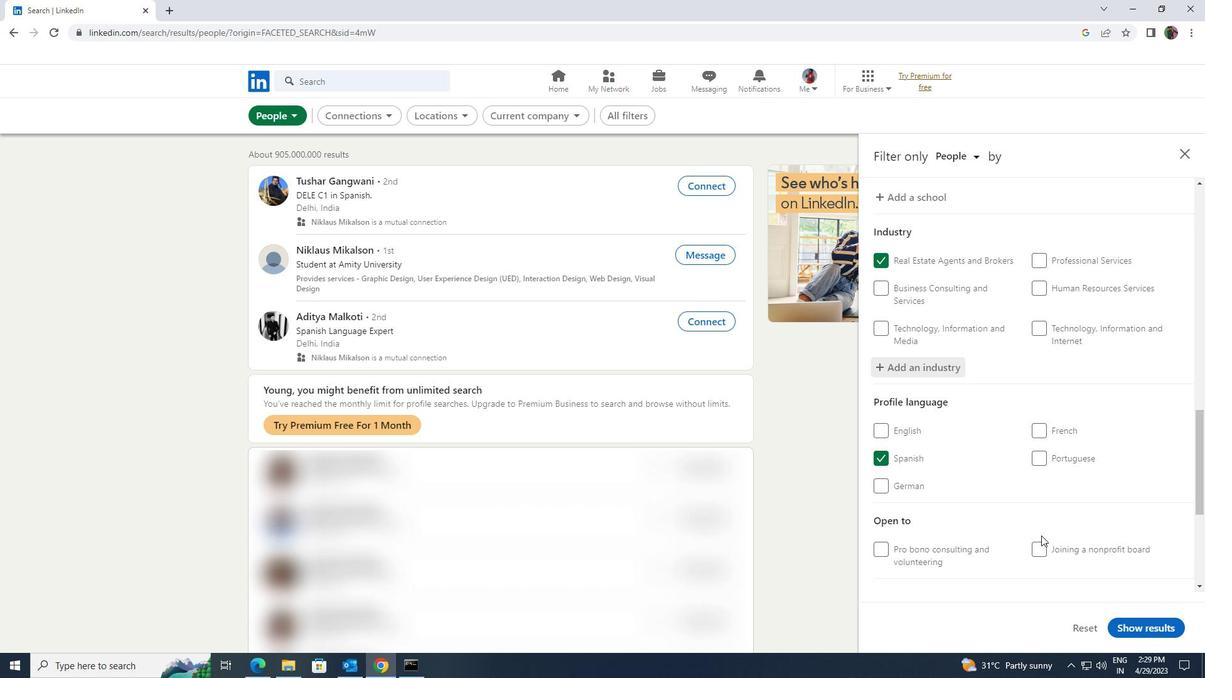 
Action: Mouse moved to (1046, 540)
Screenshot: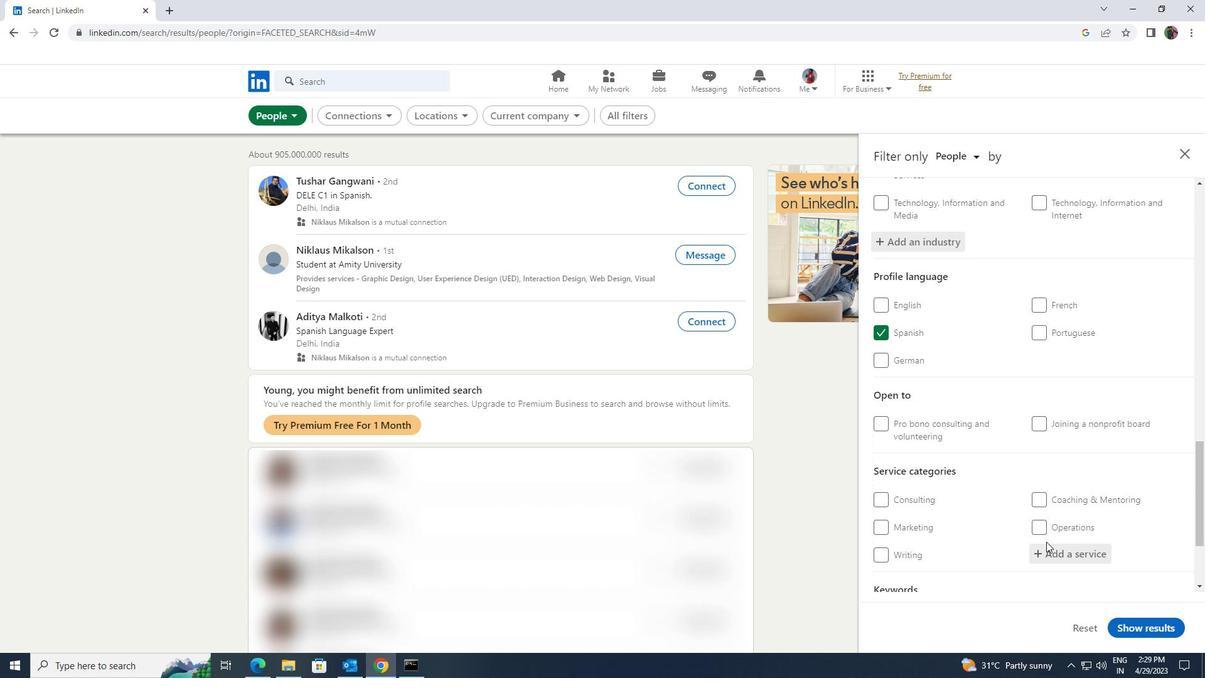 
Action: Mouse scrolled (1046, 540) with delta (0, 0)
Screenshot: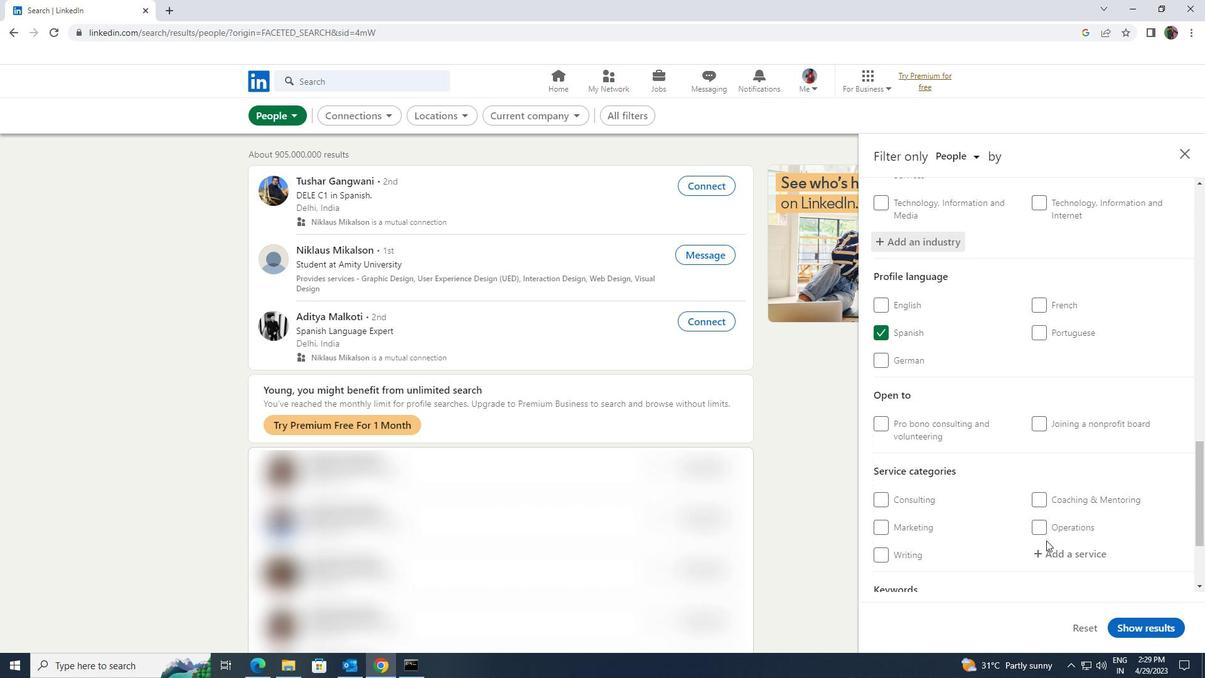 
Action: Mouse moved to (1062, 488)
Screenshot: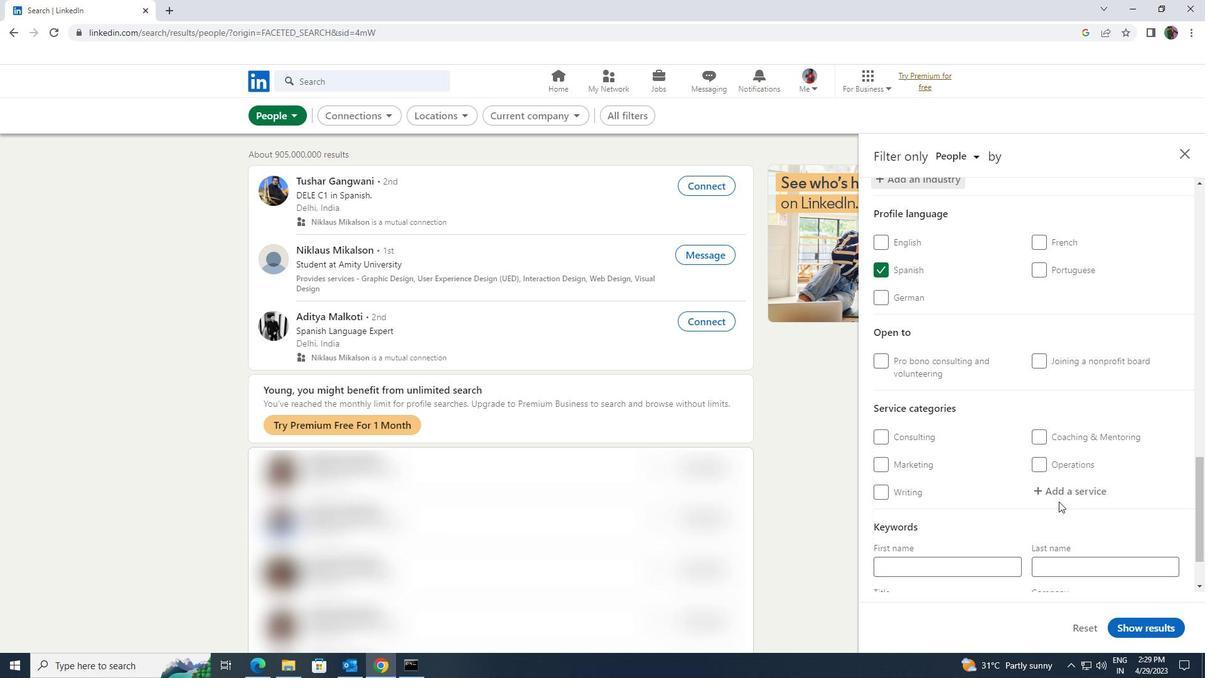 
Action: Mouse pressed left at (1062, 488)
Screenshot: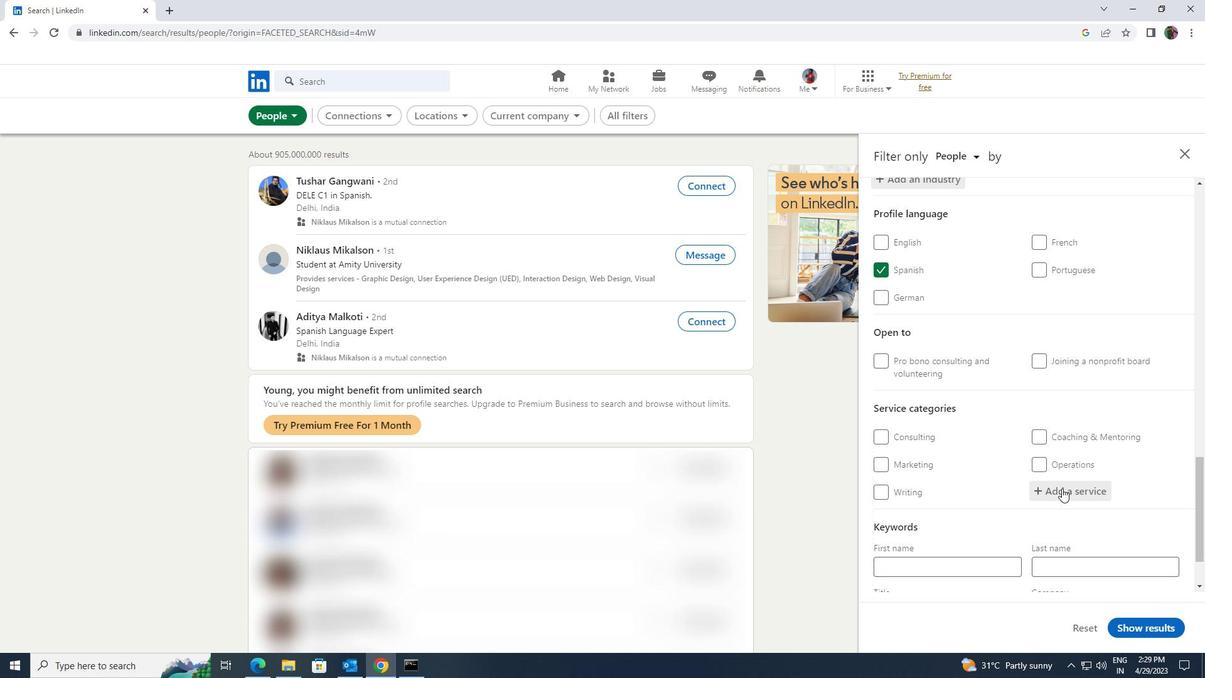 
Action: Key pressed <Key.shift>WEDDING
Screenshot: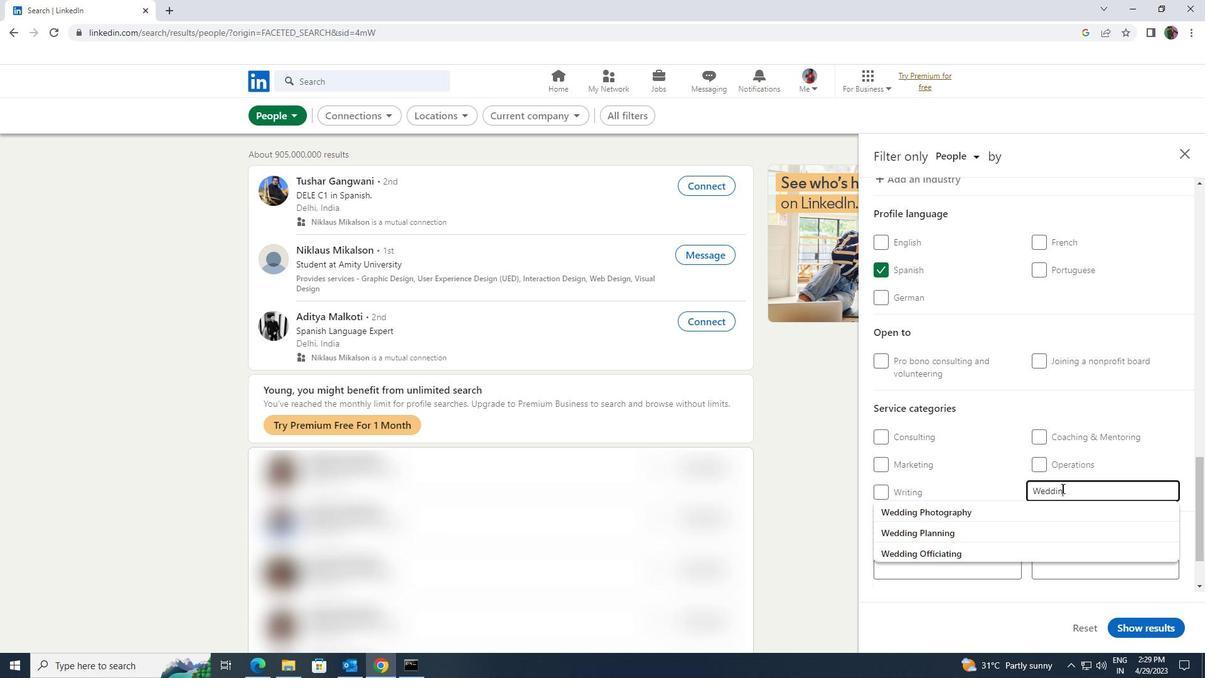 
Action: Mouse moved to (1043, 530)
Screenshot: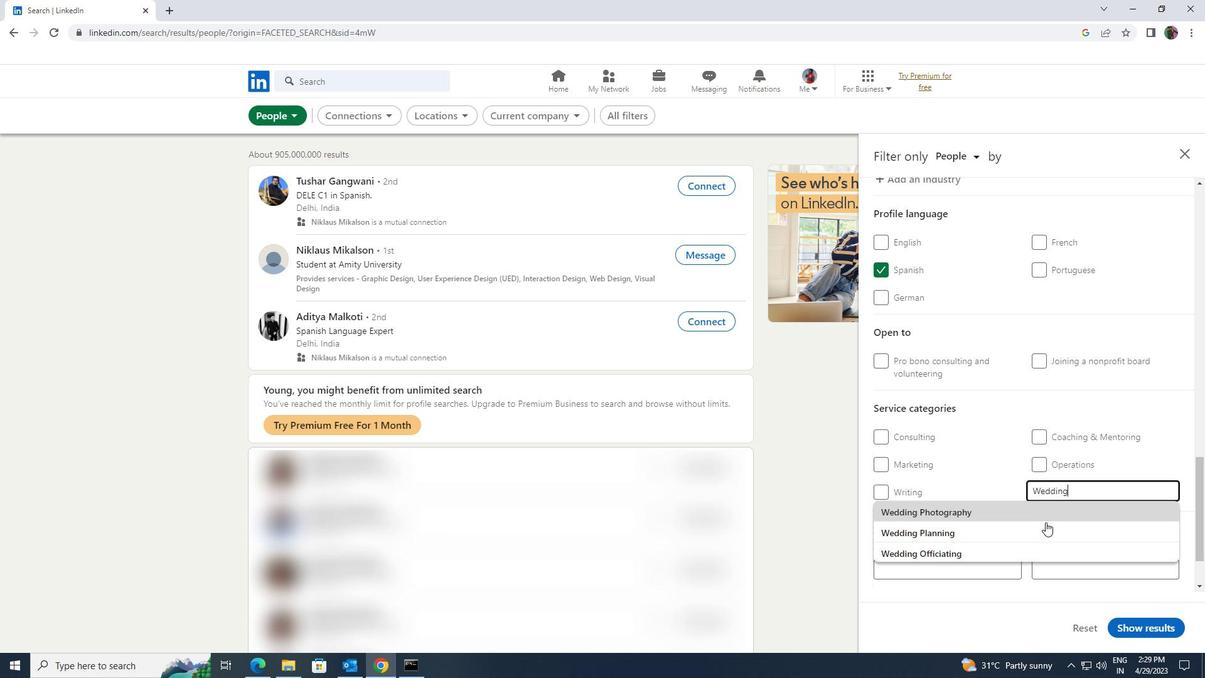 
Action: Mouse pressed left at (1043, 530)
Screenshot: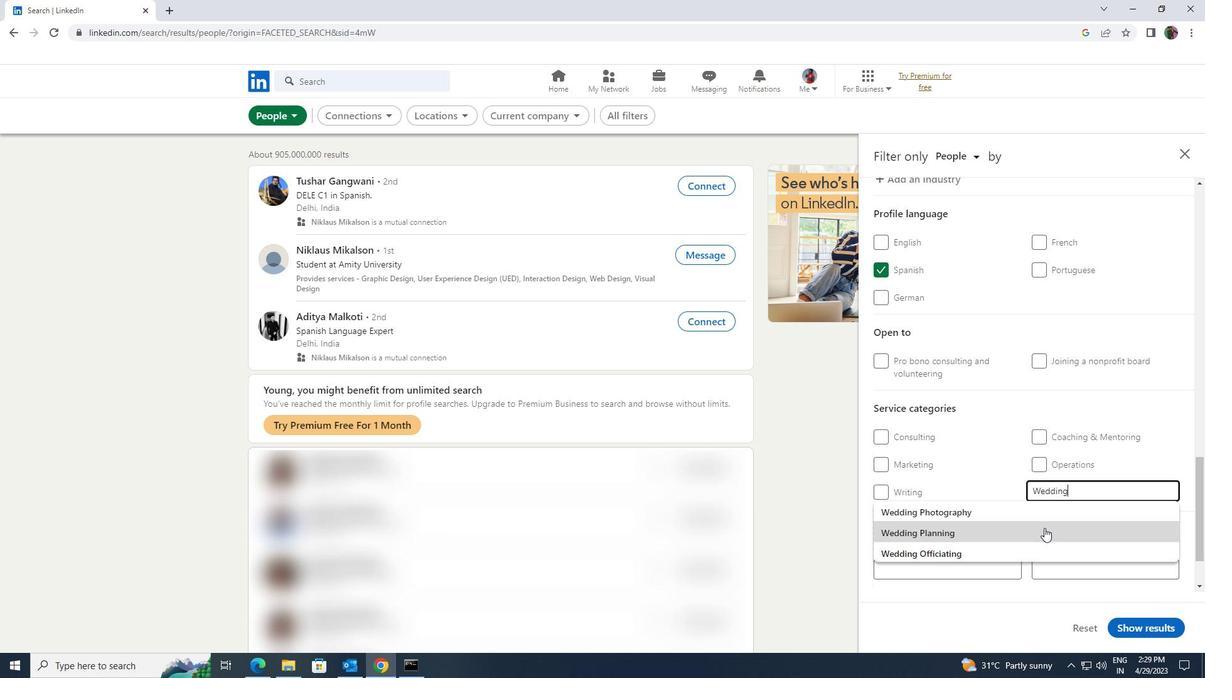 
Action: Mouse moved to (996, 545)
Screenshot: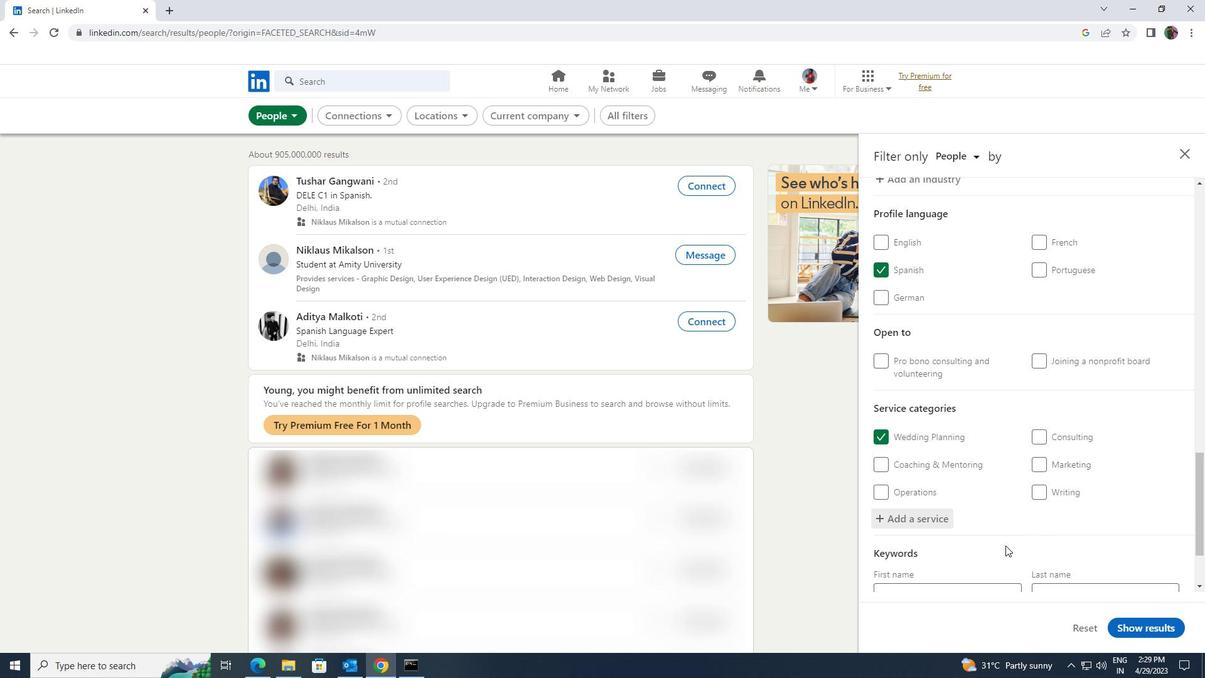 
Action: Mouse scrolled (996, 545) with delta (0, 0)
Screenshot: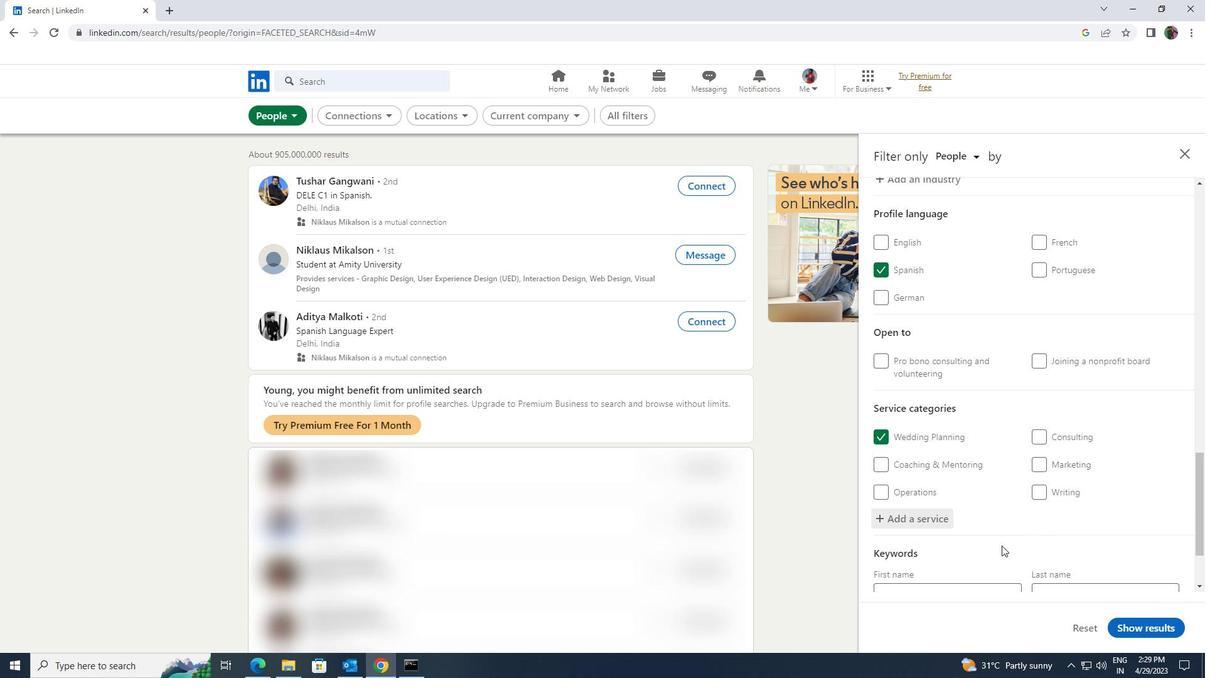 
Action: Mouse scrolled (996, 545) with delta (0, 0)
Screenshot: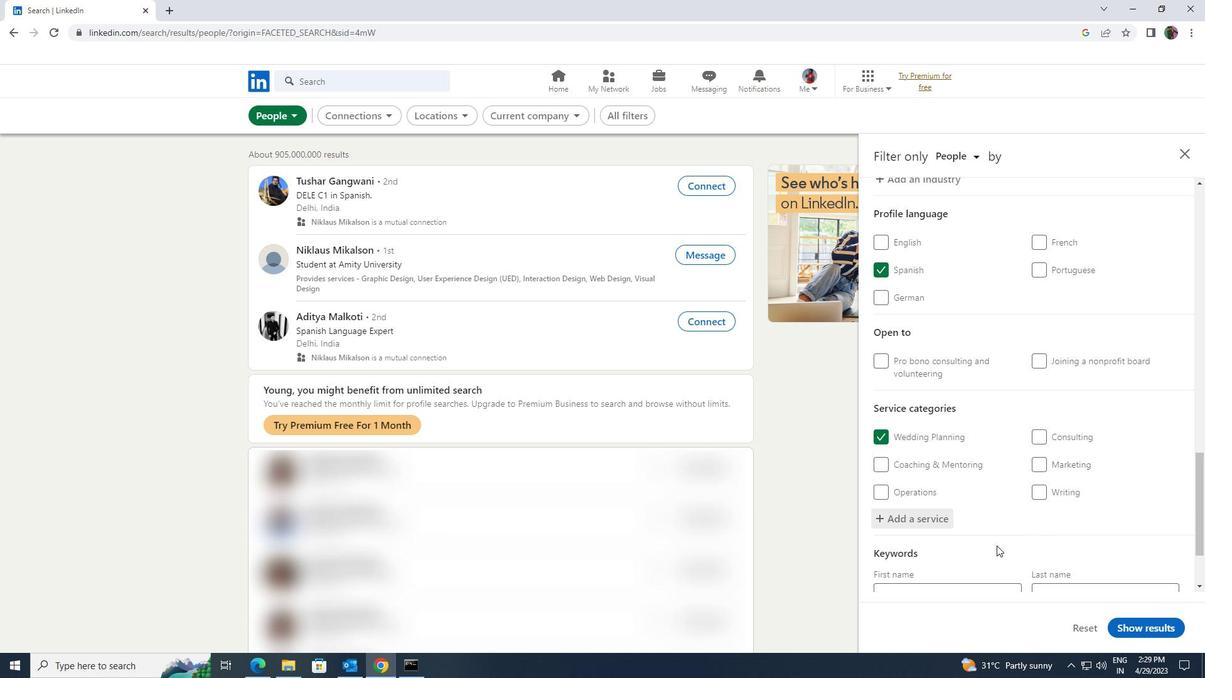 
Action: Mouse moved to (996, 536)
Screenshot: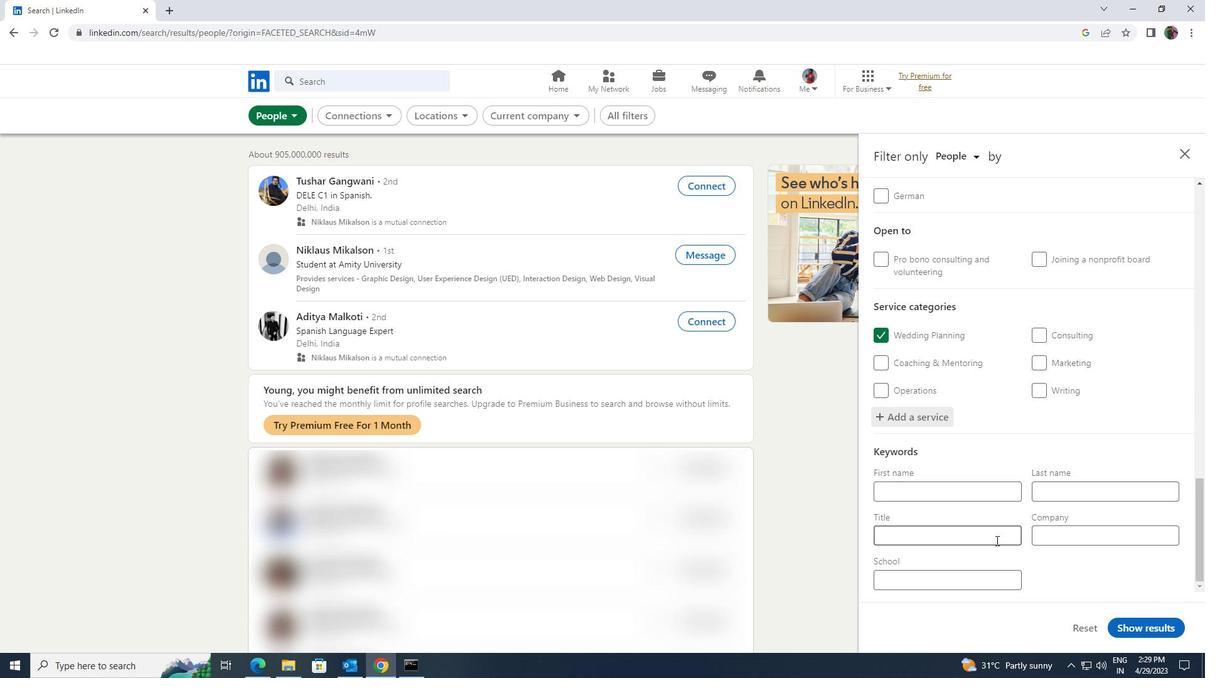 
Action: Mouse pressed left at (996, 536)
Screenshot: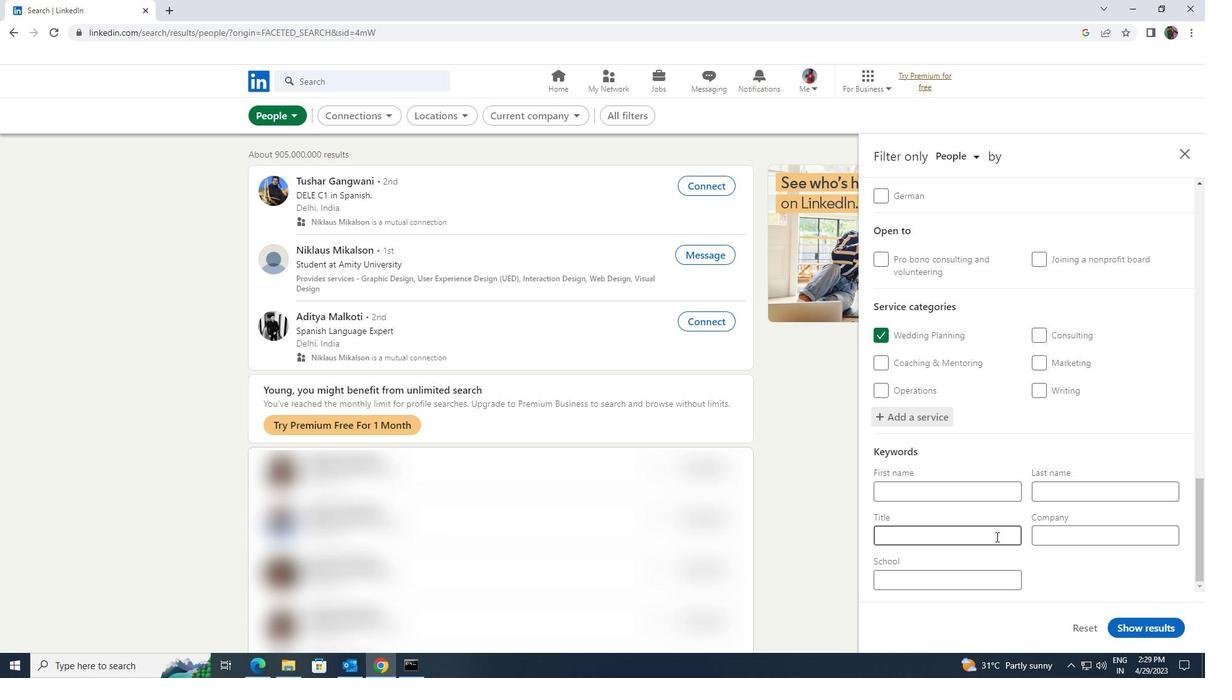 
Action: Key pressed <Key.shift>OPERATIONS<Key.space><Key.shift>DIRECTOR
Screenshot: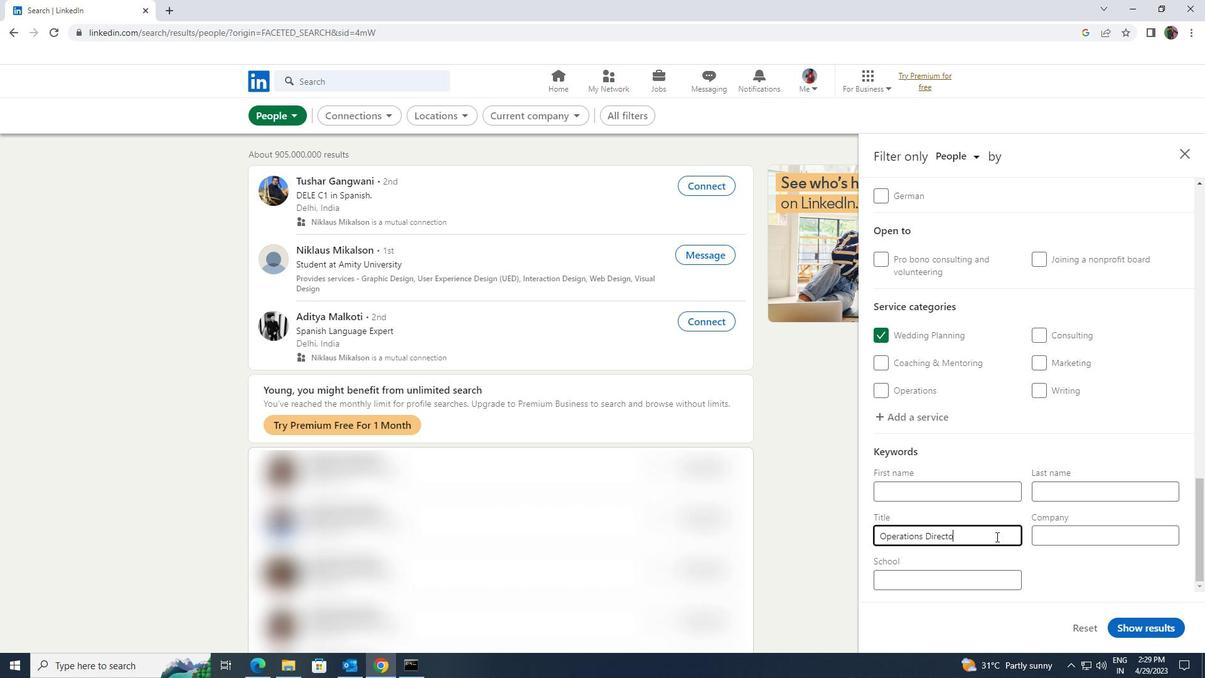 
Action: Mouse moved to (1154, 627)
Screenshot: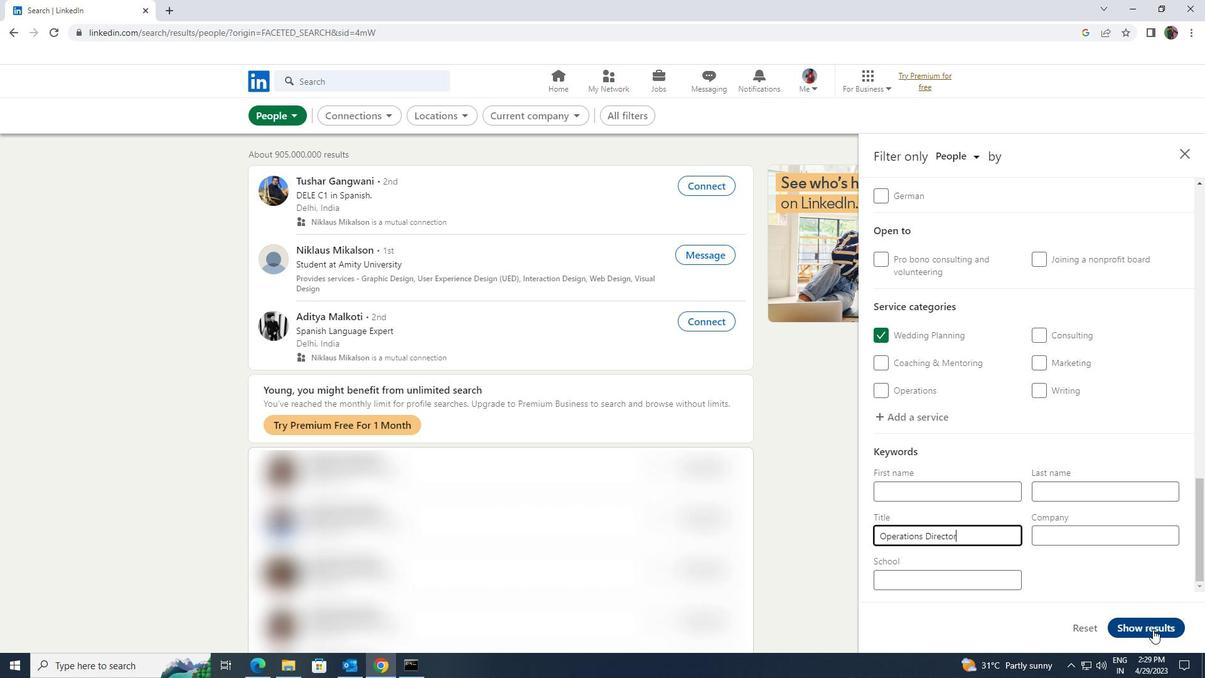 
Action: Mouse pressed left at (1154, 627)
Screenshot: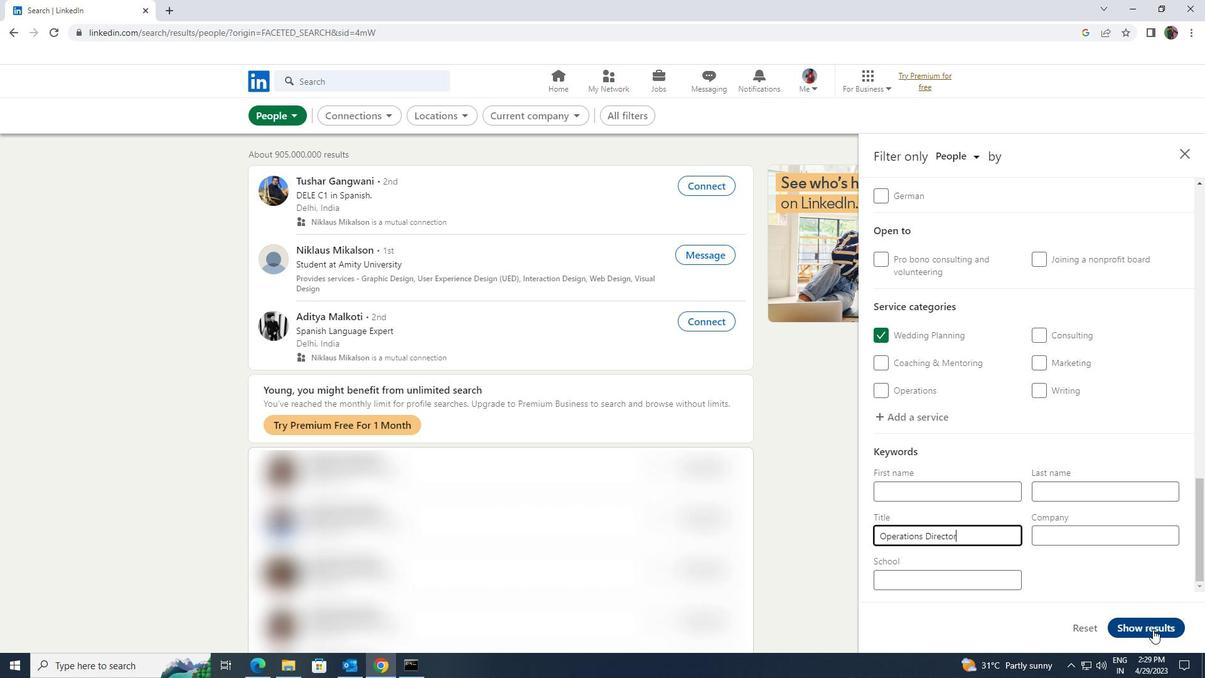 
Action: Mouse moved to (1154, 623)
Screenshot: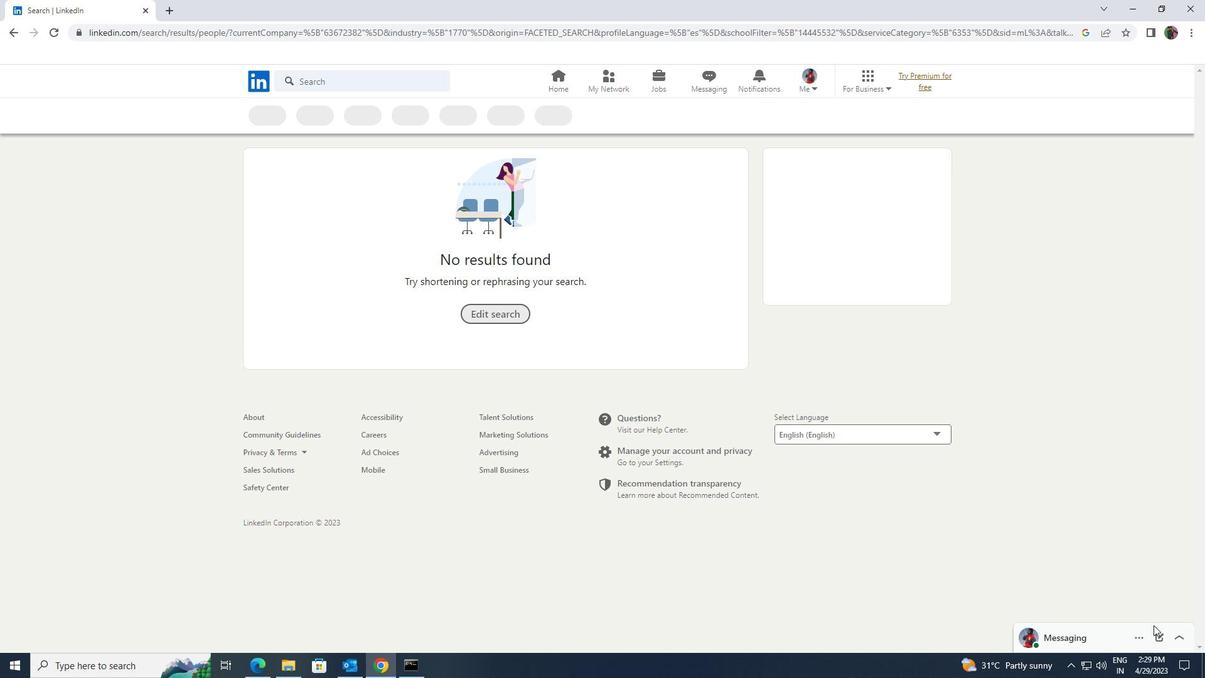 
